 Task: Search one way flight ticket for 2 adults, 2 infants in seat and 1 infant on lap in first from Jackson: Jackson-medgar Wiley Evers International Airport to New Bern: Coastal Carolina Regional Airport (was Craven County Regional) on 5-4-2023. Number of bags: 3 checked bags. Price is upto 100000. Outbound departure time preference is 8:30.
Action: Mouse moved to (298, 117)
Screenshot: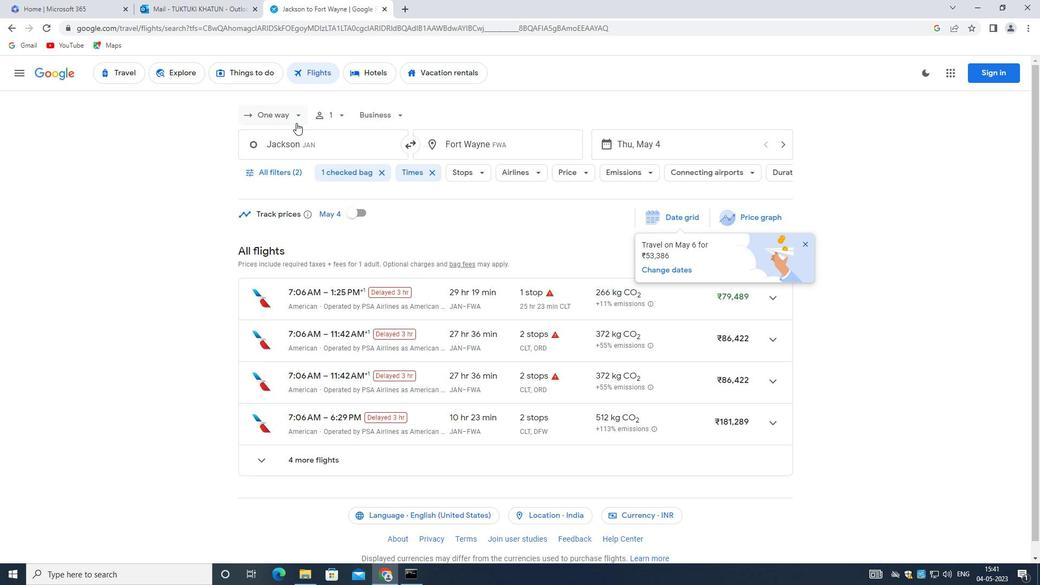 
Action: Mouse pressed left at (298, 117)
Screenshot: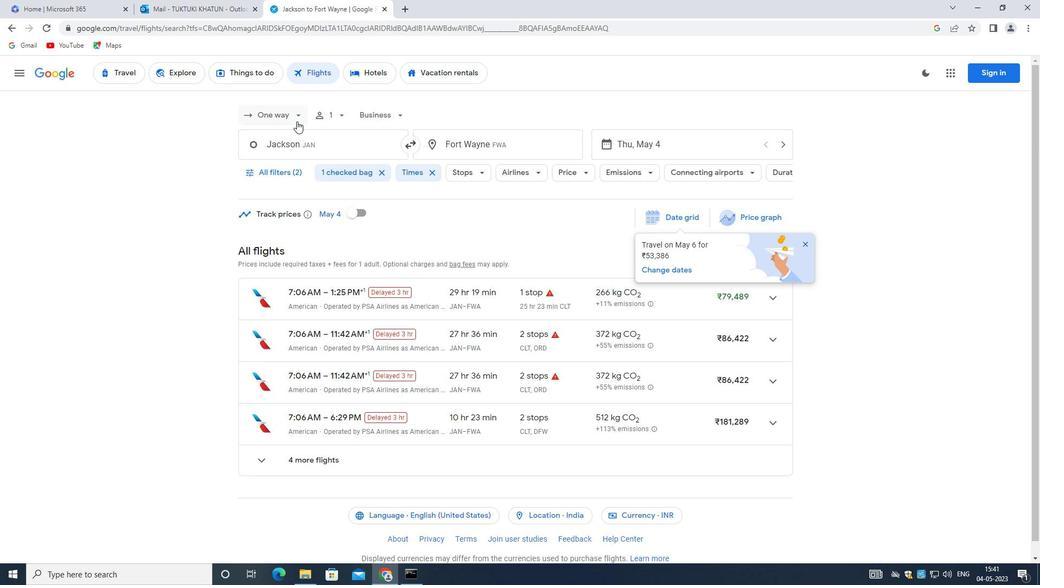 
Action: Mouse moved to (283, 161)
Screenshot: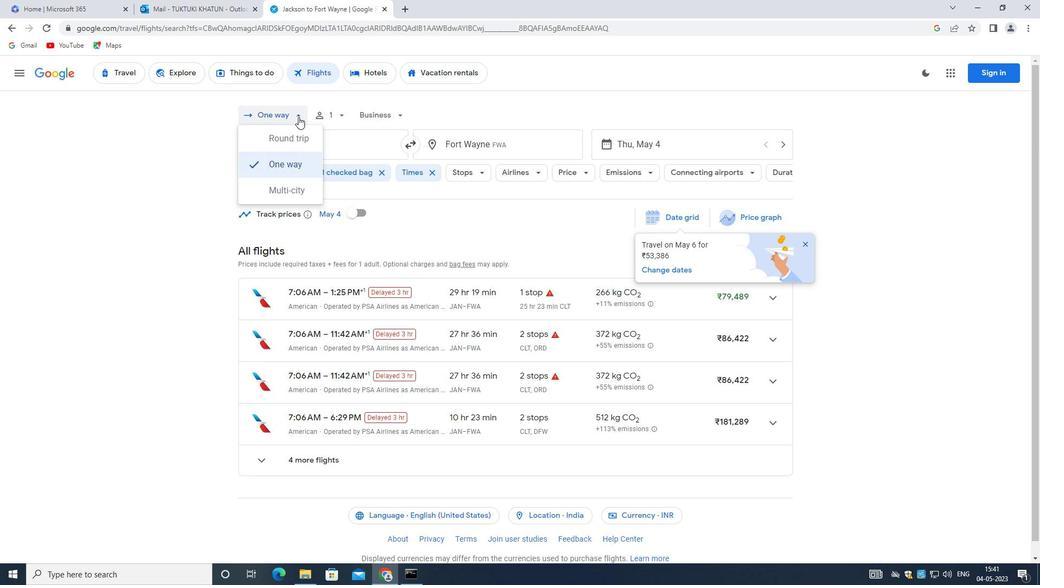 
Action: Mouse pressed left at (283, 161)
Screenshot: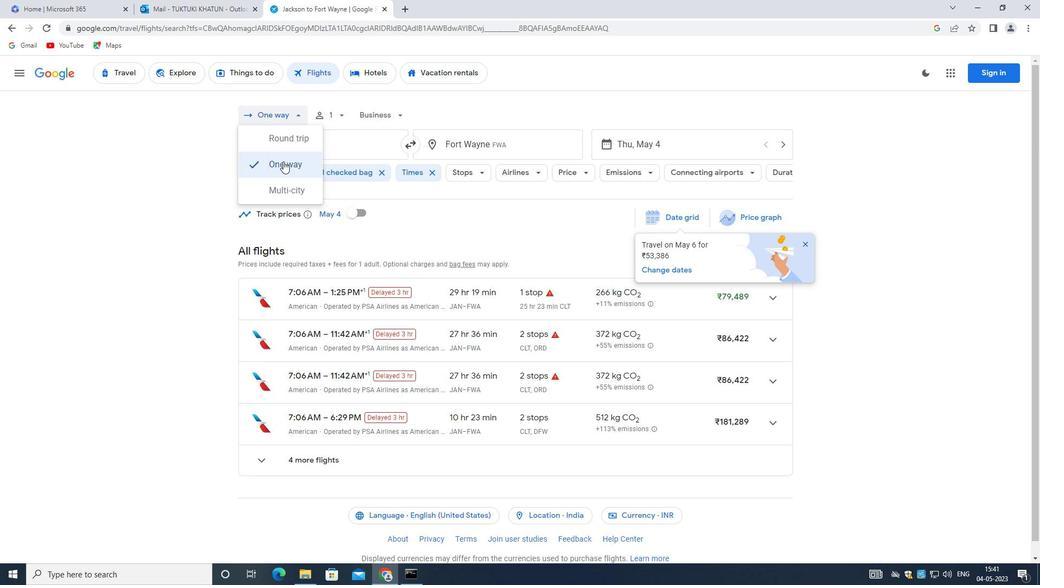 
Action: Mouse moved to (332, 117)
Screenshot: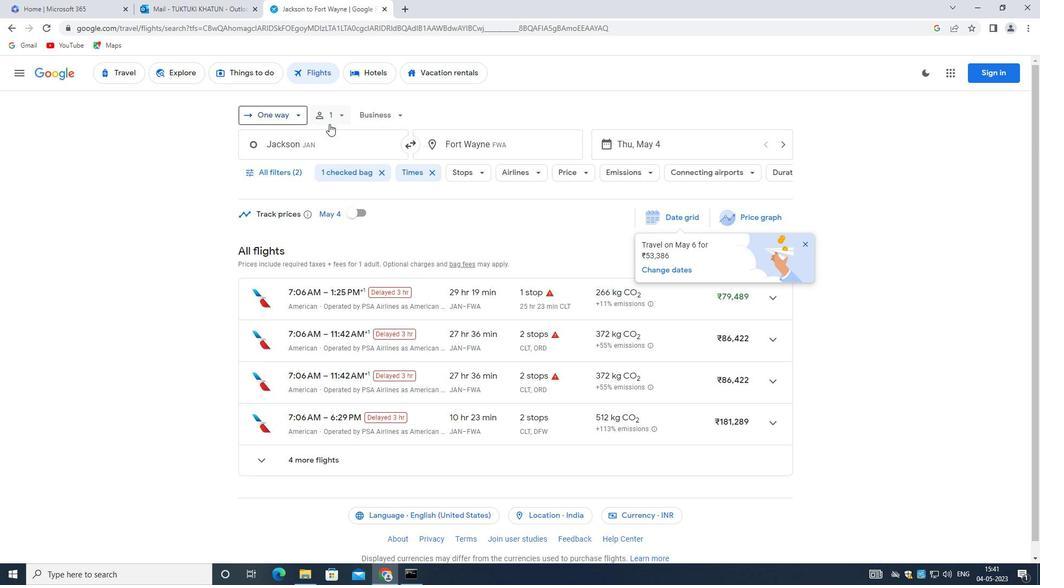 
Action: Mouse pressed left at (332, 117)
Screenshot: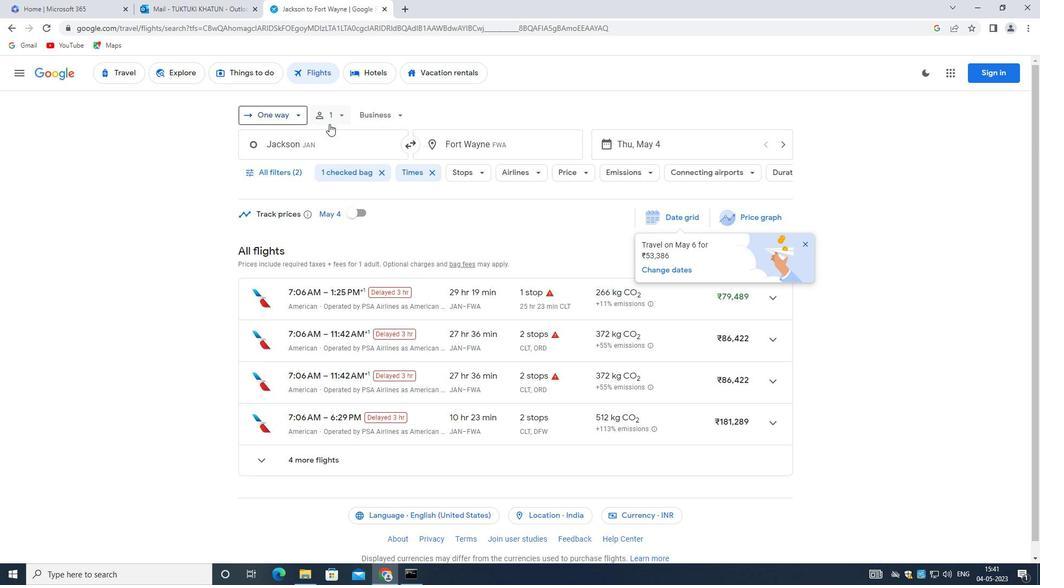 
Action: Mouse moved to (426, 141)
Screenshot: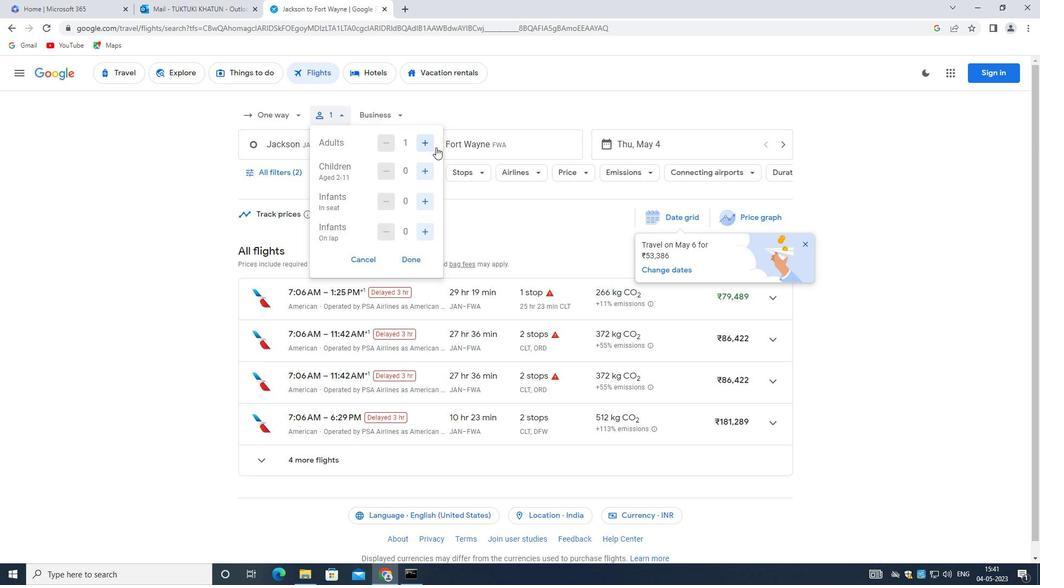 
Action: Mouse pressed left at (426, 141)
Screenshot: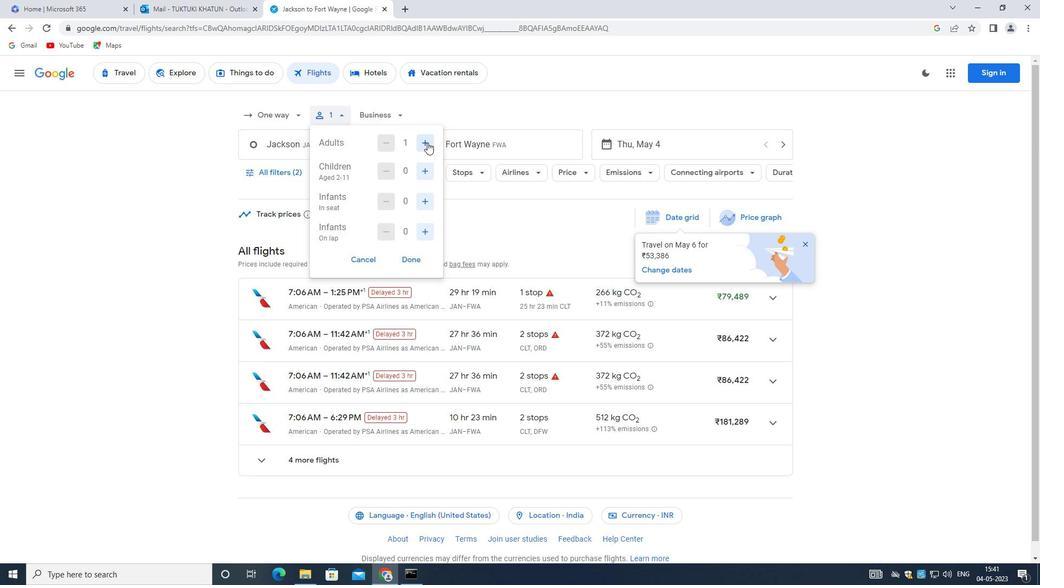 
Action: Mouse moved to (423, 201)
Screenshot: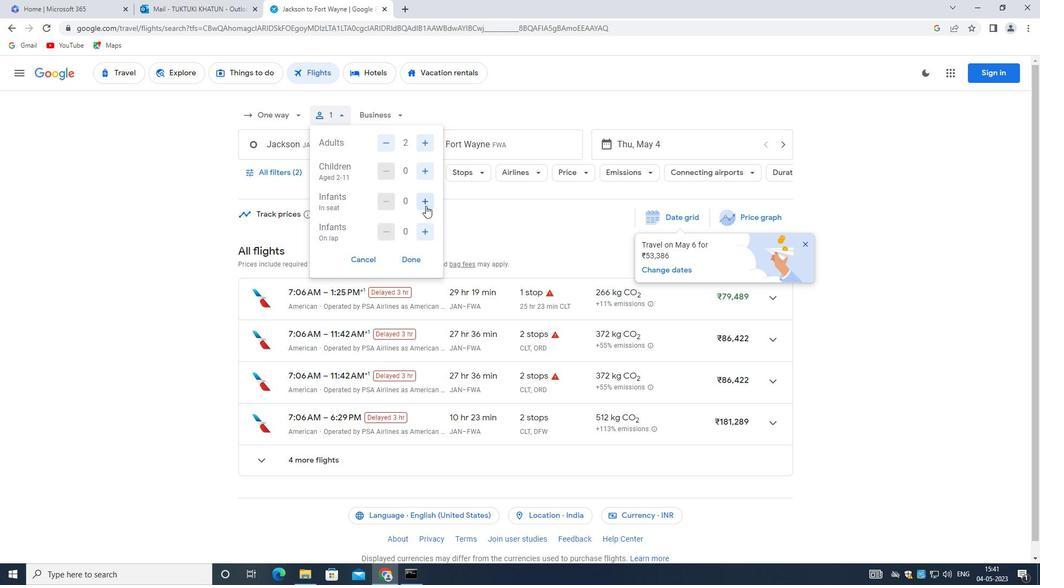 
Action: Mouse pressed left at (423, 201)
Screenshot: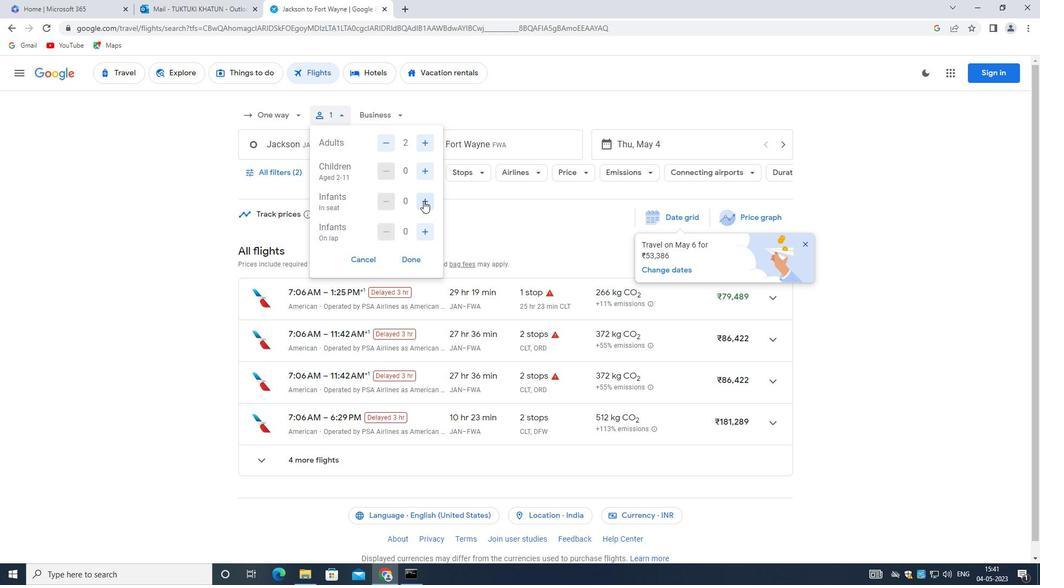 
Action: Mouse pressed left at (423, 201)
Screenshot: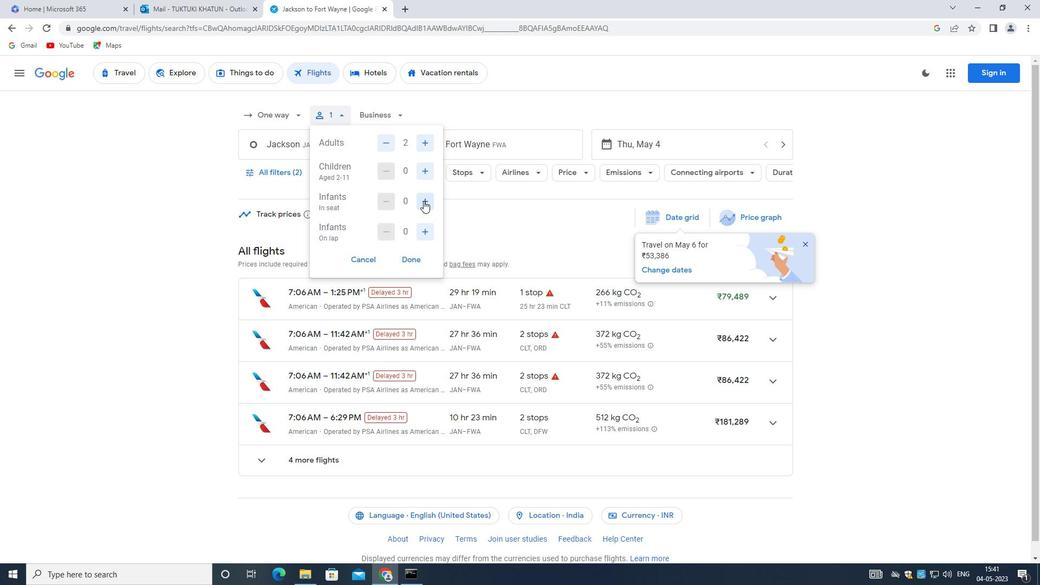 
Action: Mouse moved to (423, 227)
Screenshot: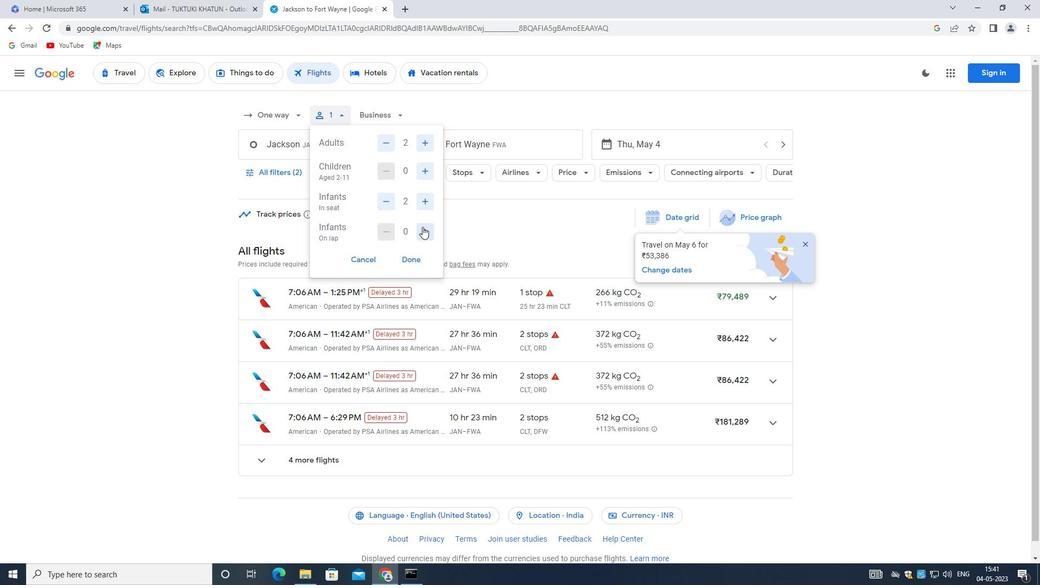 
Action: Mouse pressed left at (423, 227)
Screenshot: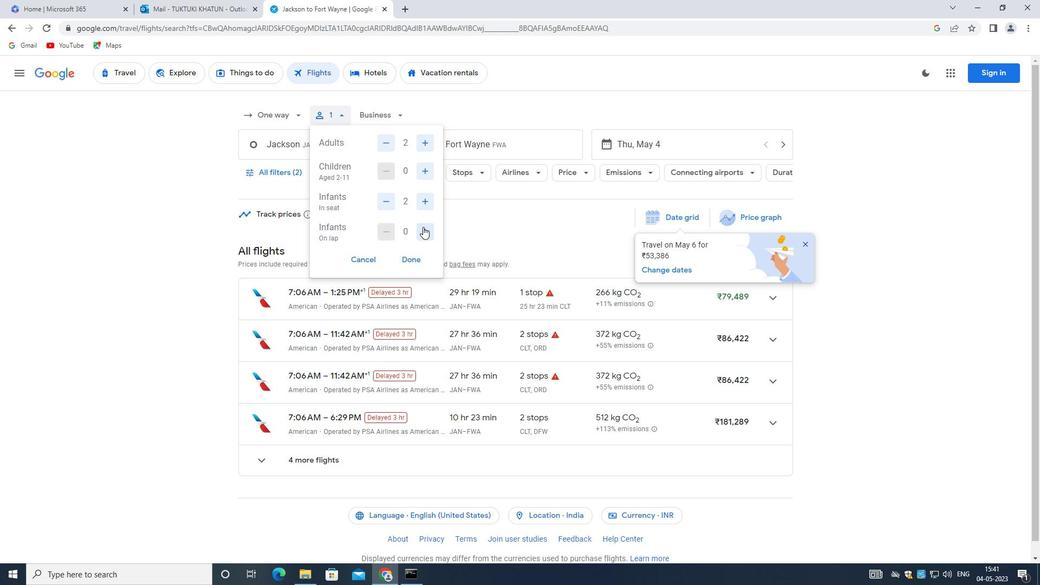 
Action: Mouse moved to (412, 258)
Screenshot: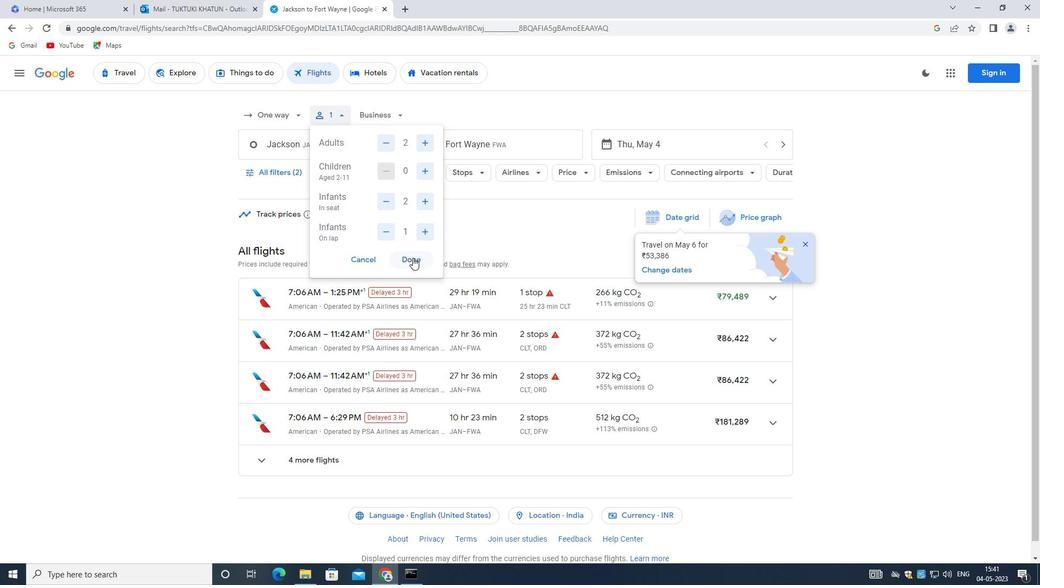
Action: Mouse pressed left at (412, 258)
Screenshot: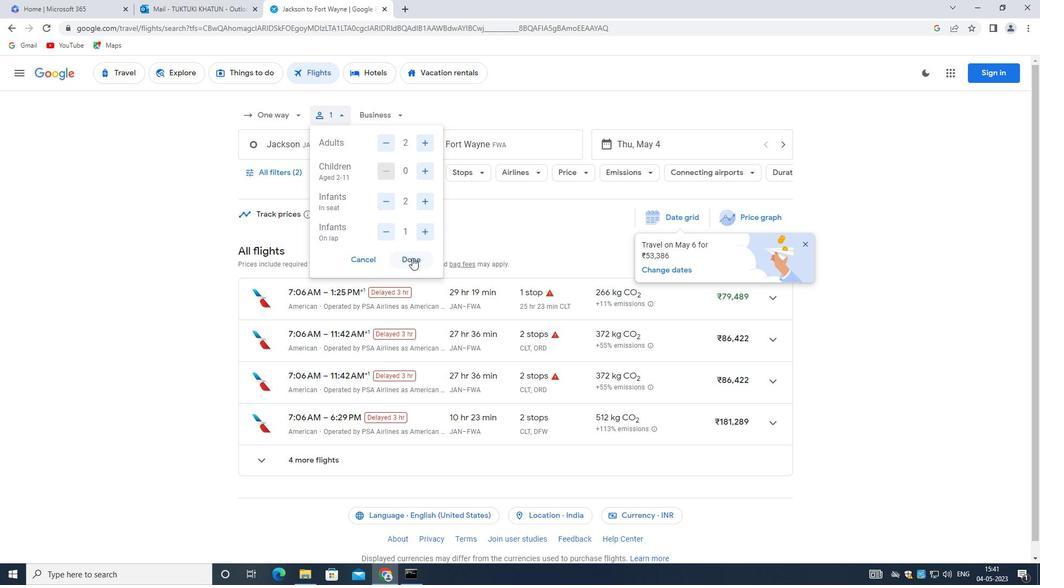 
Action: Mouse moved to (316, 147)
Screenshot: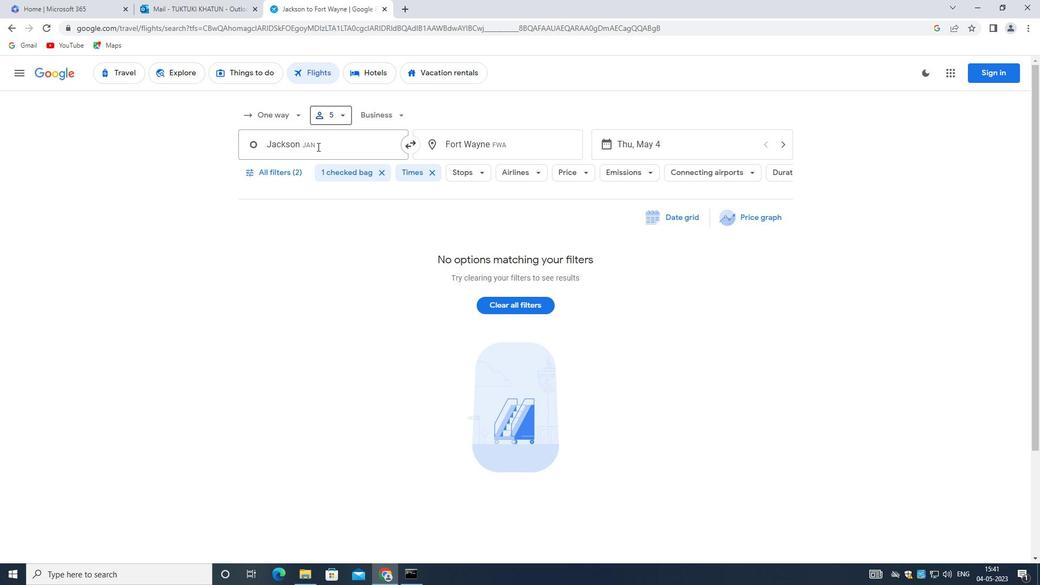 
Action: Mouse pressed left at (316, 147)
Screenshot: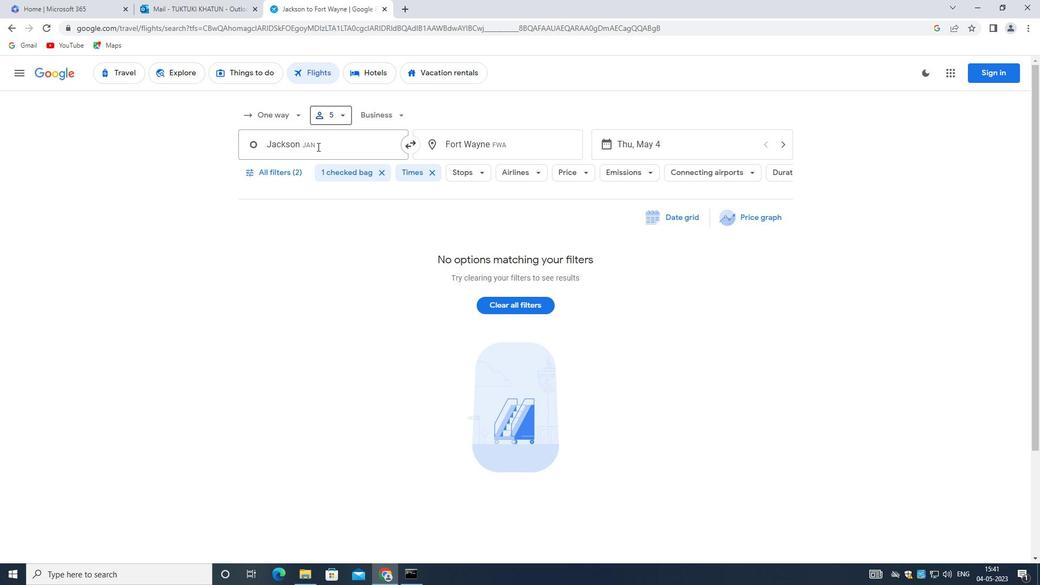 
Action: Mouse moved to (313, 140)
Screenshot: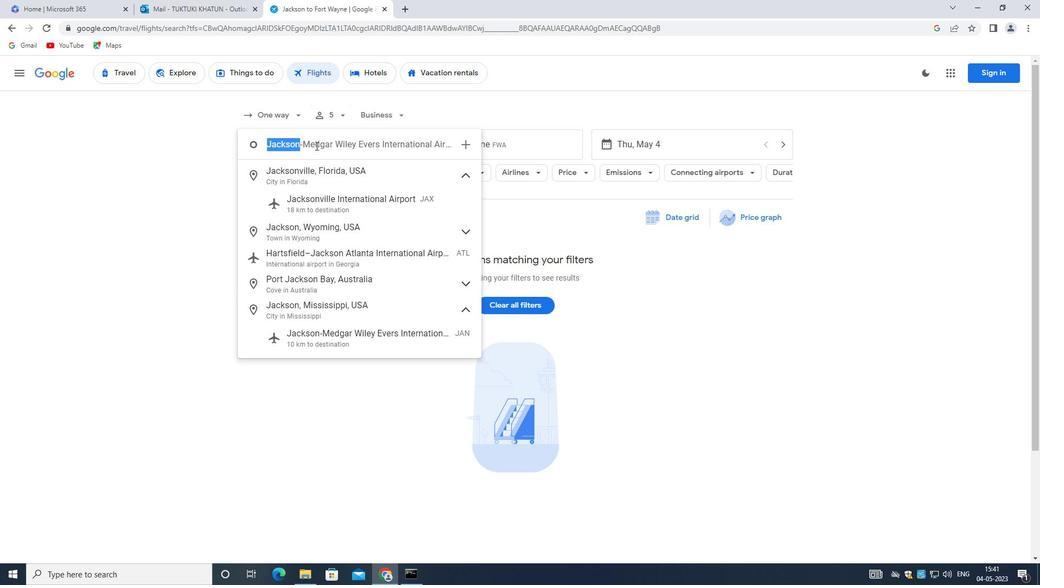 
Action: Mouse pressed left at (313, 140)
Screenshot: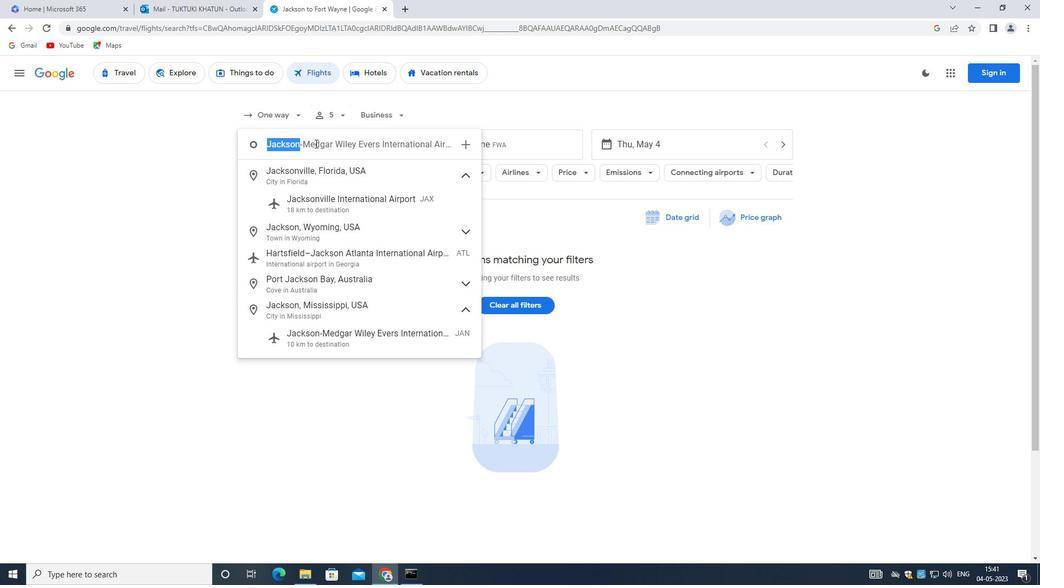
Action: Mouse moved to (371, 334)
Screenshot: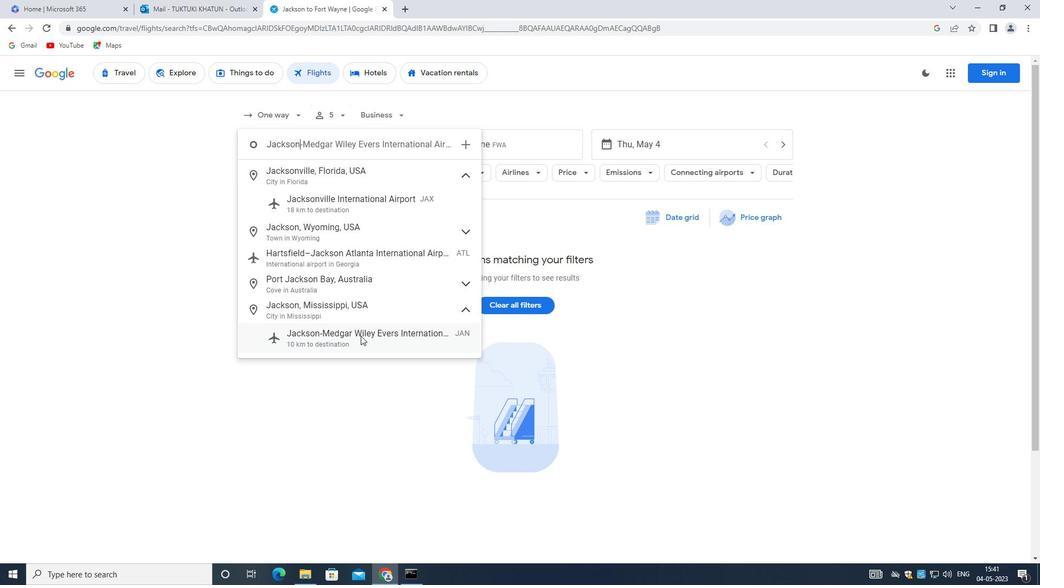 
Action: Mouse pressed left at (371, 334)
Screenshot: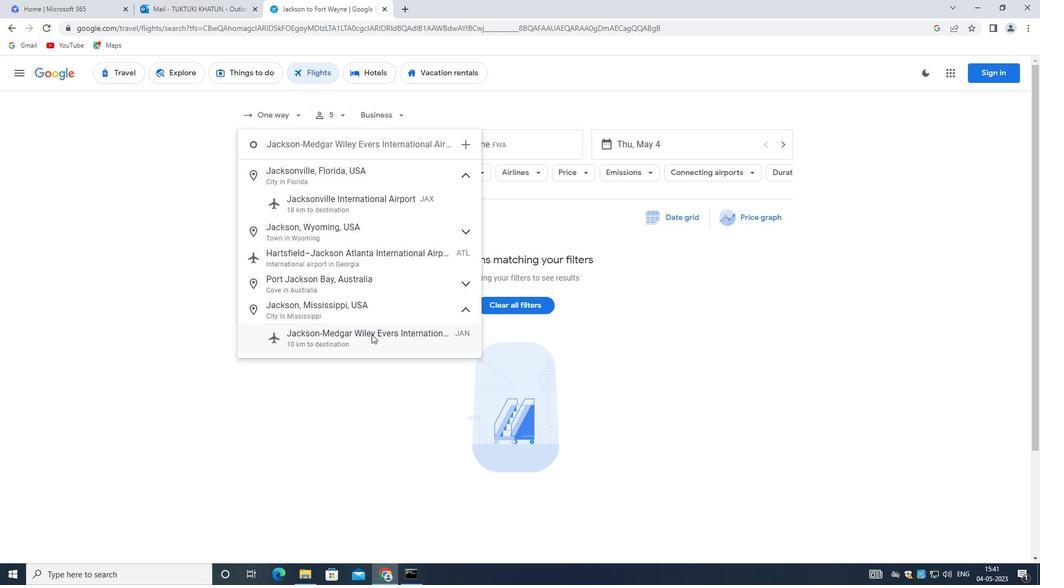 
Action: Mouse moved to (480, 143)
Screenshot: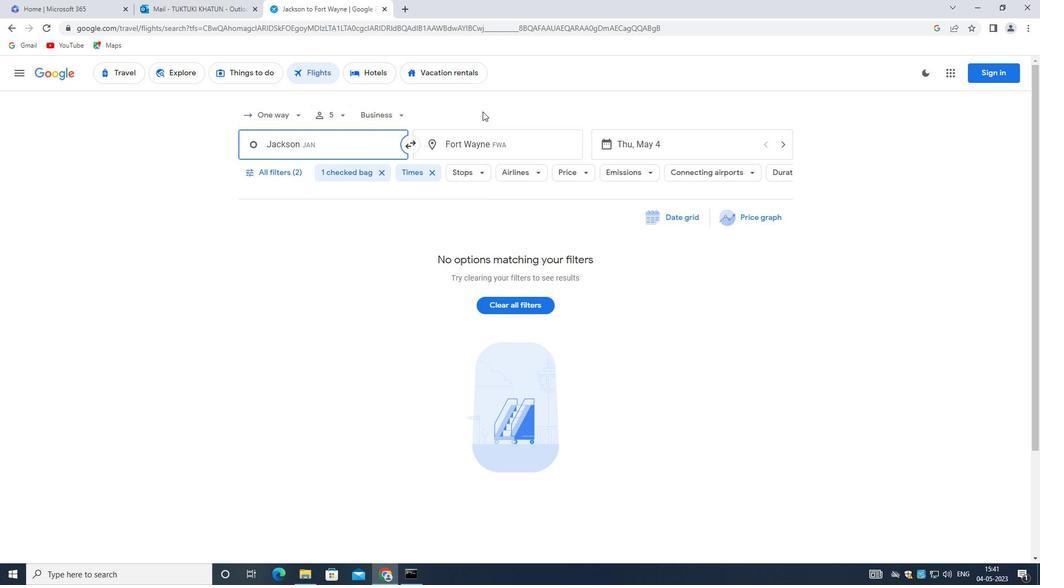 
Action: Mouse pressed left at (480, 143)
Screenshot: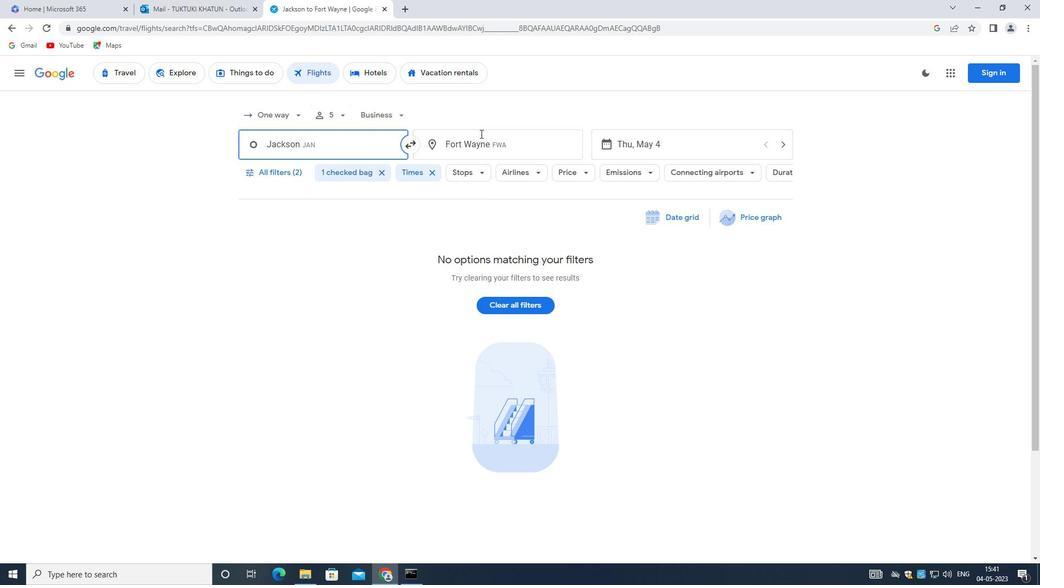 
Action: Mouse moved to (479, 143)
Screenshot: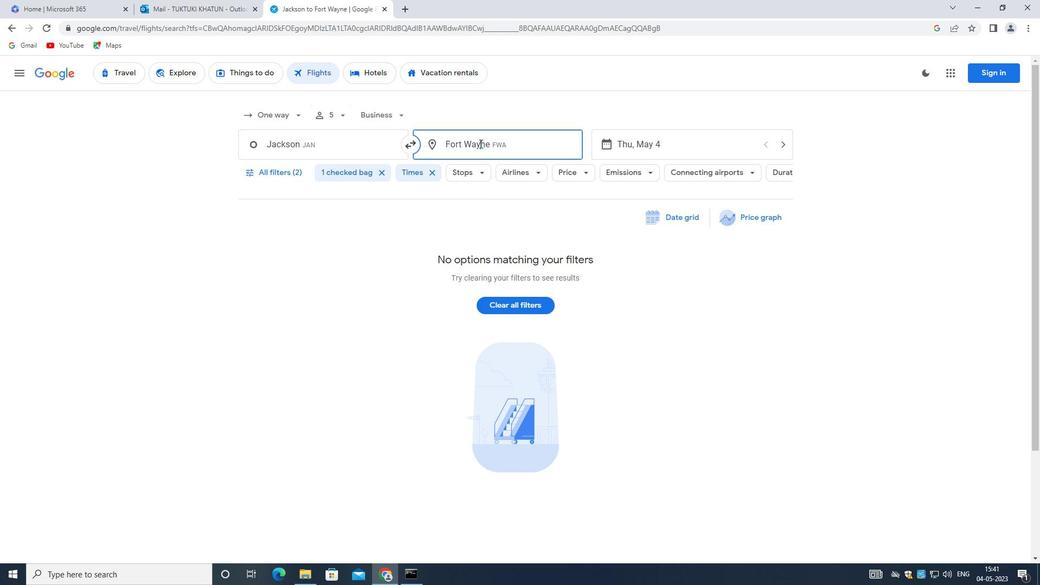 
Action: Key pressed <Key.backspace><Key.shift>COASTAL
Screenshot: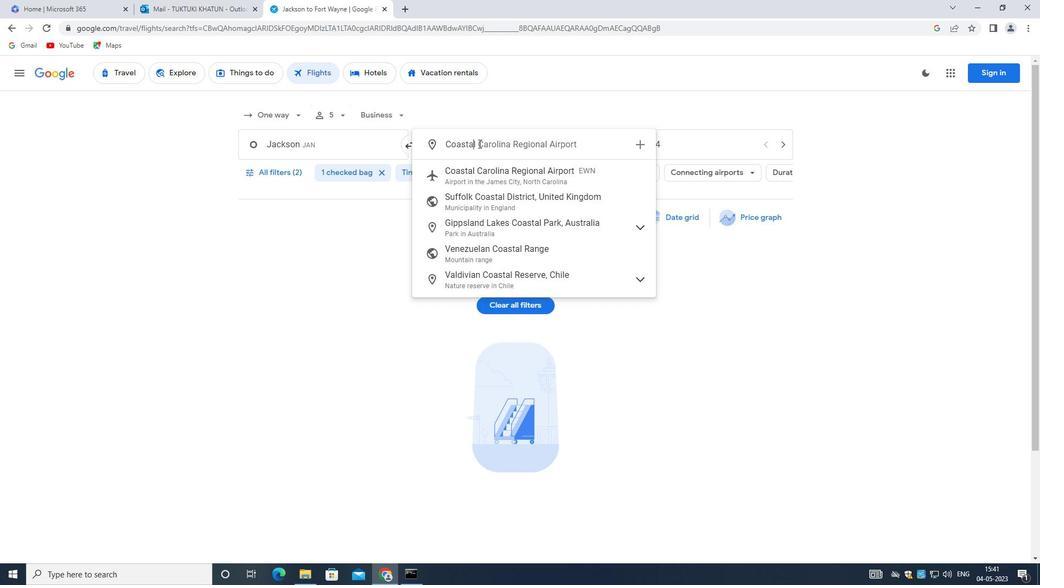 
Action: Mouse moved to (493, 169)
Screenshot: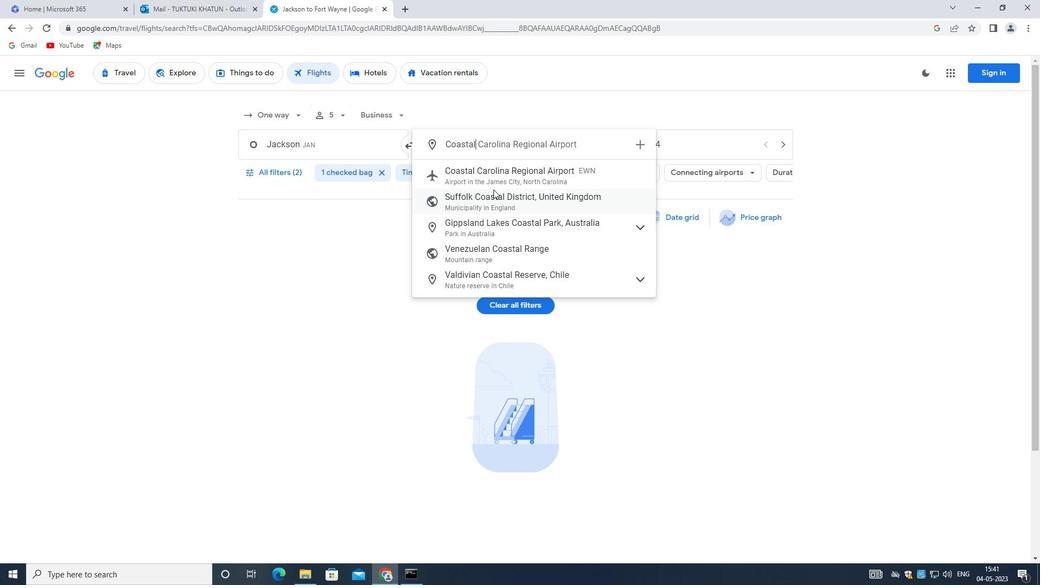 
Action: Mouse pressed left at (493, 169)
Screenshot: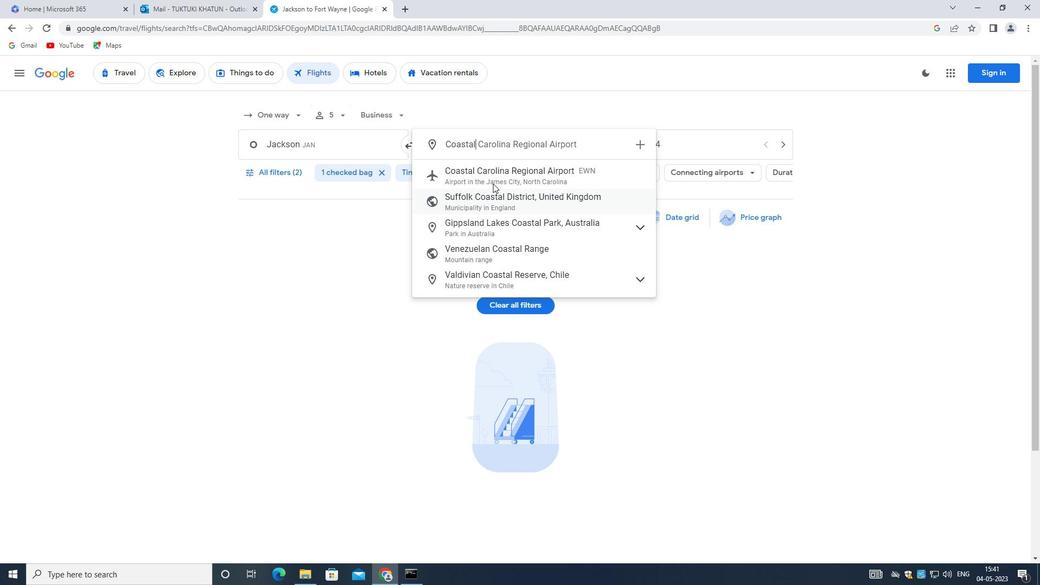 
Action: Mouse moved to (636, 148)
Screenshot: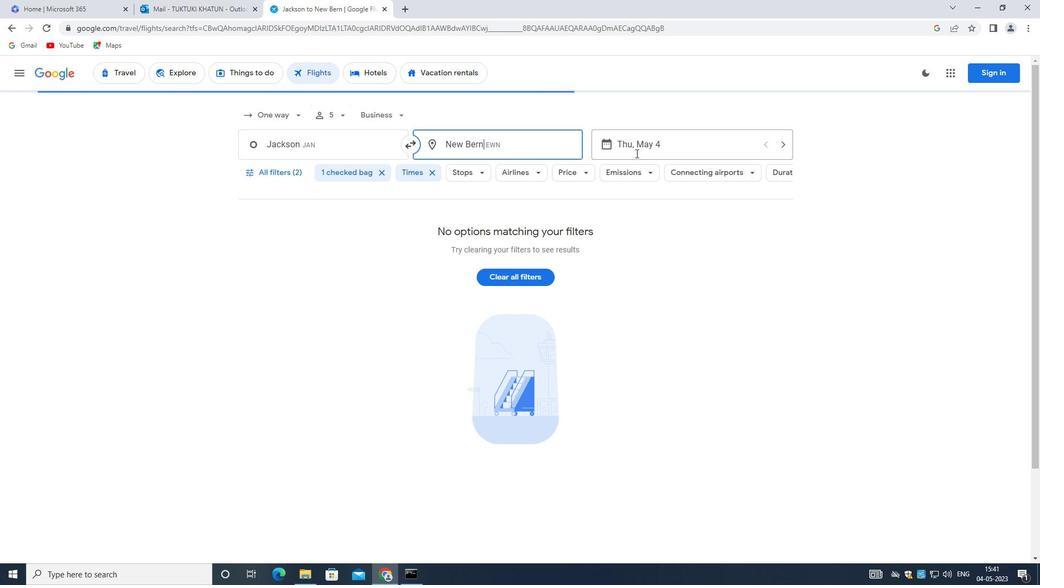 
Action: Mouse pressed left at (636, 148)
Screenshot: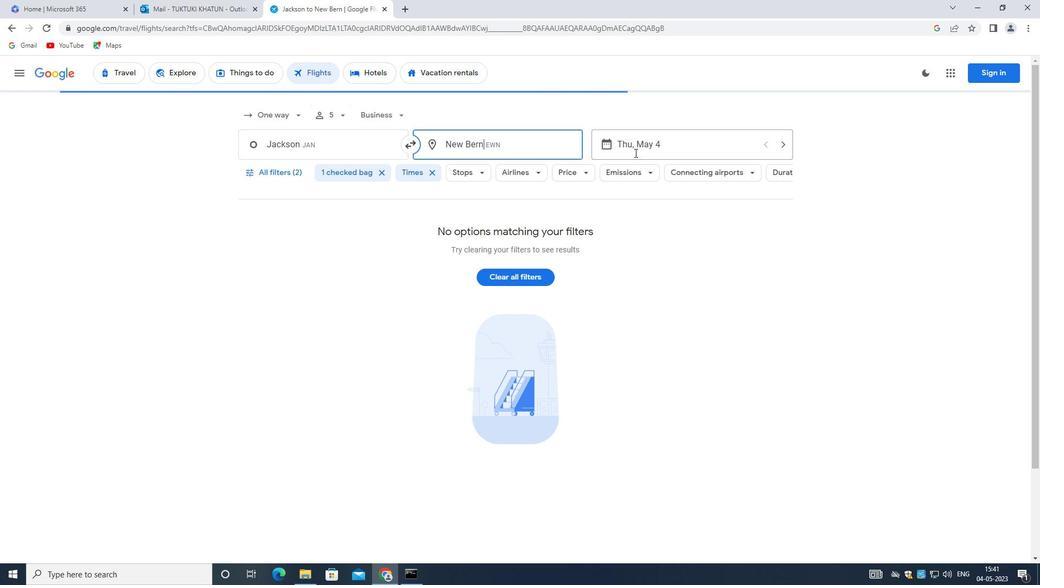 
Action: Mouse moved to (770, 407)
Screenshot: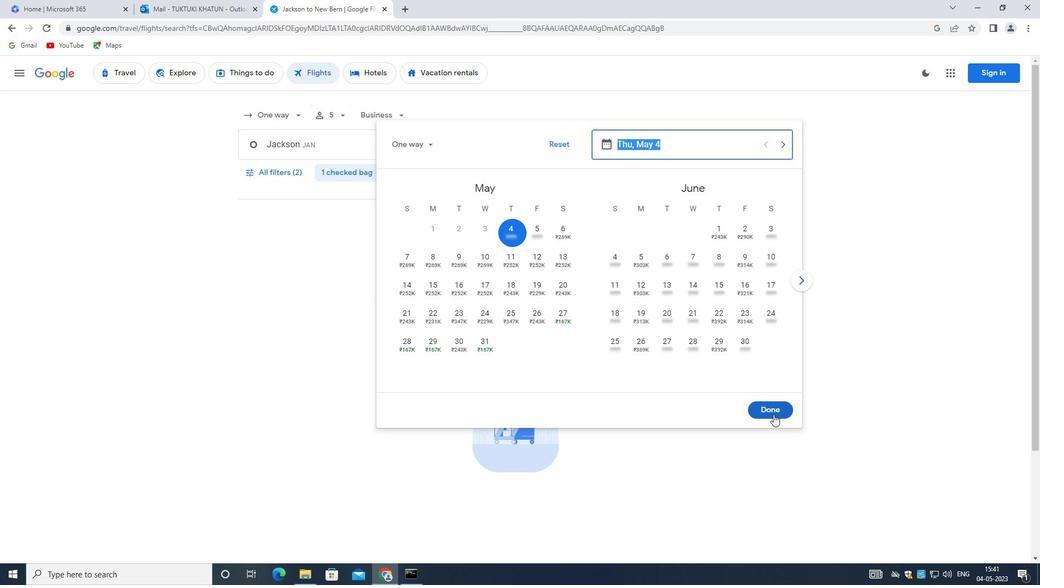 
Action: Mouse pressed left at (770, 407)
Screenshot: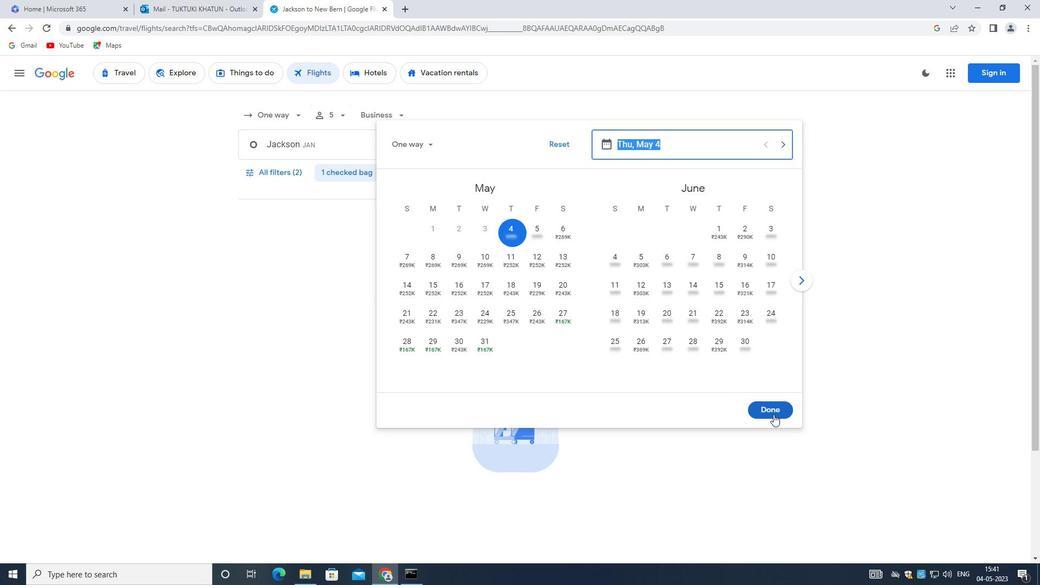 
Action: Mouse moved to (265, 169)
Screenshot: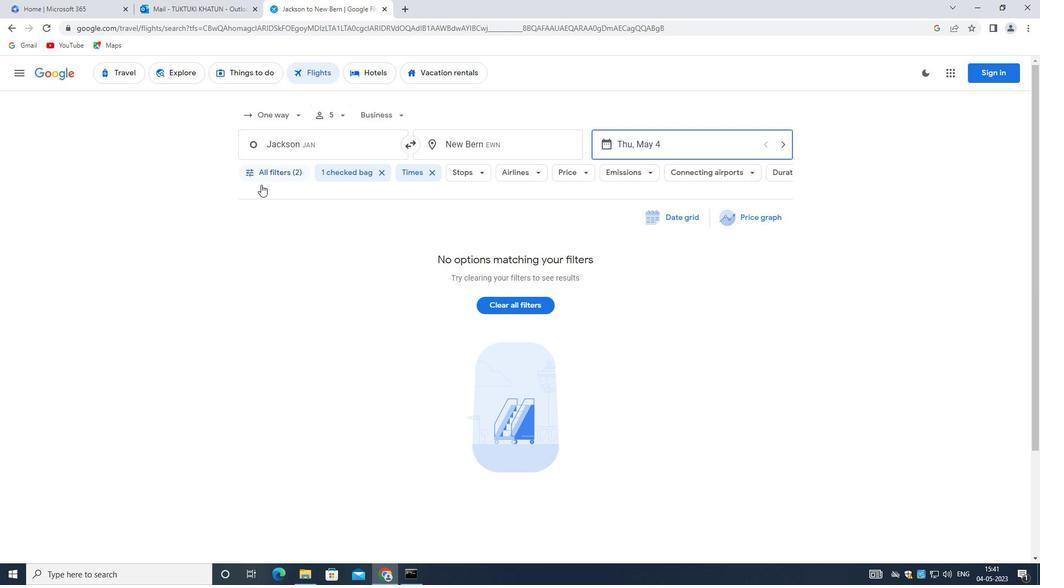 
Action: Mouse pressed left at (265, 169)
Screenshot: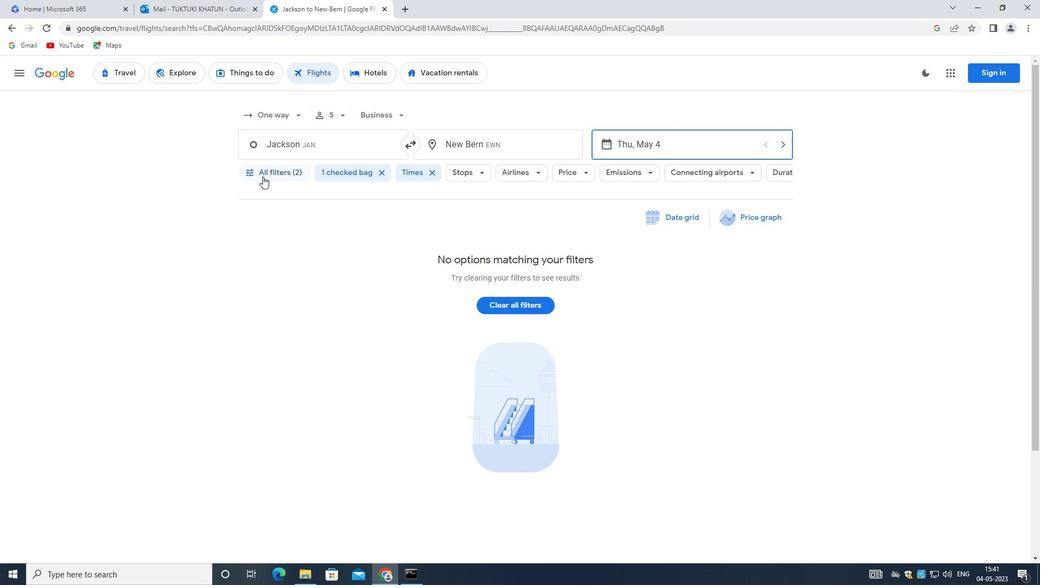 
Action: Mouse moved to (394, 402)
Screenshot: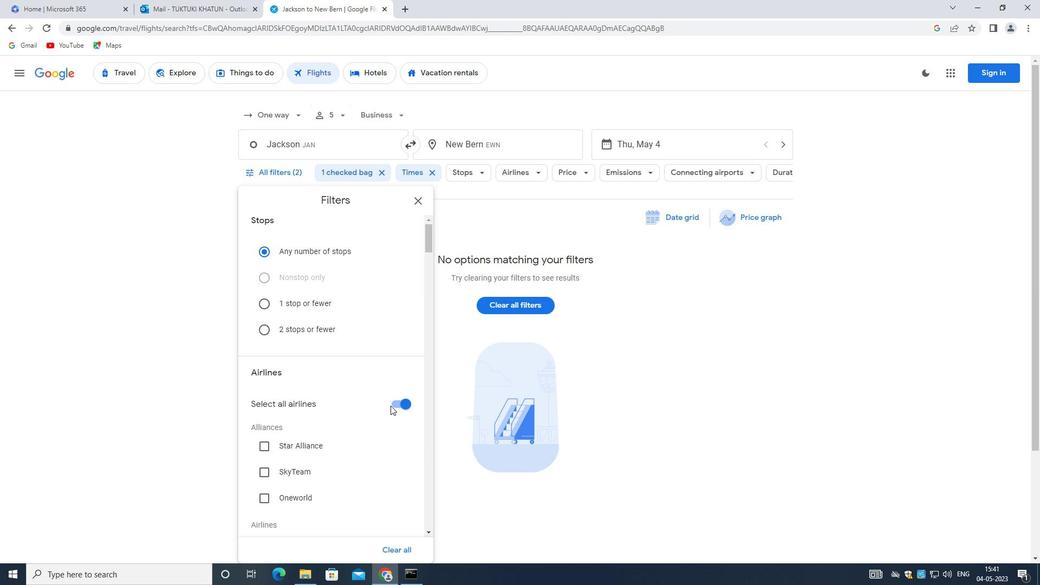 
Action: Mouse pressed left at (394, 402)
Screenshot: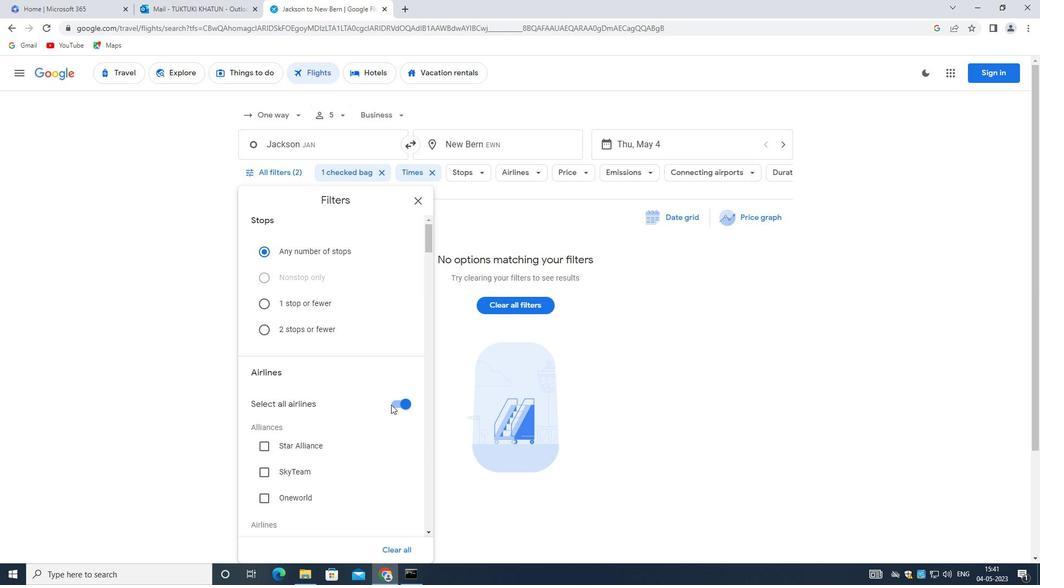 
Action: Mouse moved to (375, 388)
Screenshot: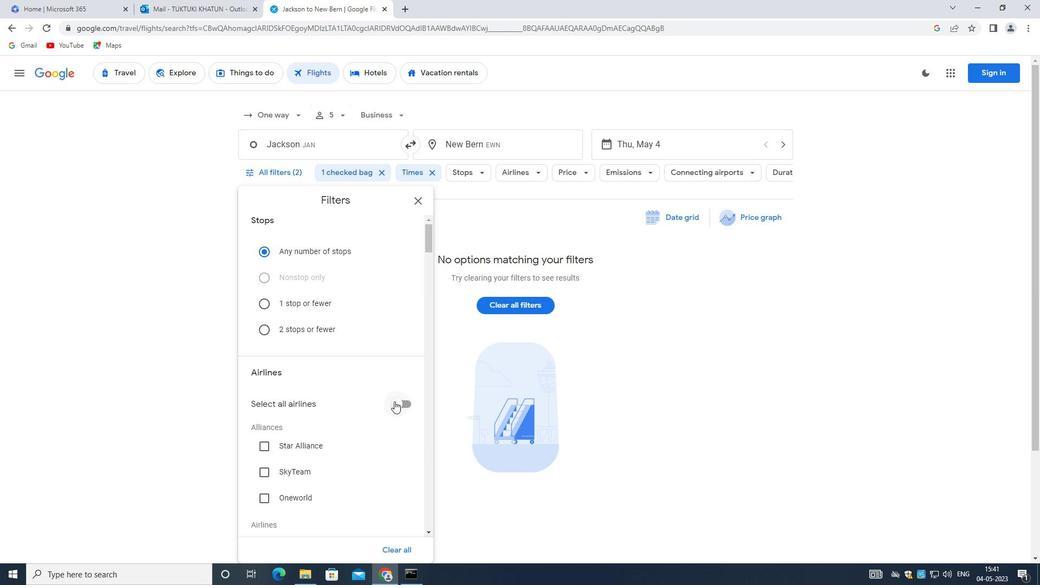 
Action: Mouse scrolled (375, 388) with delta (0, 0)
Screenshot: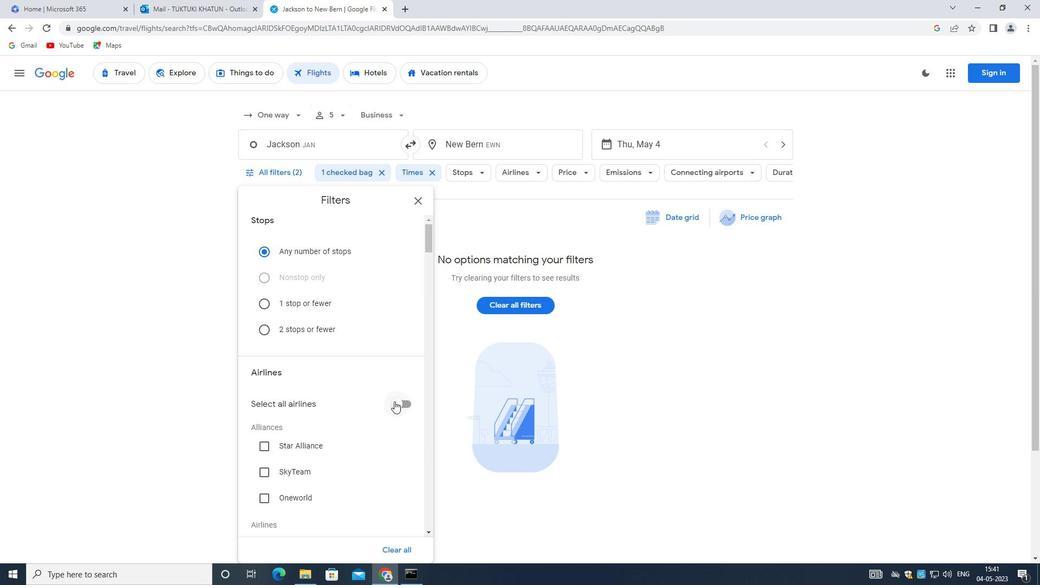 
Action: Mouse scrolled (375, 388) with delta (0, 0)
Screenshot: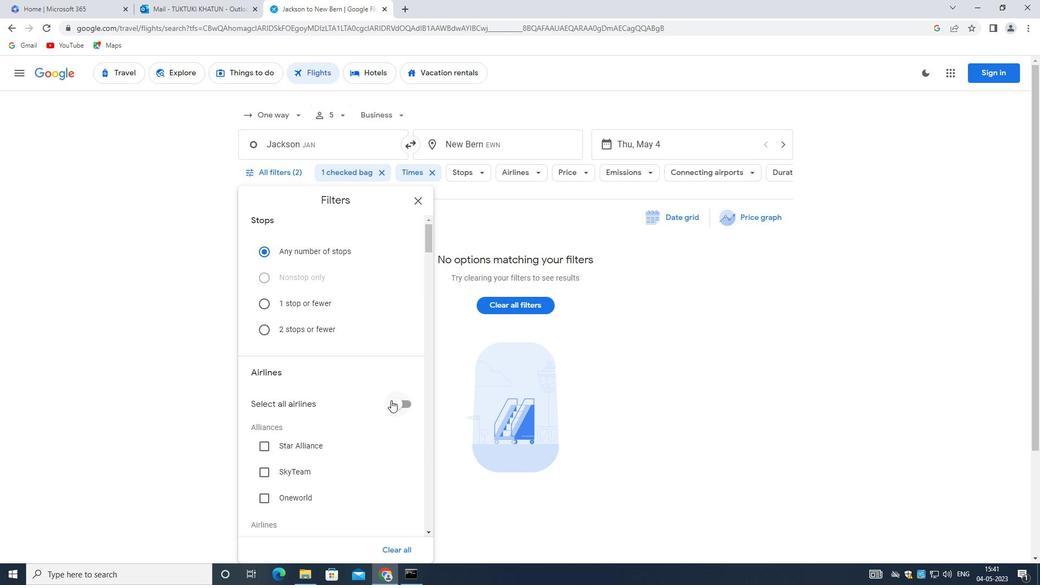 
Action: Mouse scrolled (375, 388) with delta (0, 0)
Screenshot: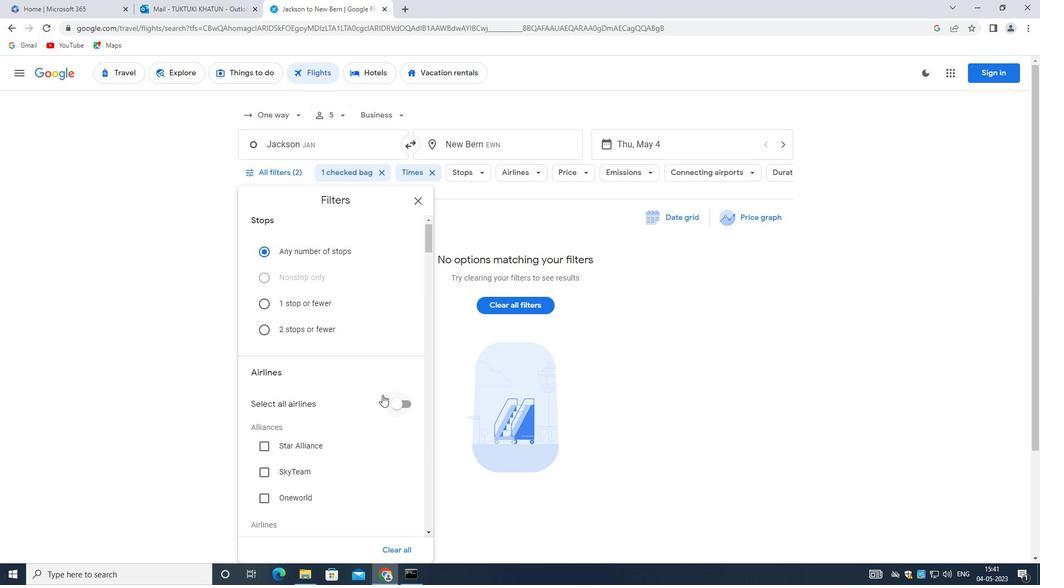 
Action: Mouse scrolled (375, 388) with delta (0, 0)
Screenshot: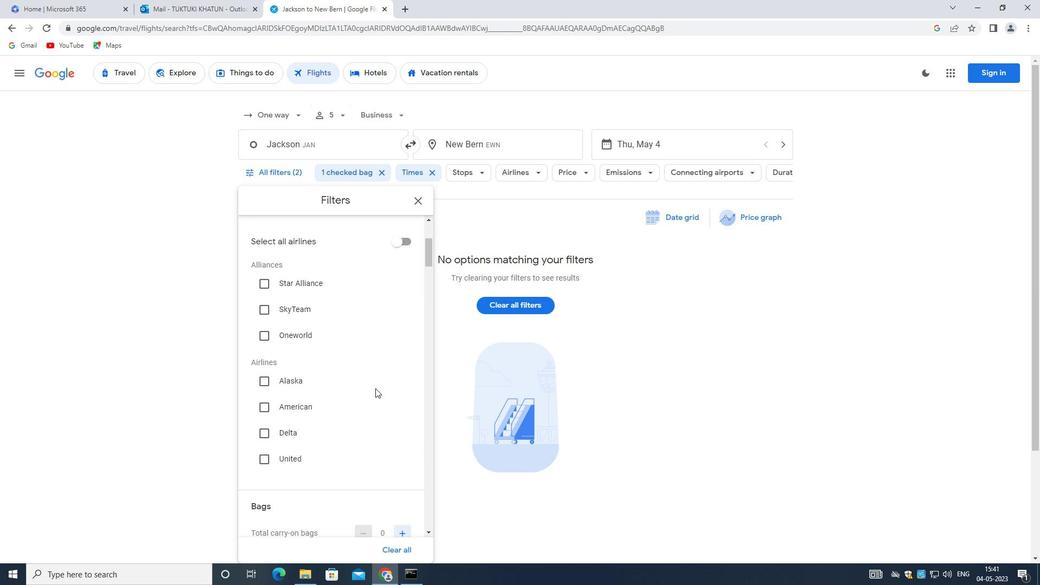 
Action: Mouse moved to (375, 388)
Screenshot: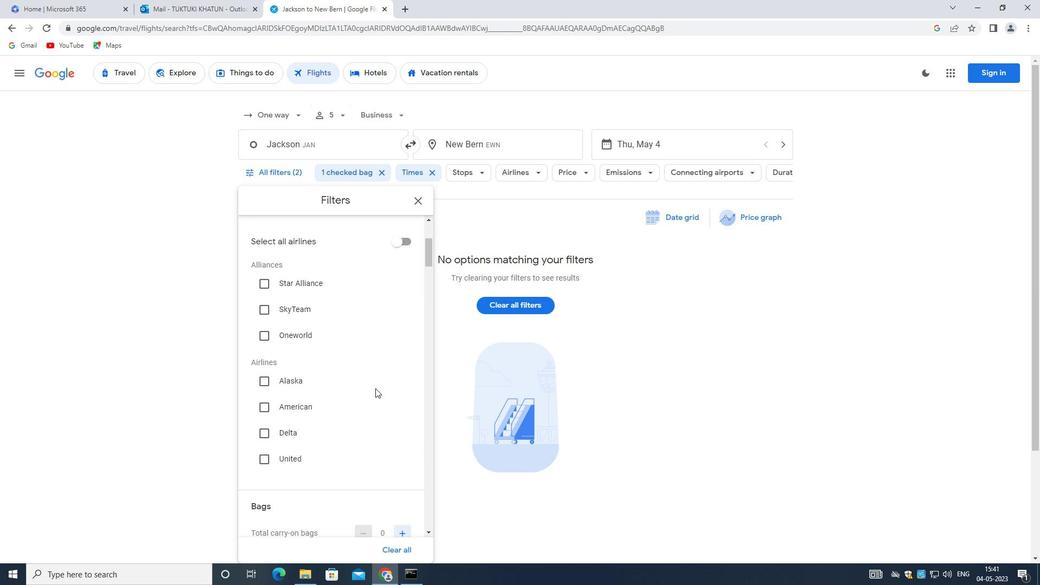 
Action: Mouse scrolled (375, 388) with delta (0, 0)
Screenshot: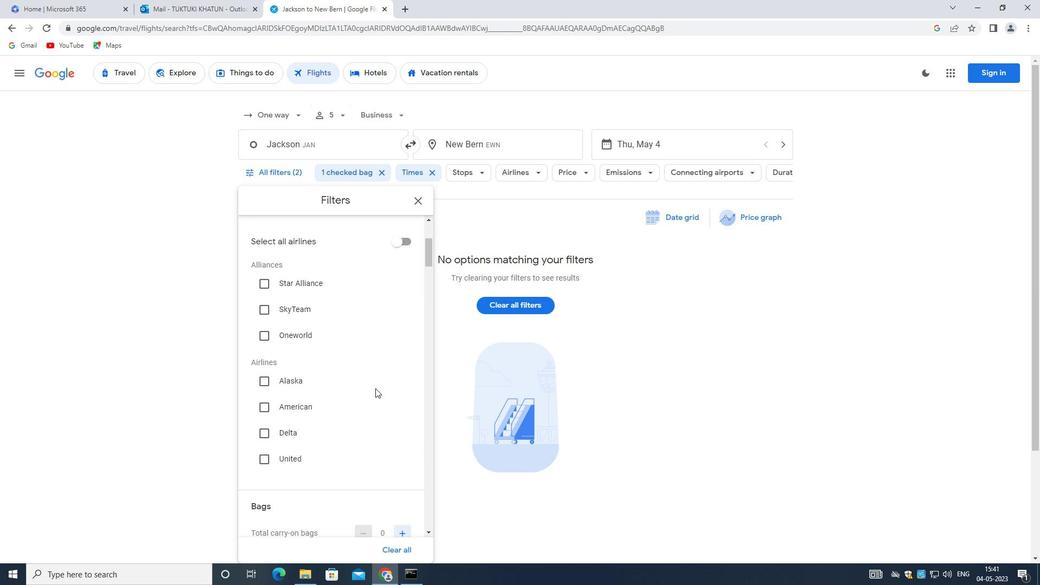 
Action: Mouse moved to (375, 388)
Screenshot: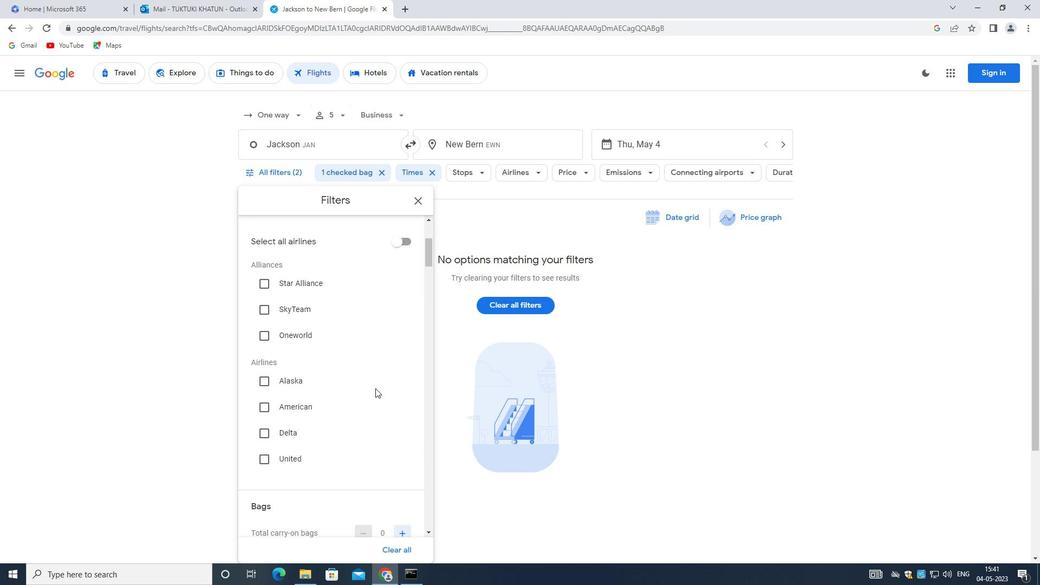 
Action: Mouse scrolled (375, 388) with delta (0, 0)
Screenshot: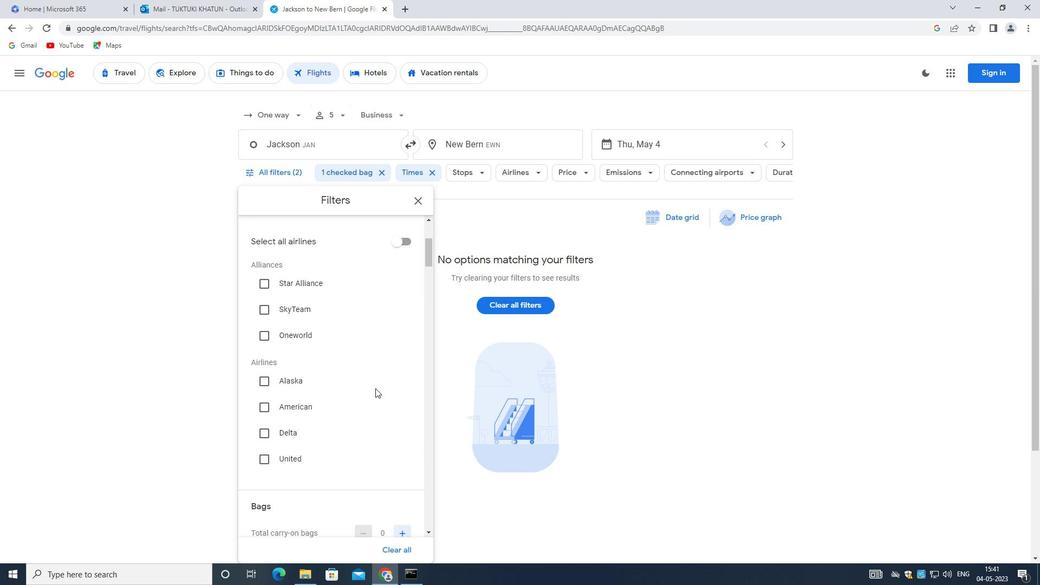
Action: Mouse moved to (398, 397)
Screenshot: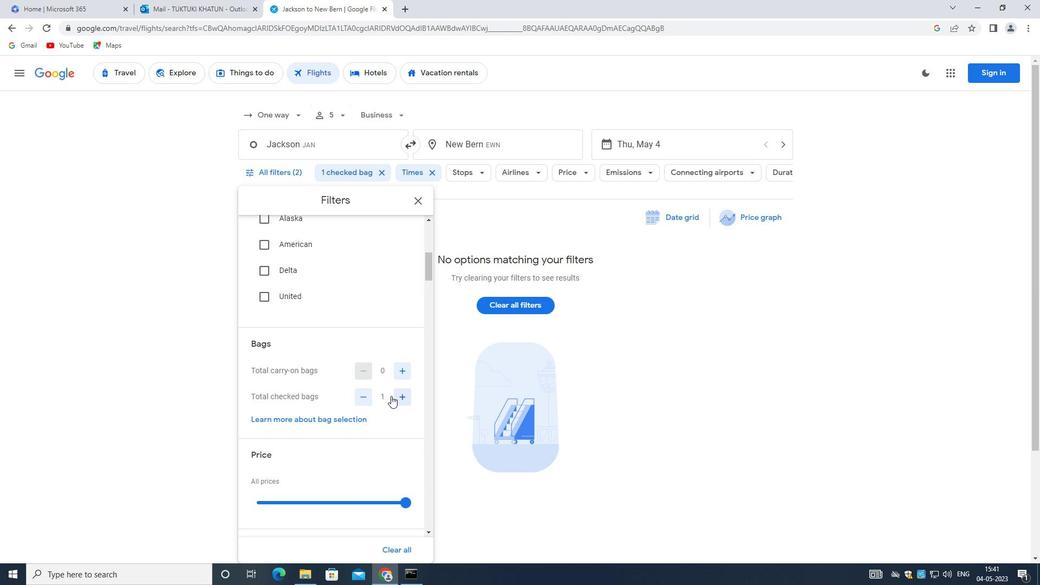 
Action: Mouse pressed left at (398, 397)
Screenshot: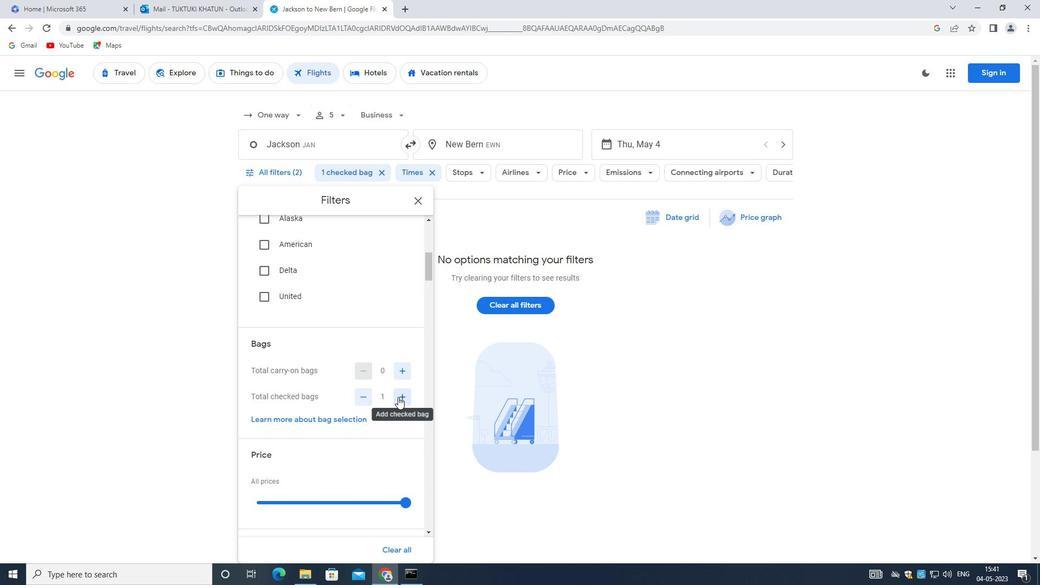 
Action: Mouse pressed left at (398, 397)
Screenshot: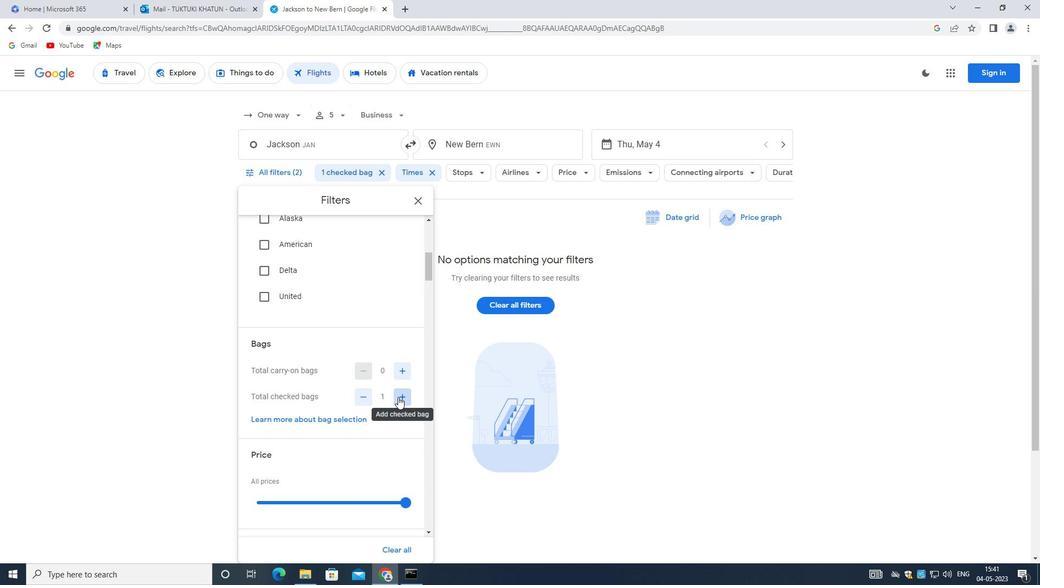 
Action: Mouse moved to (353, 408)
Screenshot: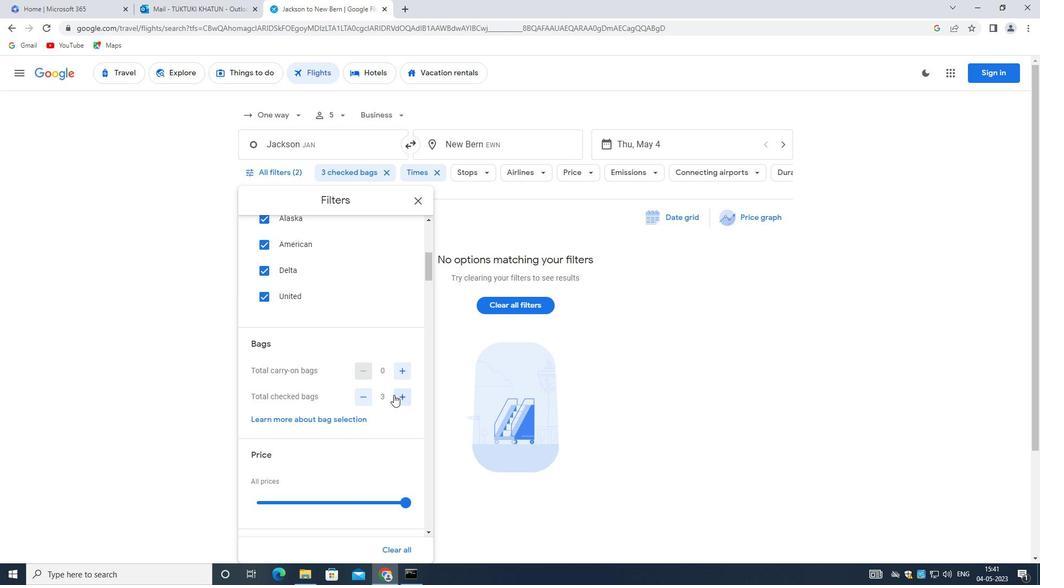 
Action: Mouse scrolled (353, 407) with delta (0, 0)
Screenshot: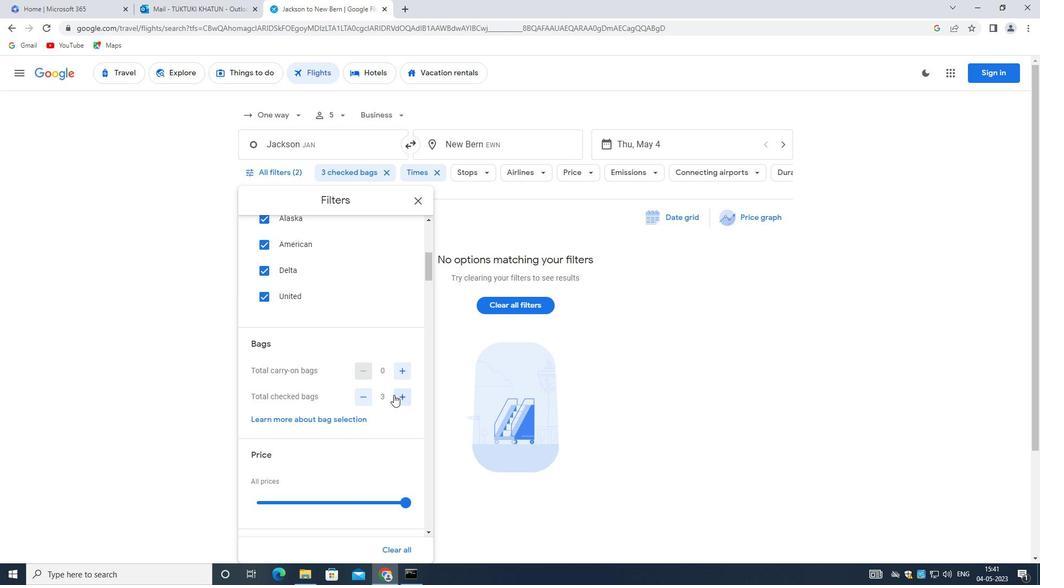 
Action: Mouse moved to (351, 413)
Screenshot: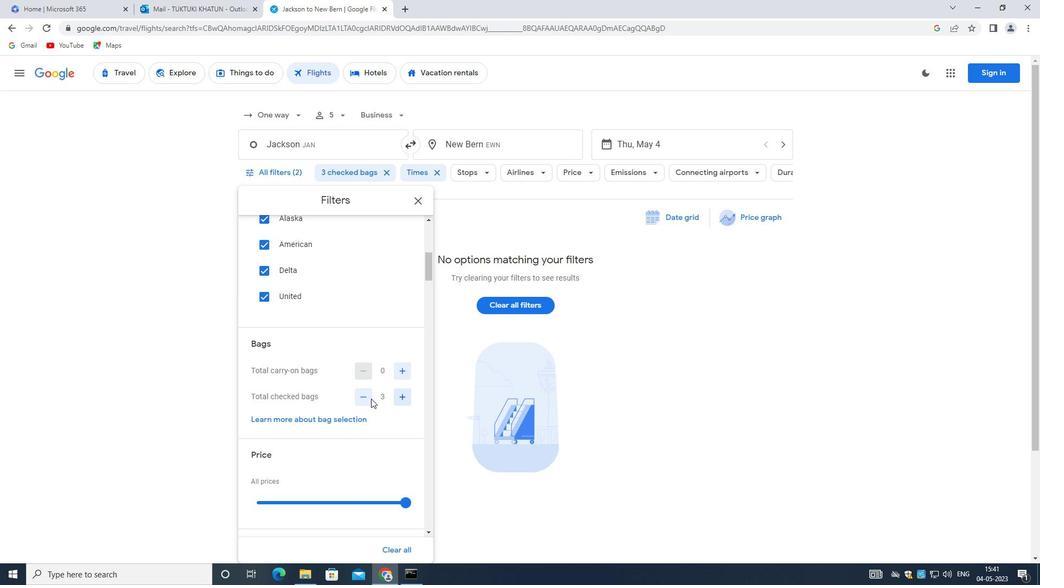 
Action: Mouse scrolled (351, 412) with delta (0, 0)
Screenshot: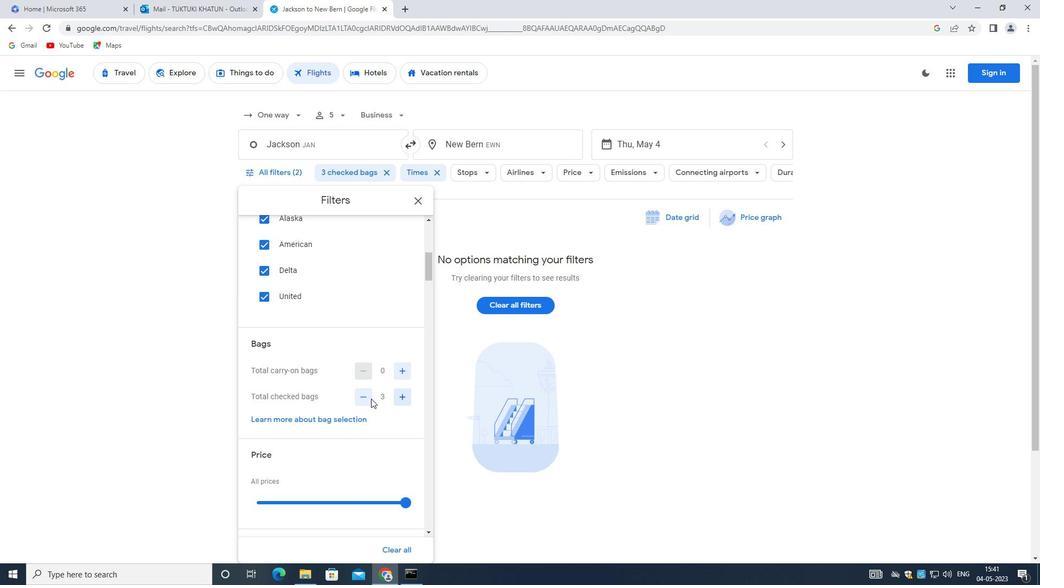
Action: Mouse moved to (407, 390)
Screenshot: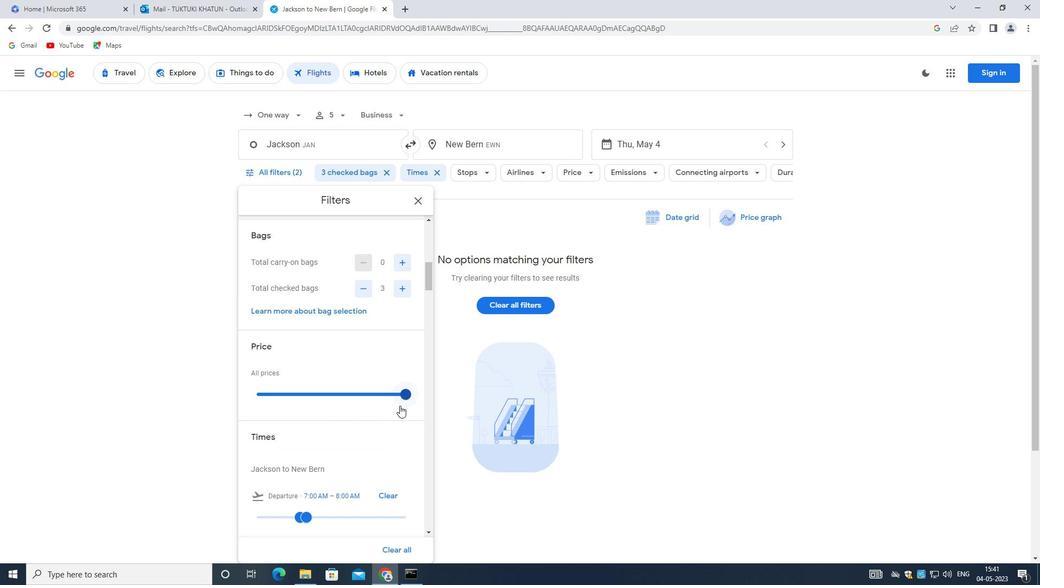 
Action: Mouse pressed left at (407, 390)
Screenshot: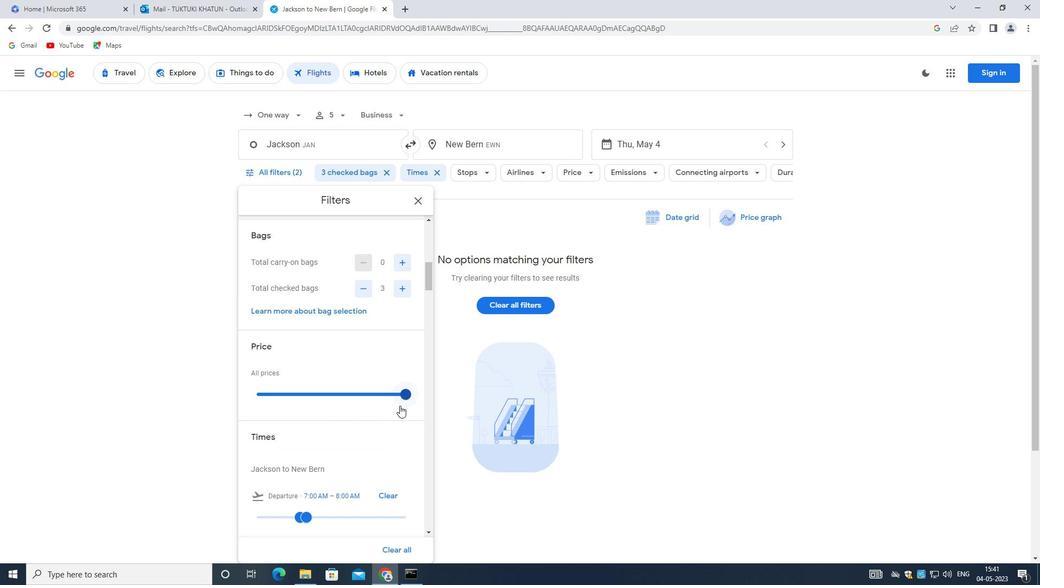
Action: Mouse pressed left at (407, 390)
Screenshot: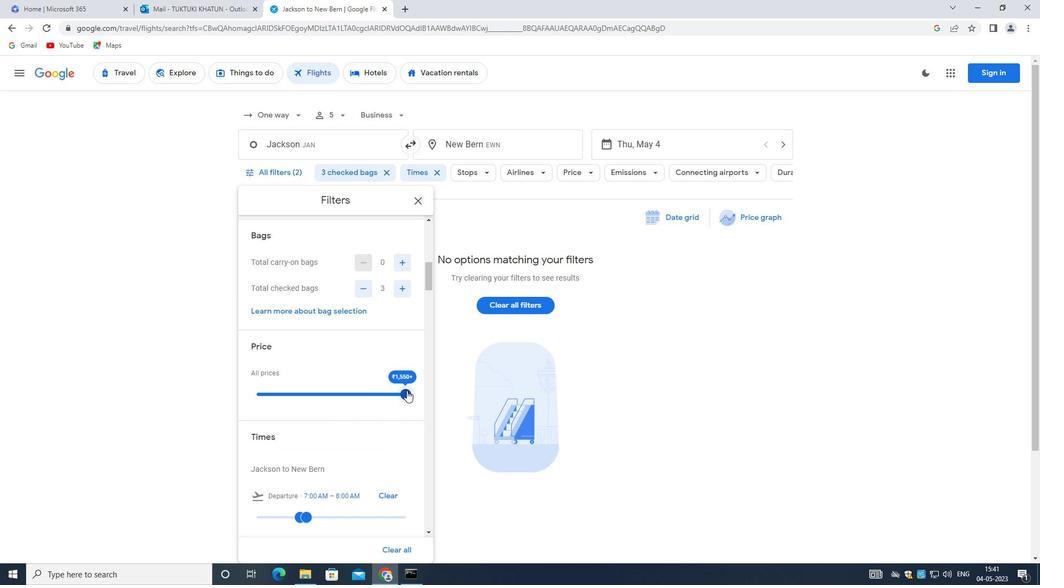 
Action: Mouse moved to (394, 406)
Screenshot: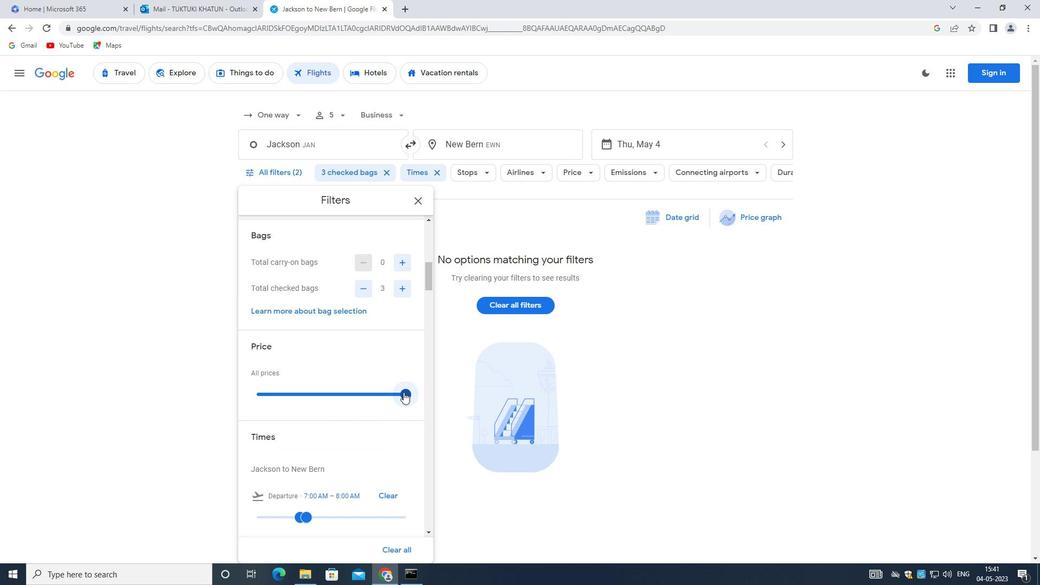 
Action: Mouse scrolled (394, 405) with delta (0, 0)
Screenshot: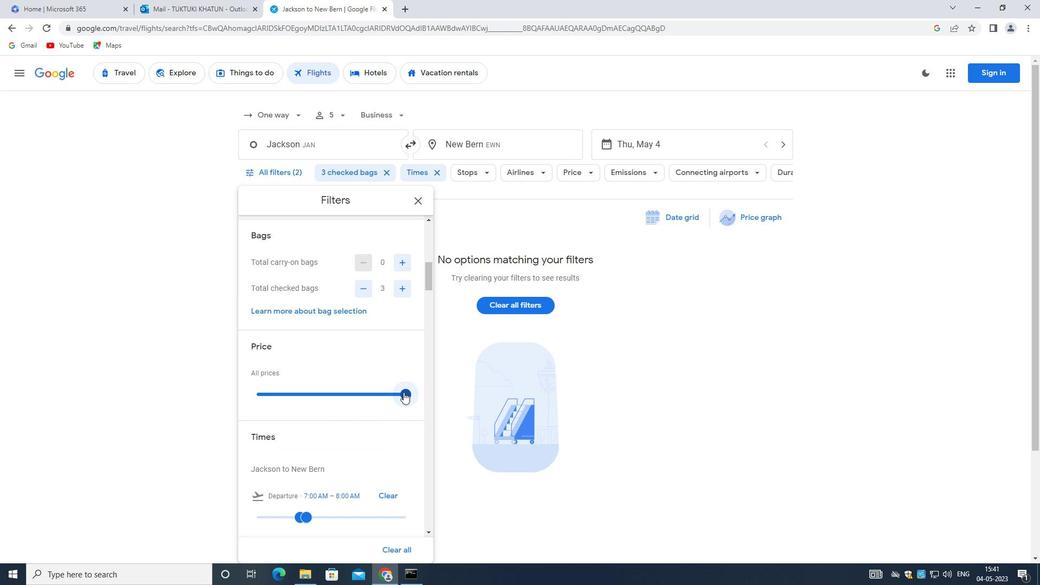 
Action: Mouse moved to (394, 407)
Screenshot: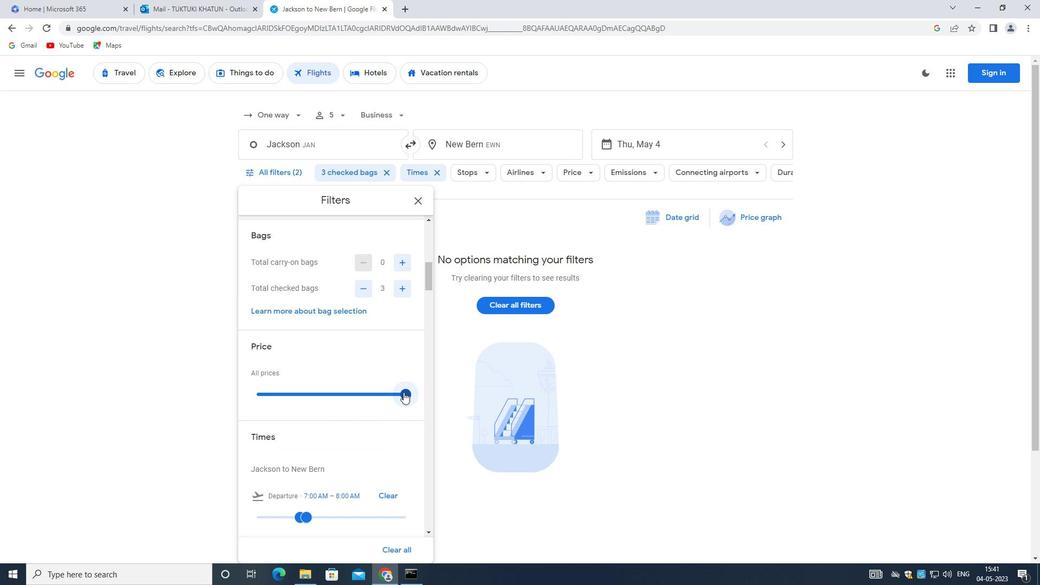 
Action: Mouse scrolled (394, 407) with delta (0, 0)
Screenshot: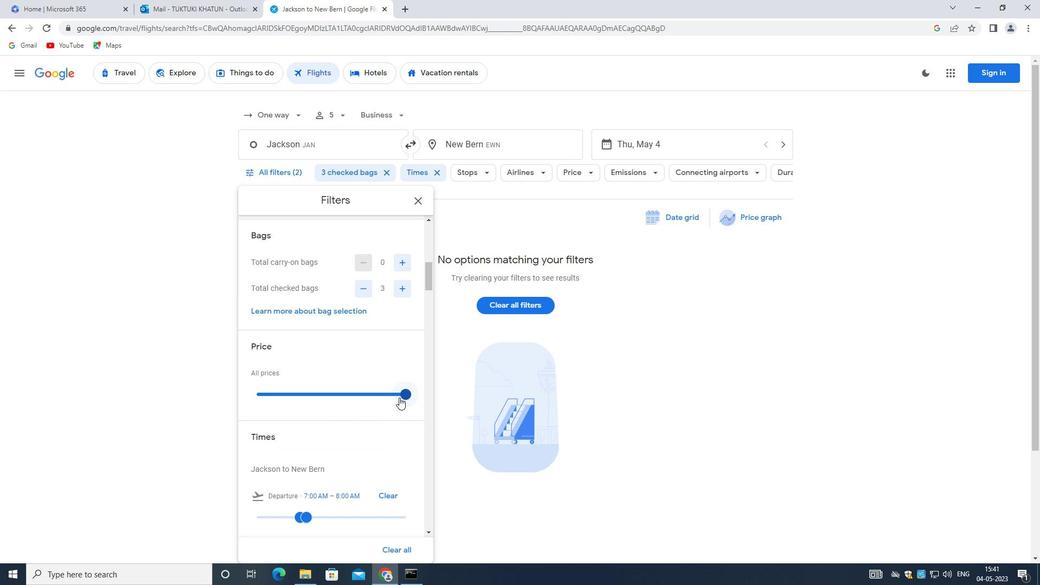 
Action: Mouse scrolled (394, 407) with delta (0, 0)
Screenshot: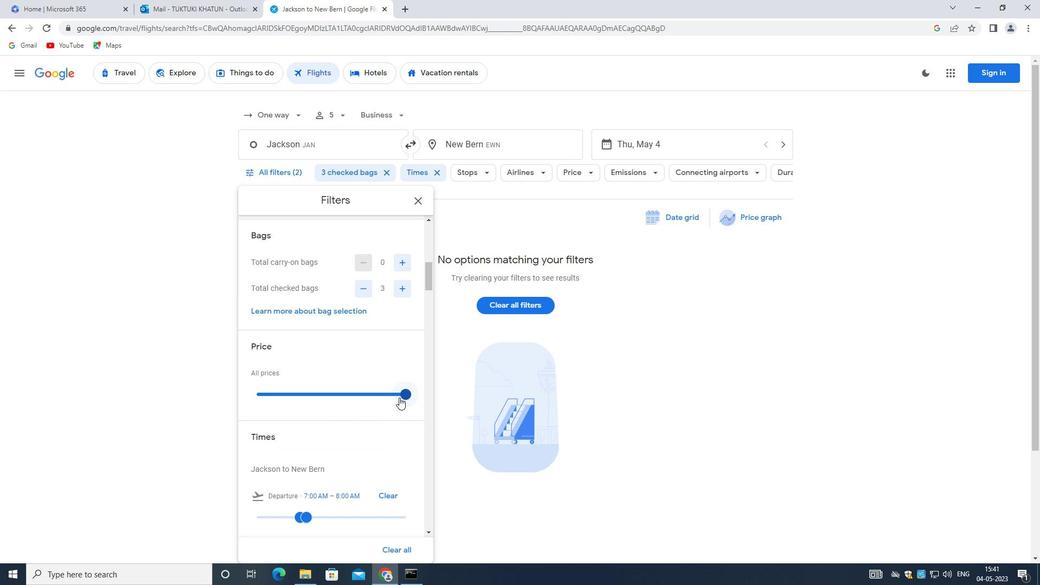 
Action: Mouse moved to (264, 406)
Screenshot: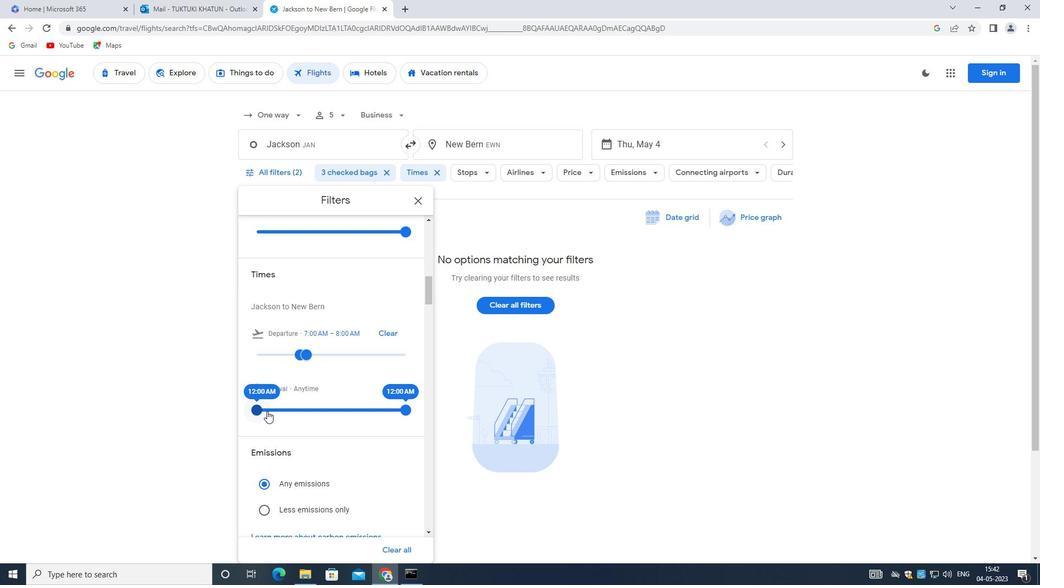 
Action: Mouse pressed left at (264, 406)
Screenshot: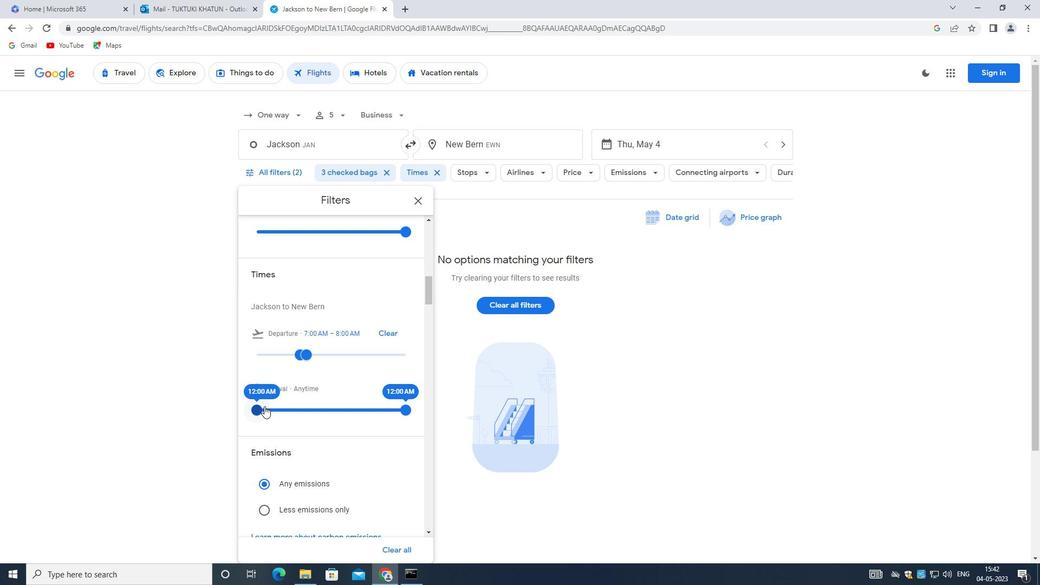 
Action: Mouse moved to (275, 408)
Screenshot: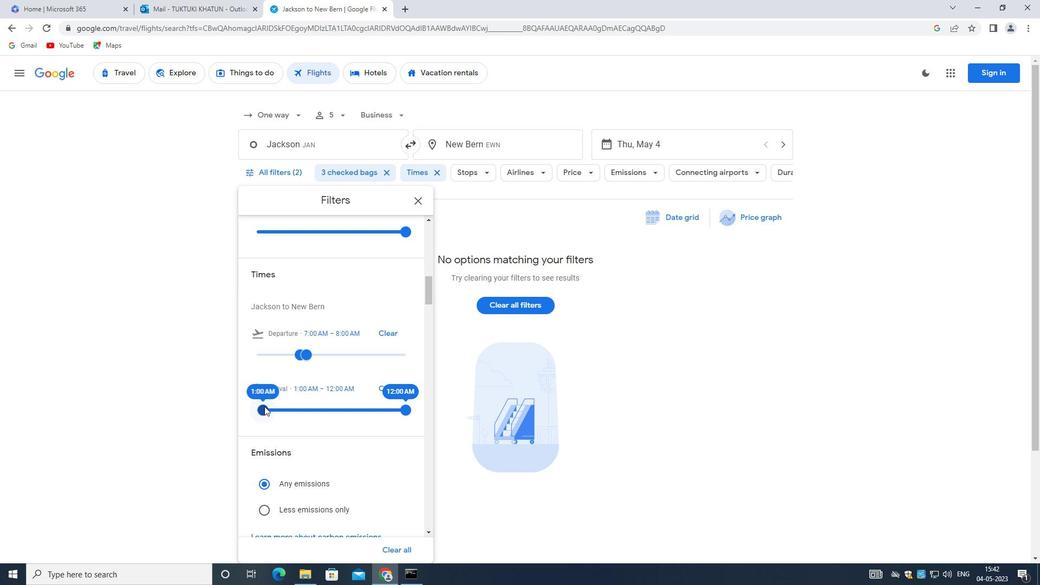 
Action: Mouse pressed left at (275, 408)
Screenshot: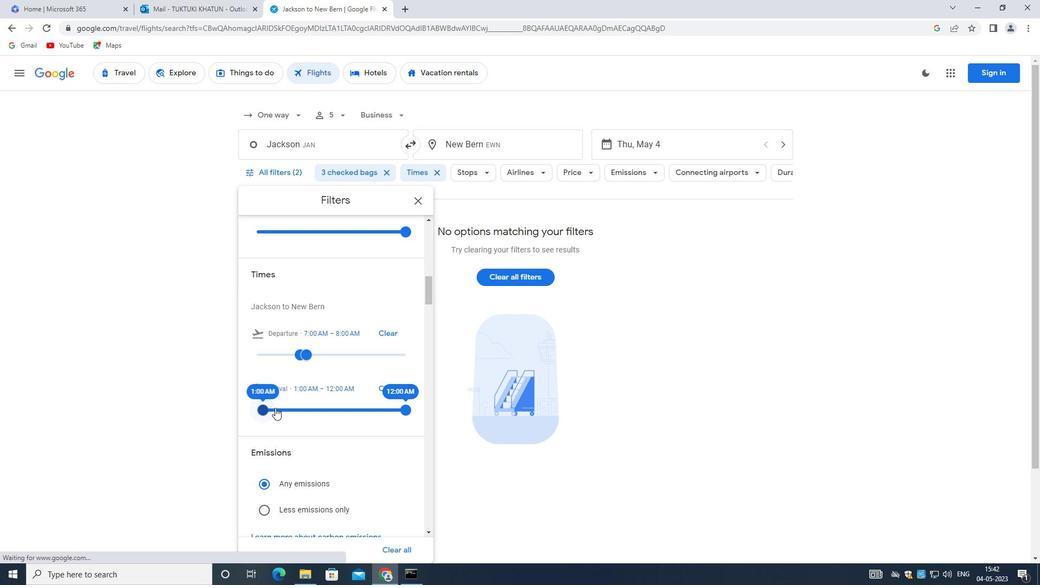 
Action: Mouse moved to (284, 408)
Screenshot: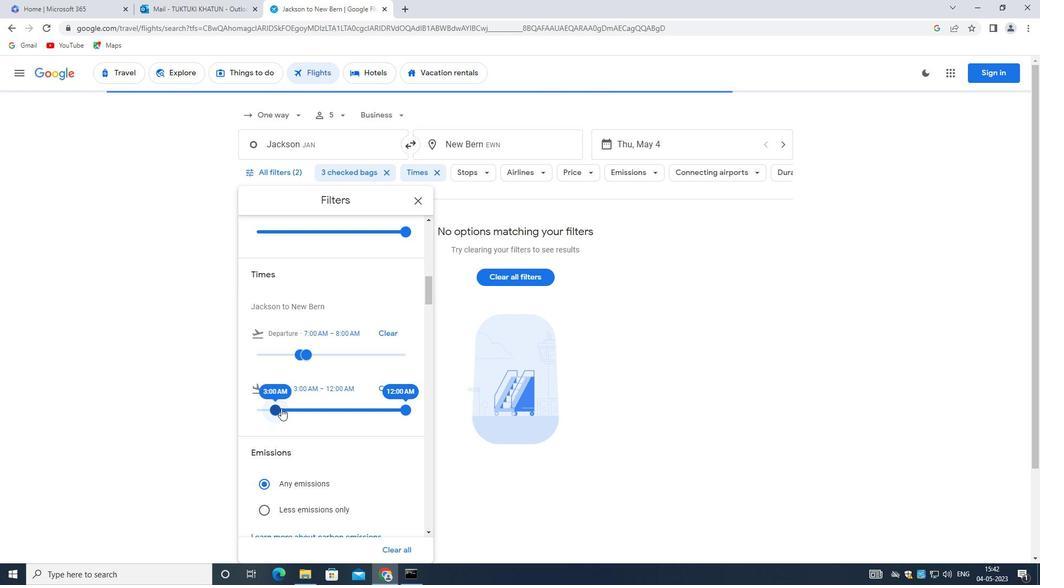 
Action: Mouse pressed left at (284, 408)
Screenshot: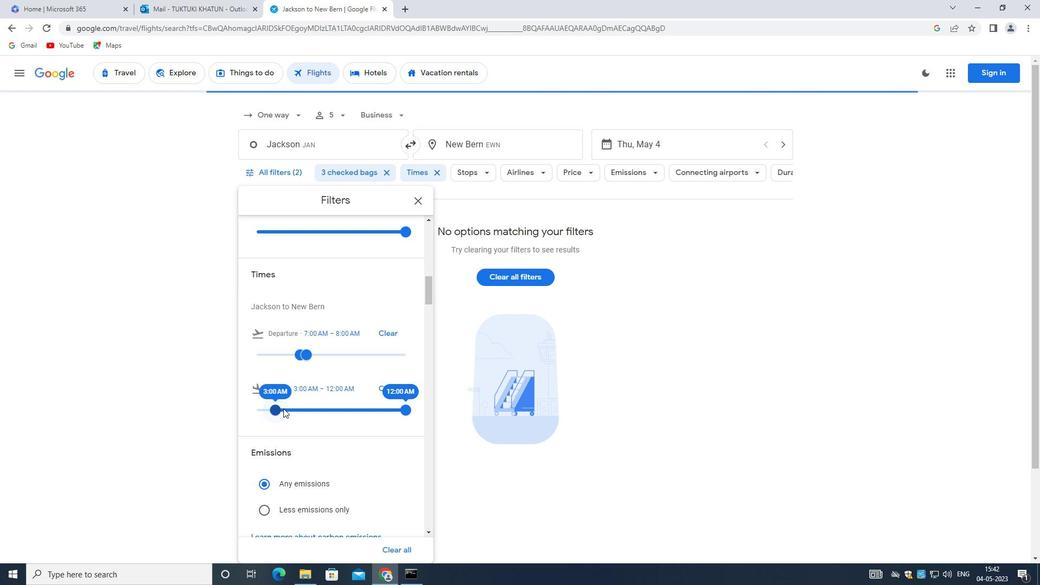 
Action: Mouse moved to (296, 409)
Screenshot: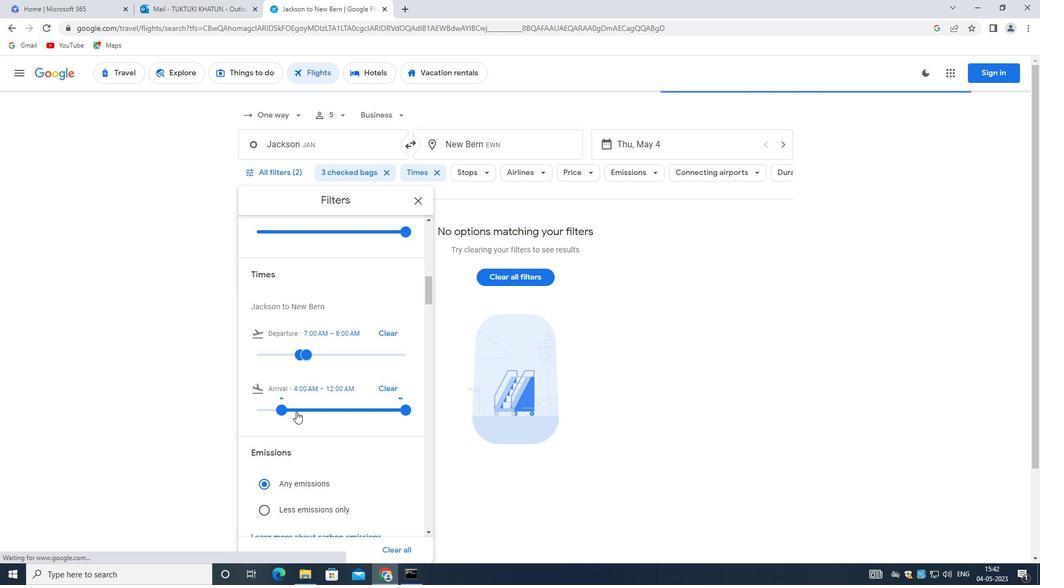 
Action: Mouse pressed left at (296, 409)
Screenshot: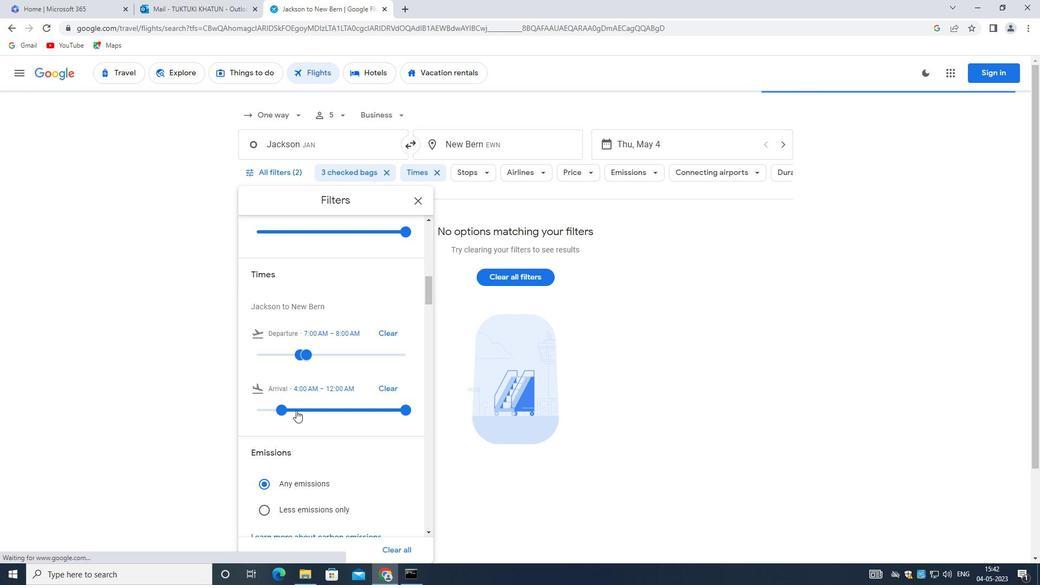
Action: Mouse moved to (311, 411)
Screenshot: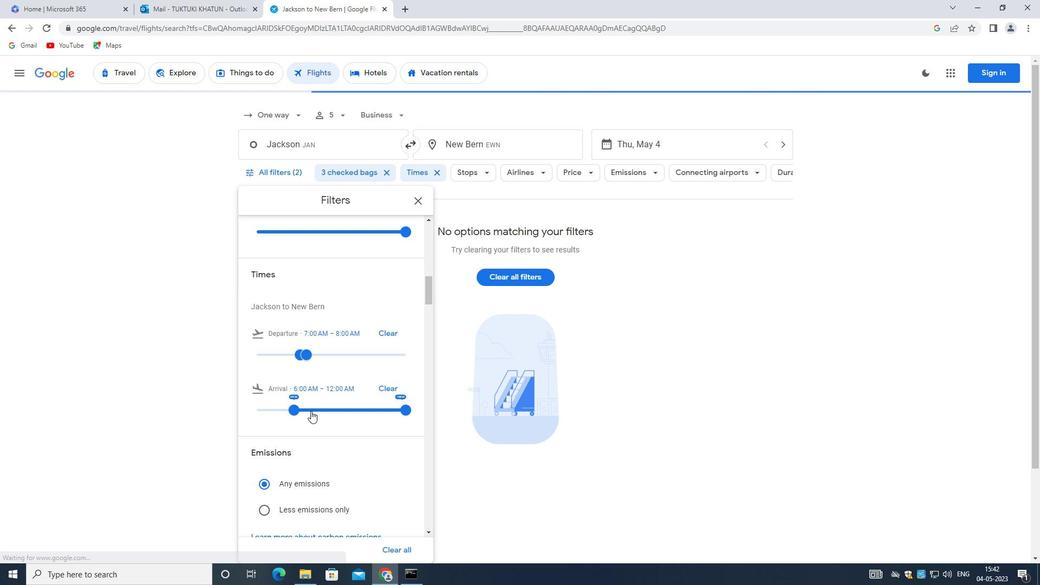 
Action: Mouse pressed left at (311, 411)
Screenshot: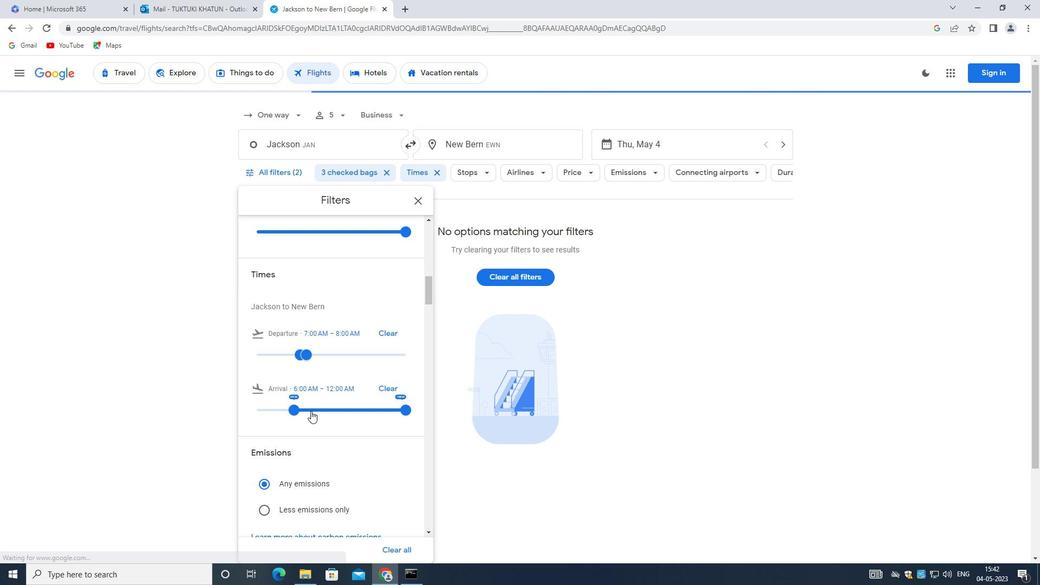 
Action: Mouse moved to (304, 411)
Screenshot: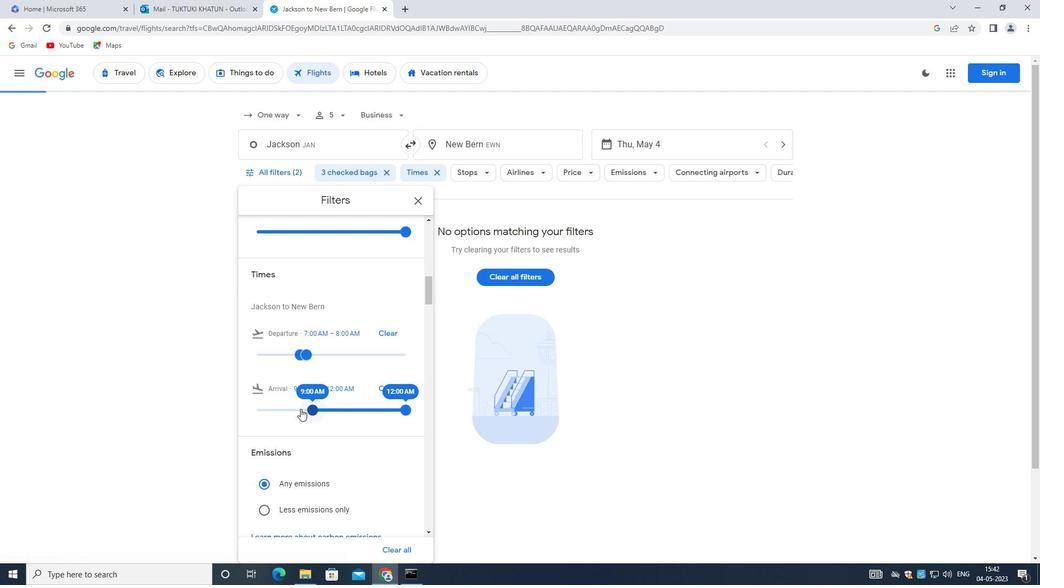 
Action: Mouse pressed left at (304, 411)
Screenshot: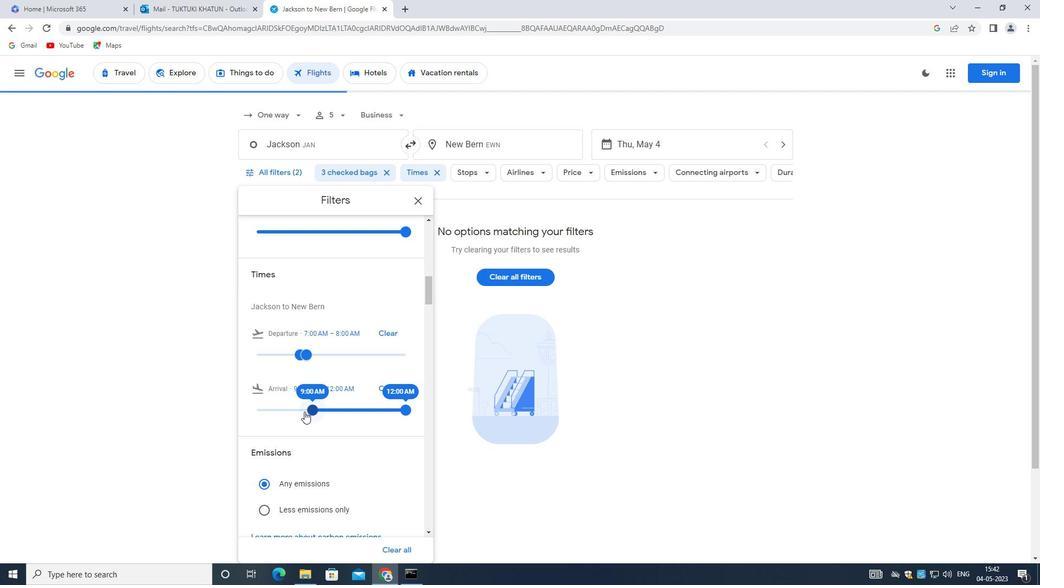 
Action: Mouse moved to (403, 408)
Screenshot: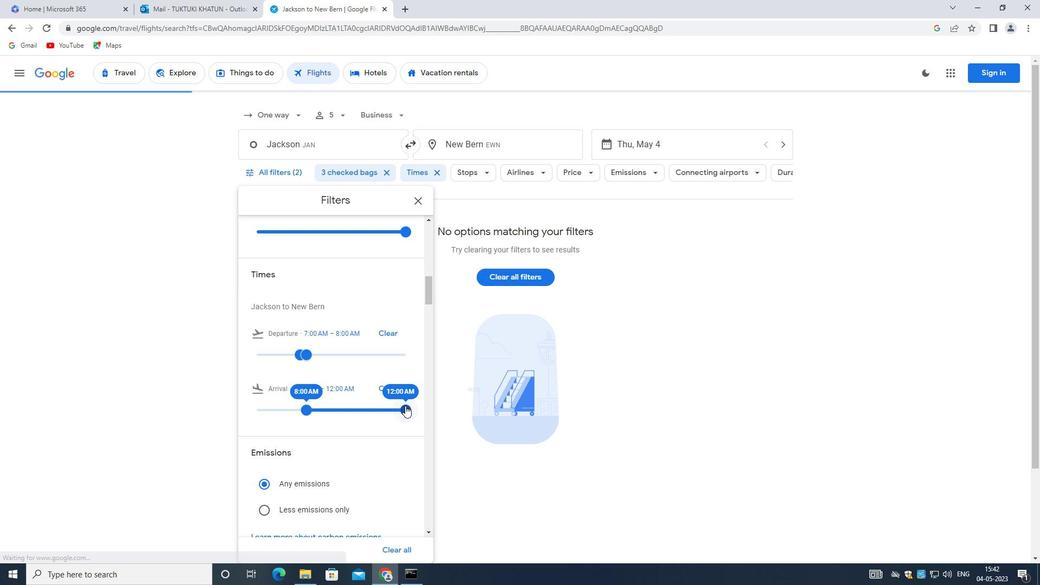 
Action: Mouse pressed left at (403, 408)
Screenshot: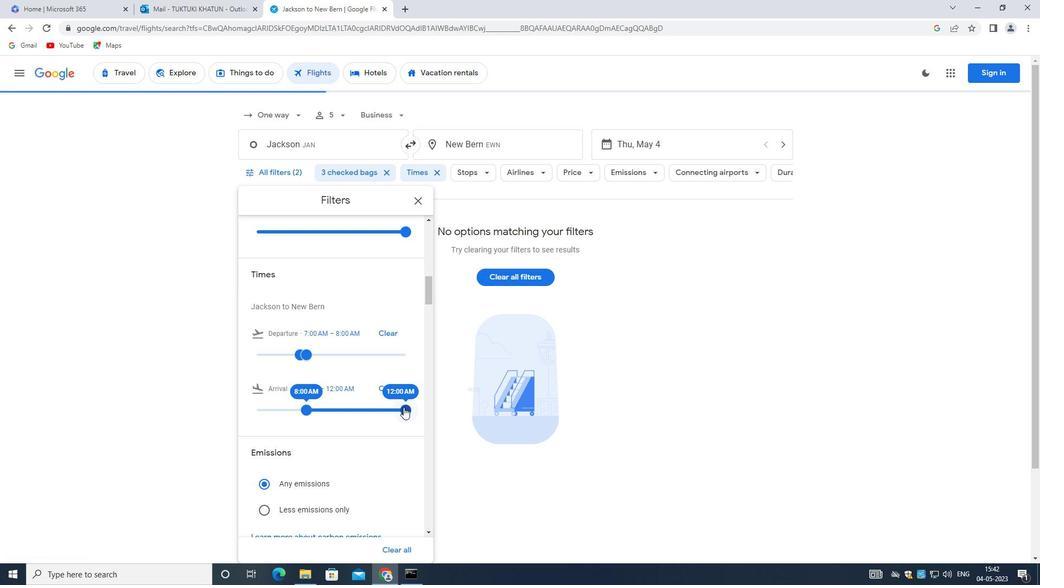 
Action: Mouse moved to (392, 364)
Screenshot: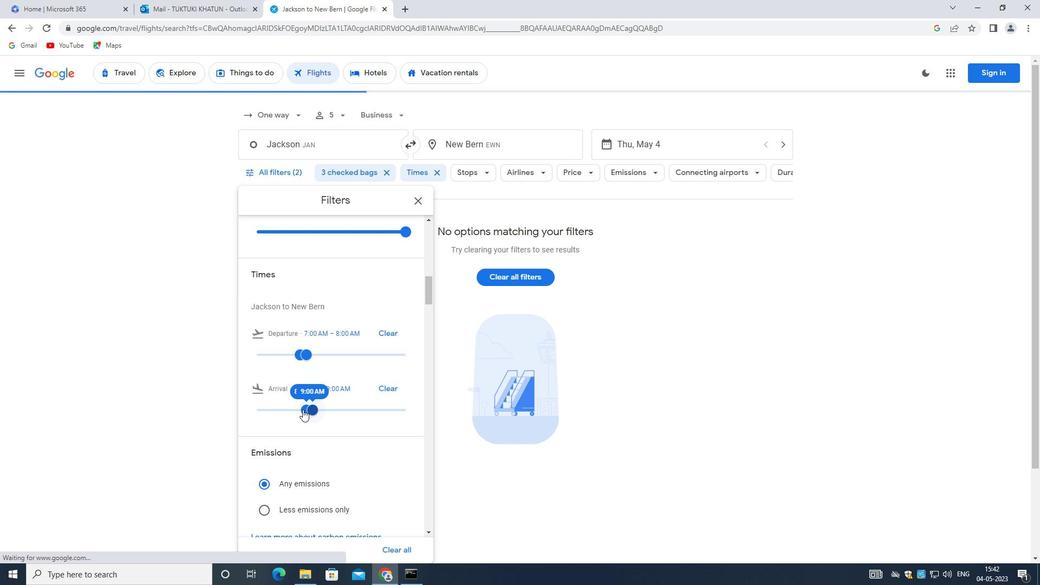 
Action: Mouse scrolled (392, 364) with delta (0, 0)
Screenshot: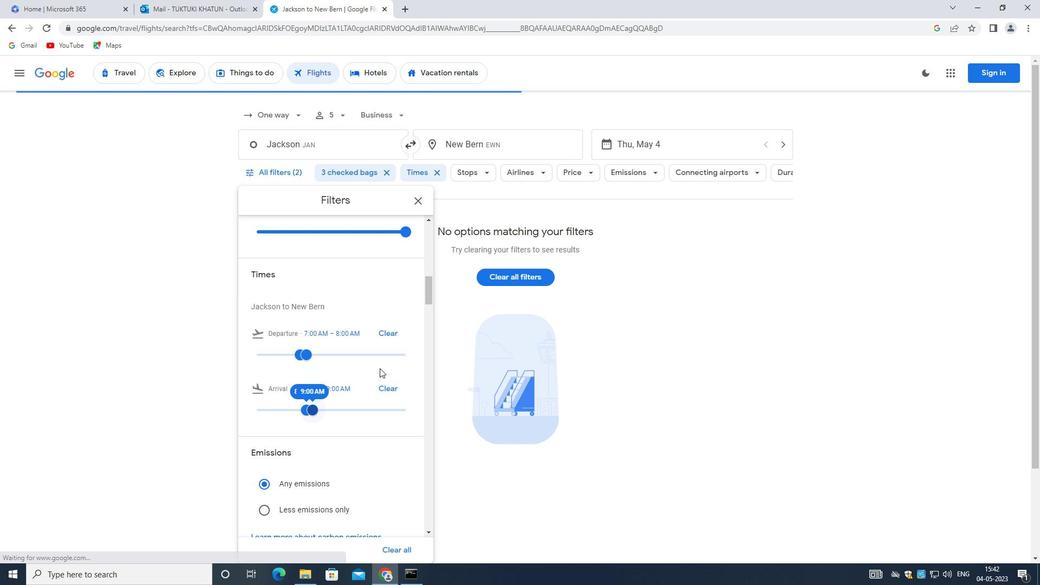 
Action: Mouse moved to (393, 364)
Screenshot: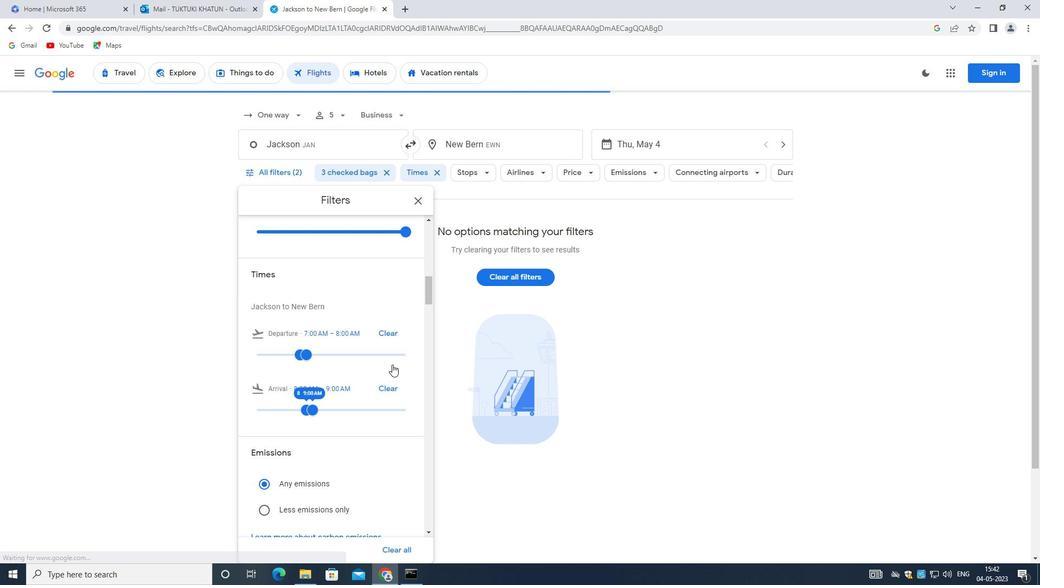 
Action: Mouse scrolled (393, 364) with delta (0, 0)
Screenshot: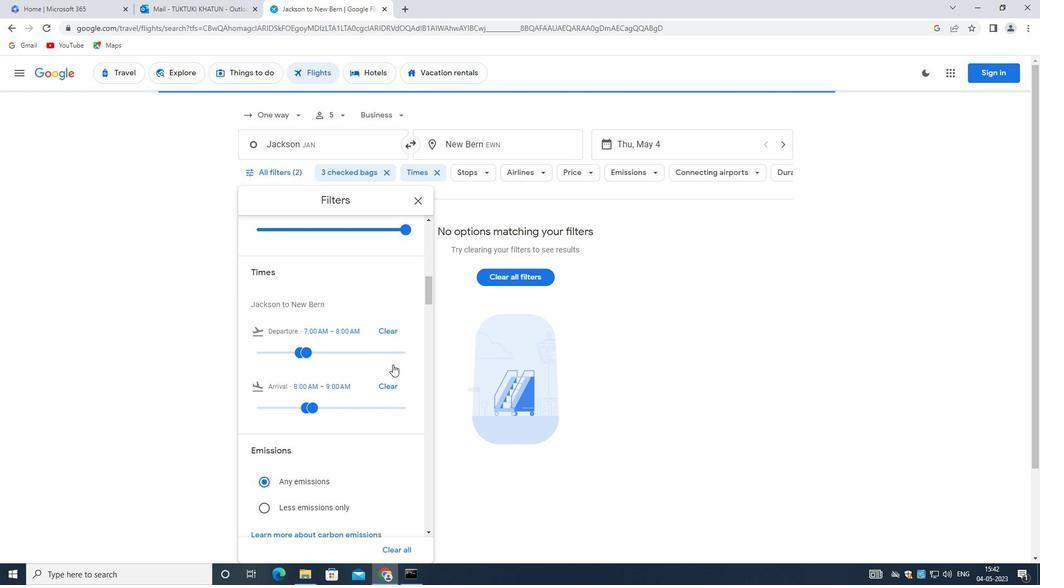 
Action: Mouse scrolled (393, 364) with delta (0, 0)
Screenshot: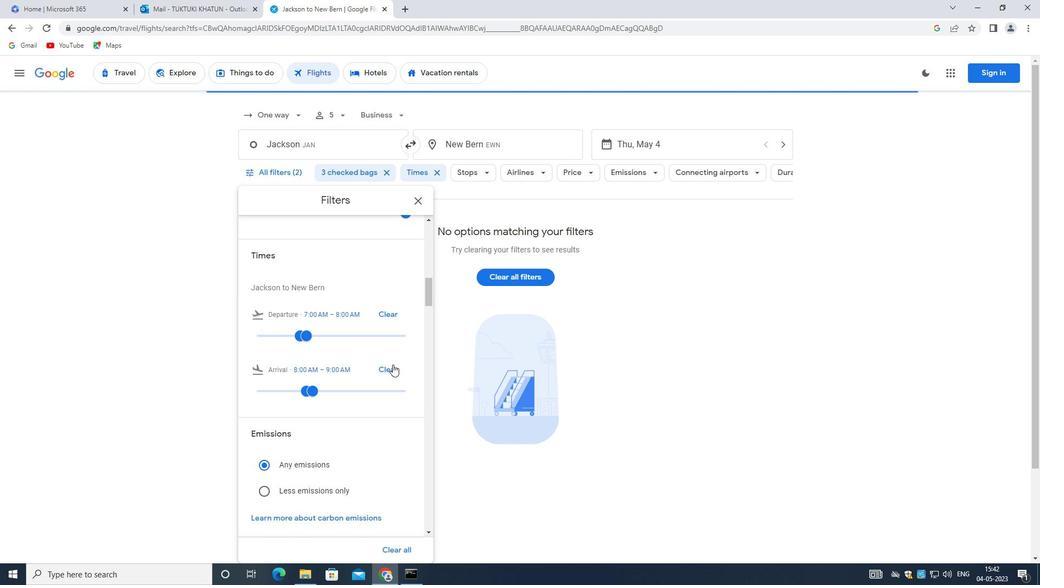 
Action: Mouse scrolled (393, 364) with delta (0, 0)
Screenshot: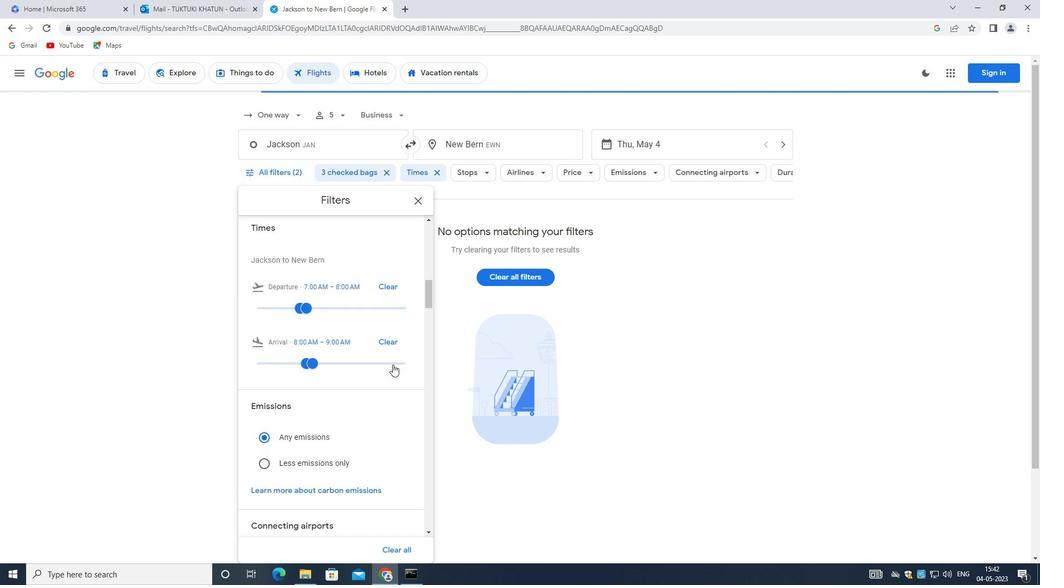 
Action: Mouse scrolled (393, 364) with delta (0, 0)
Screenshot: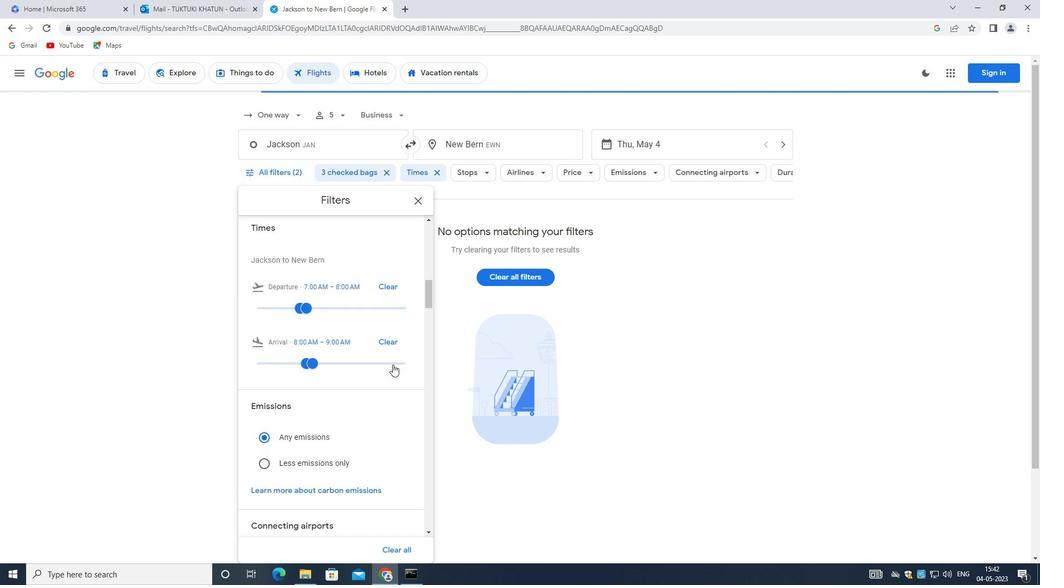 
Action: Mouse scrolled (393, 364) with delta (0, 0)
Screenshot: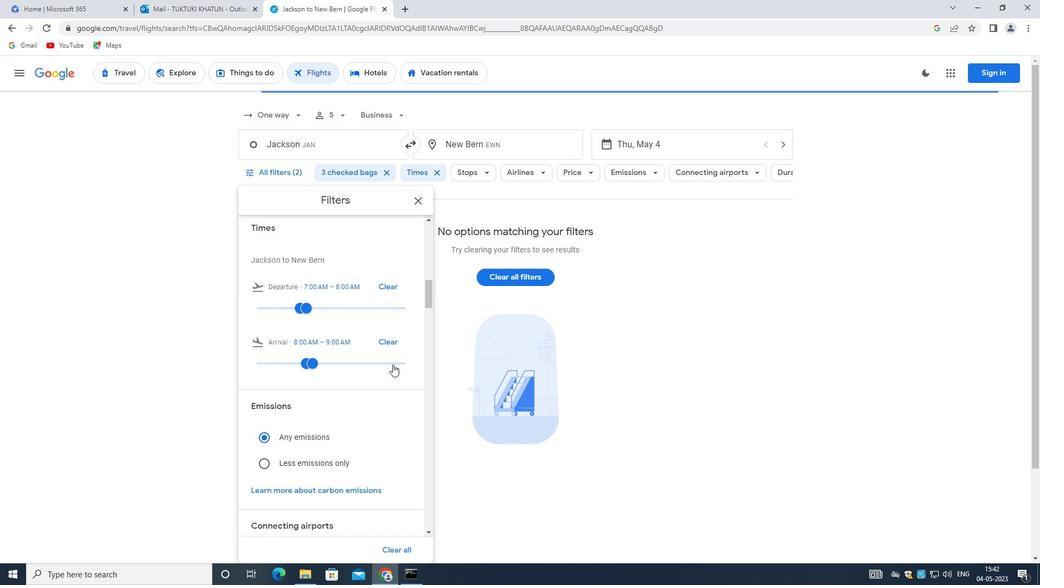 
Action: Mouse moved to (383, 375)
Screenshot: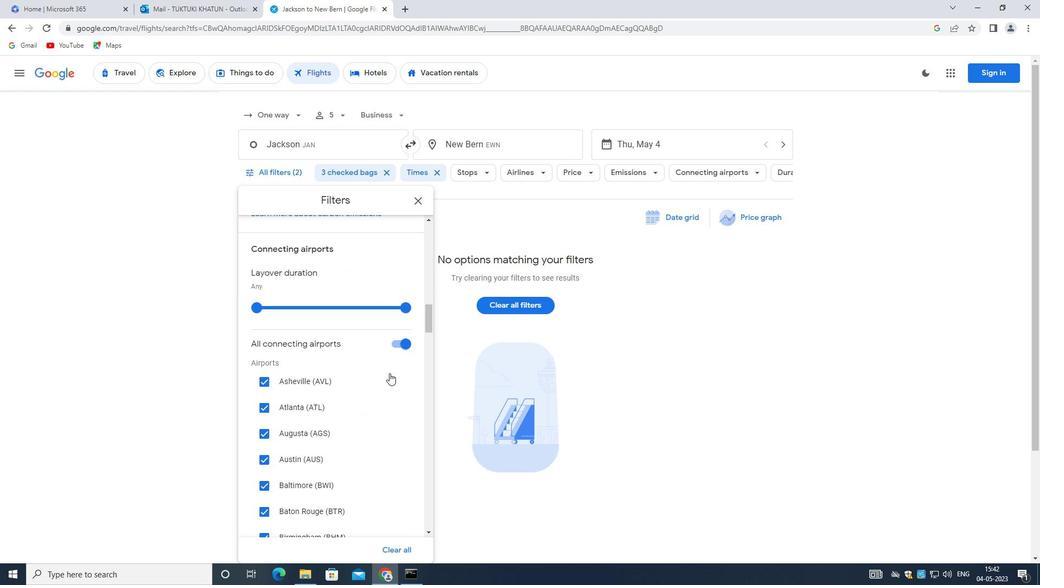 
Action: Mouse scrolled (383, 375) with delta (0, 0)
Screenshot: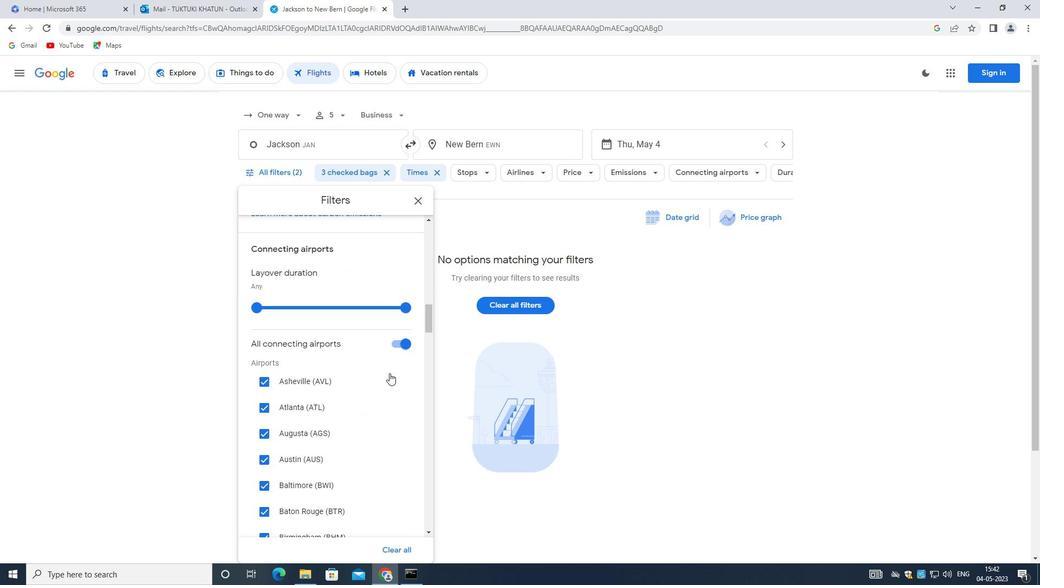 
Action: Mouse moved to (381, 378)
Screenshot: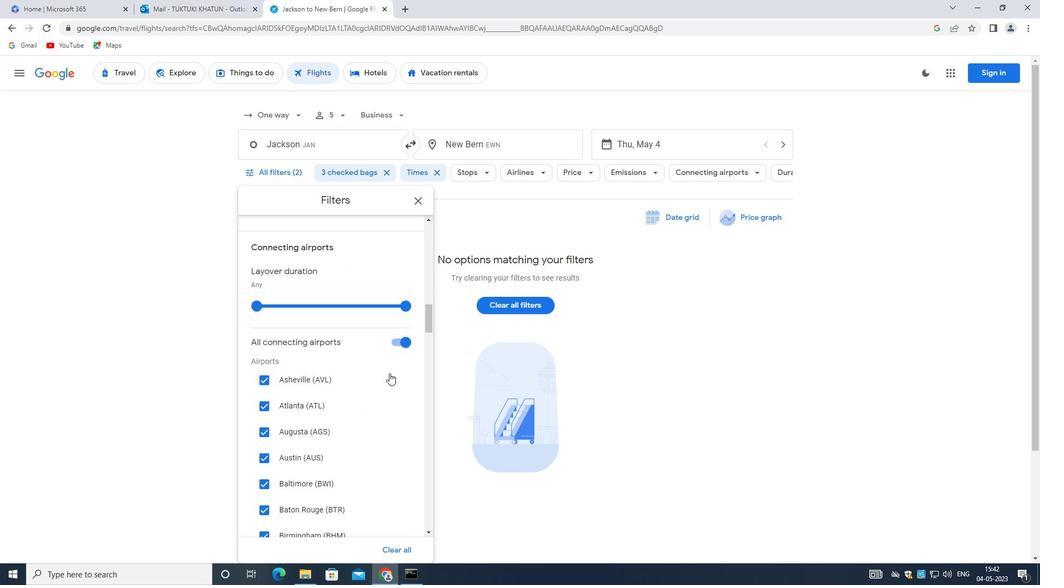 
Action: Mouse scrolled (381, 377) with delta (0, 0)
Screenshot: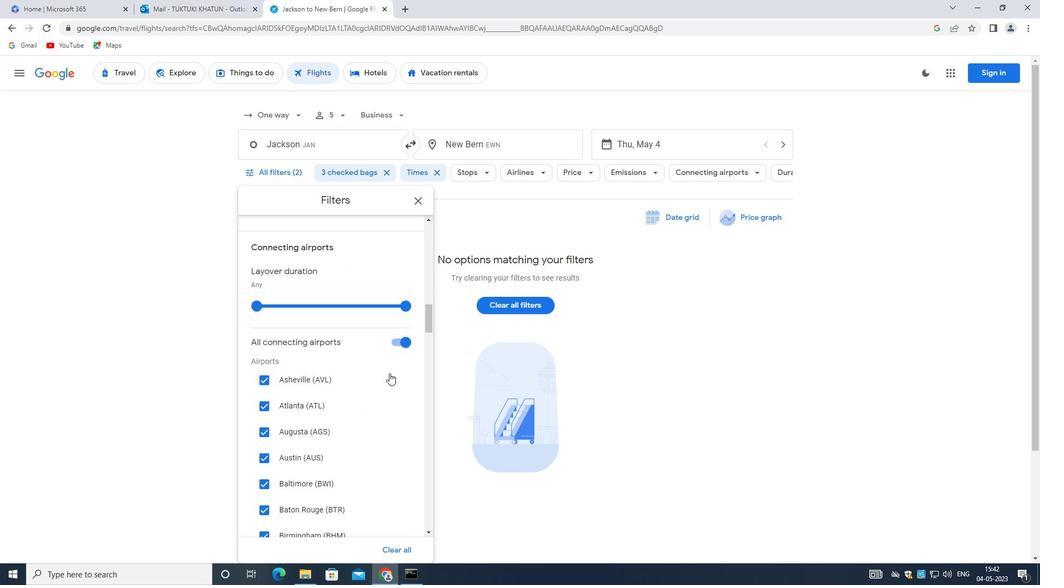 
Action: Mouse moved to (378, 382)
Screenshot: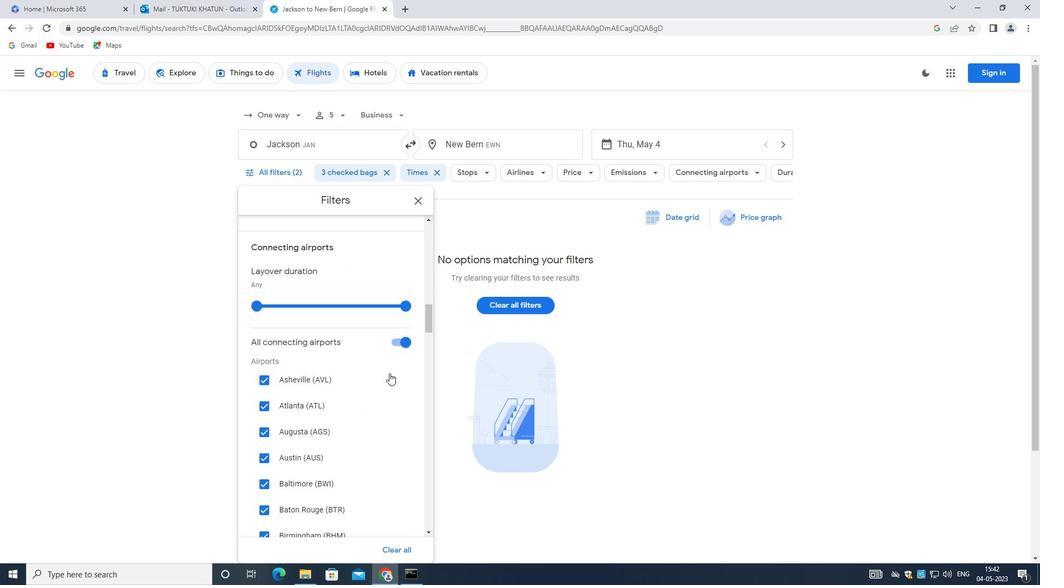 
Action: Mouse scrolled (378, 381) with delta (0, 0)
Screenshot: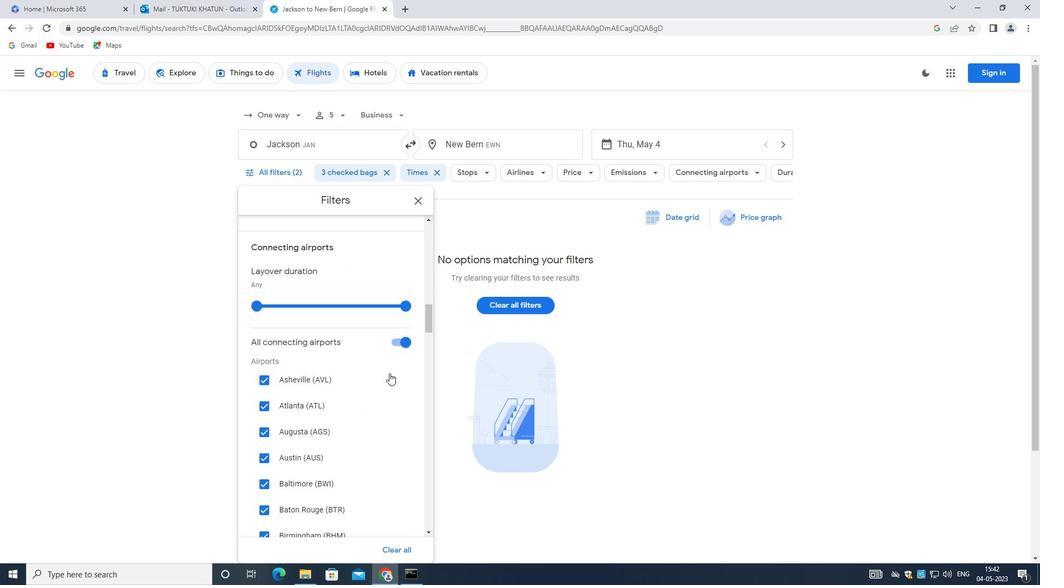 
Action: Mouse moved to (376, 384)
Screenshot: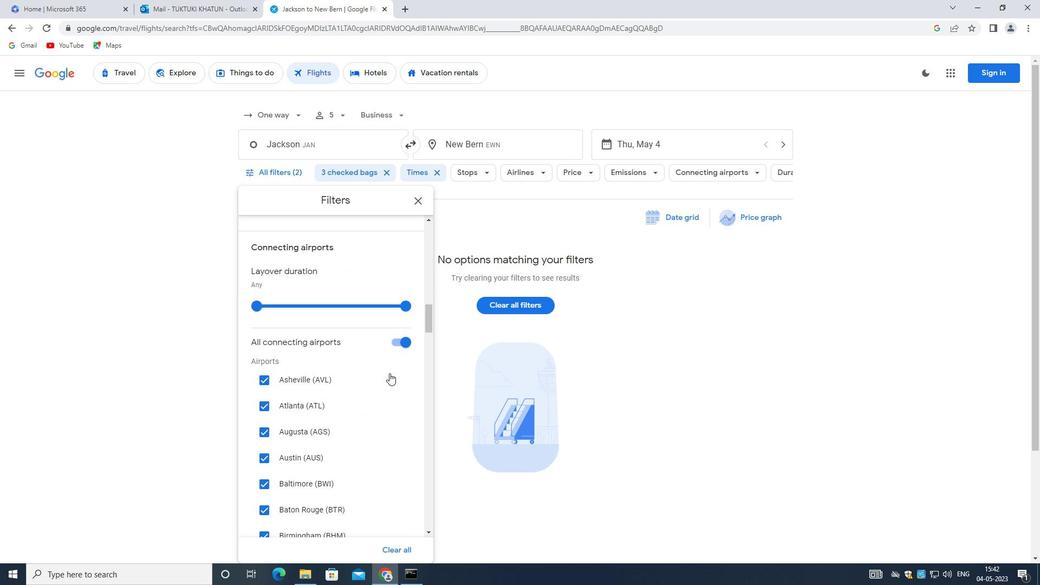 
Action: Mouse scrolled (376, 383) with delta (0, 0)
Screenshot: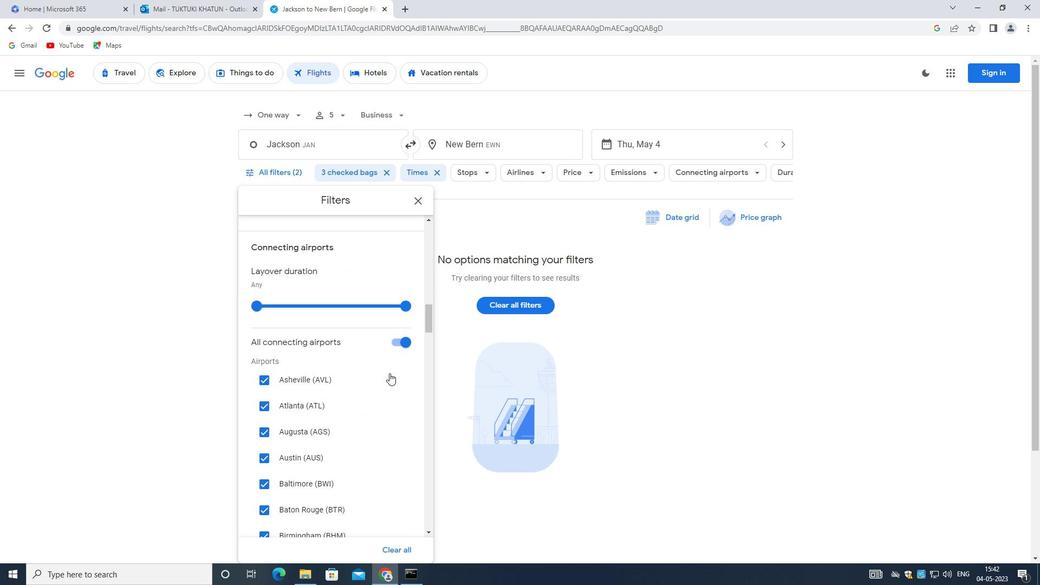
Action: Mouse moved to (374, 385)
Screenshot: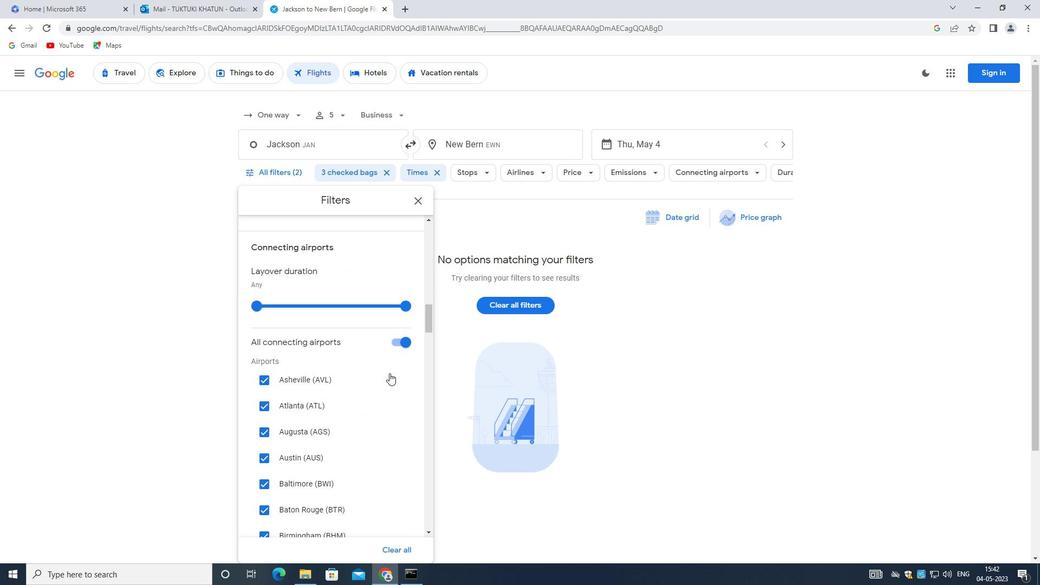 
Action: Mouse scrolled (374, 384) with delta (0, 0)
Screenshot: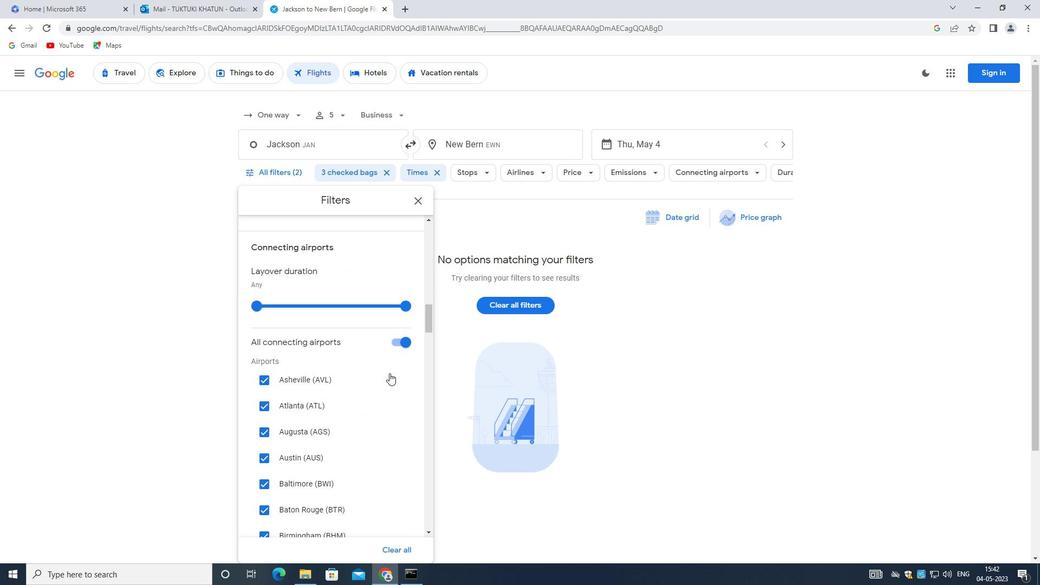 
Action: Mouse moved to (374, 386)
Screenshot: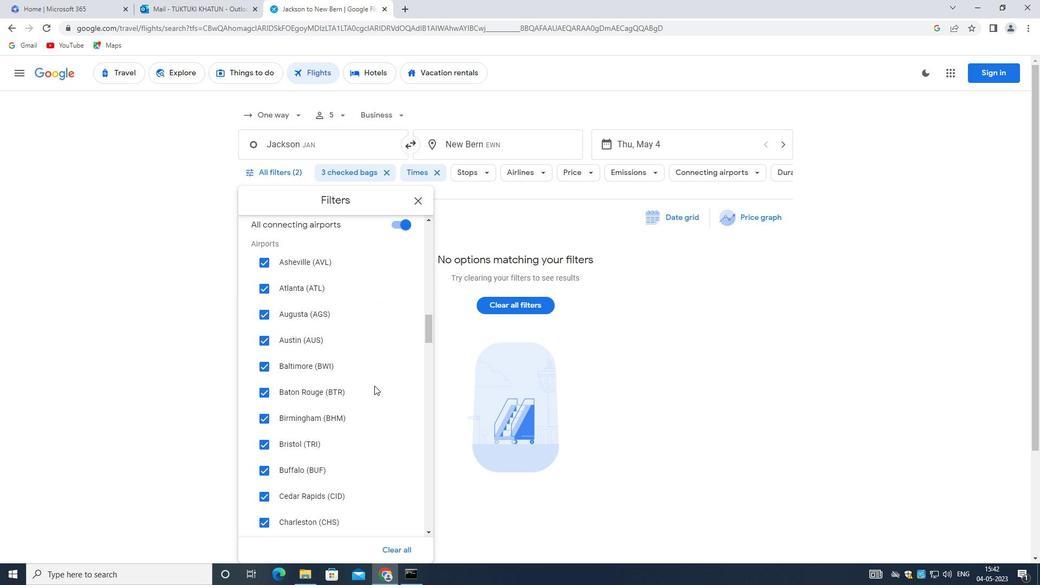 
Action: Mouse scrolled (374, 385) with delta (0, 0)
Screenshot: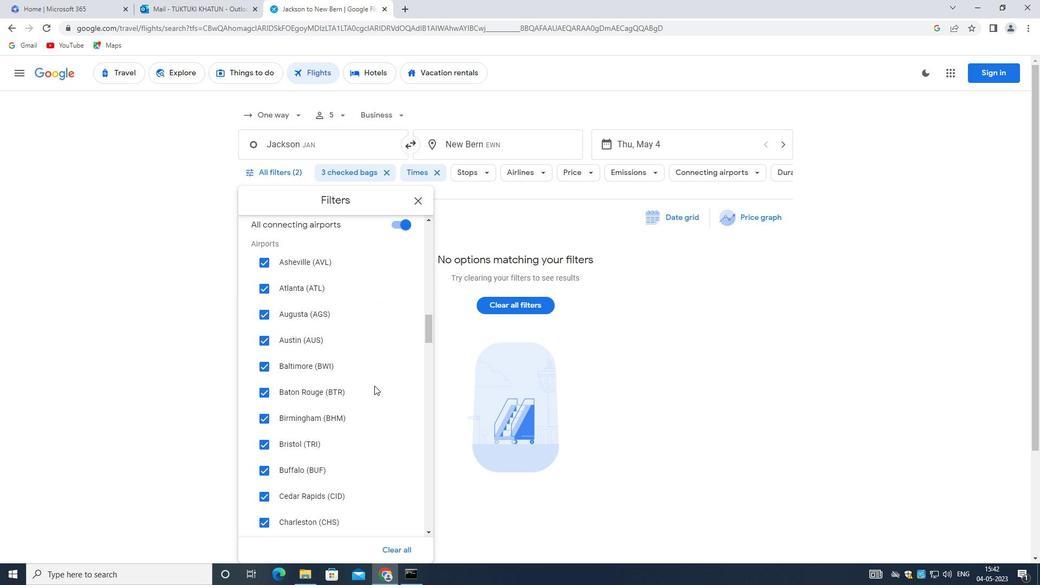 
Action: Mouse moved to (374, 386)
Screenshot: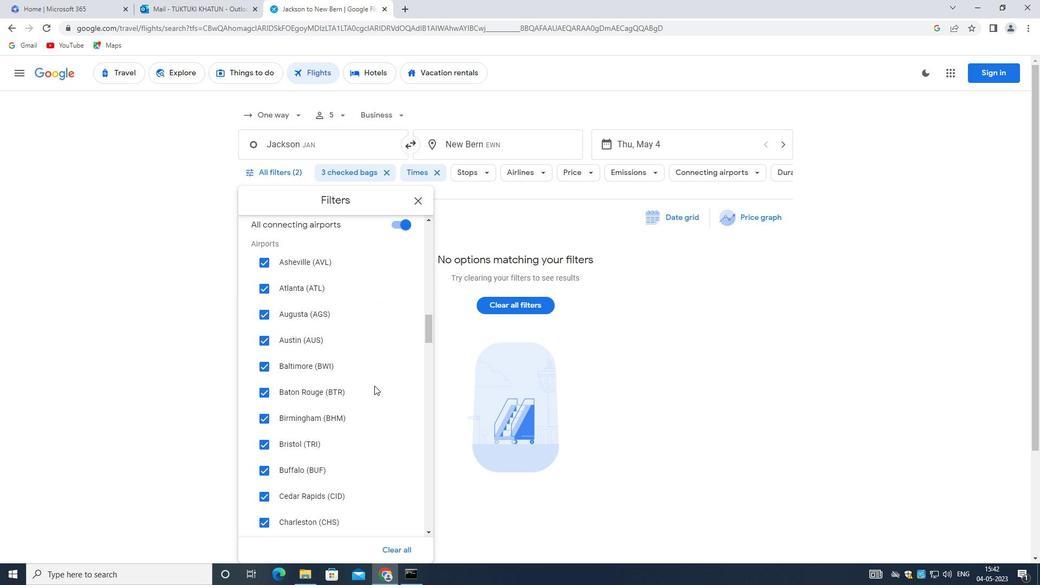 
Action: Mouse scrolled (374, 385) with delta (0, 0)
Screenshot: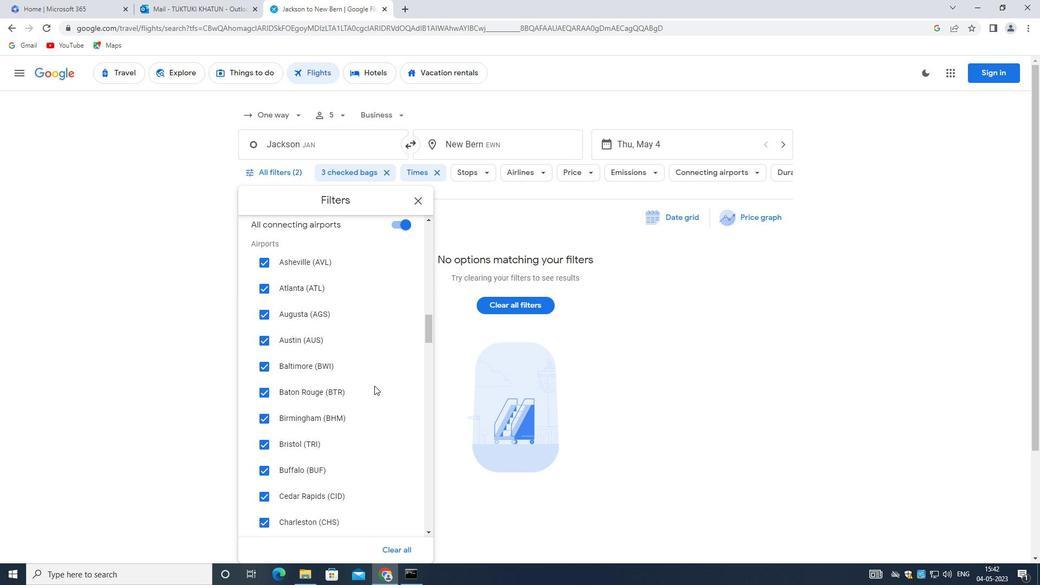 
Action: Mouse moved to (373, 387)
Screenshot: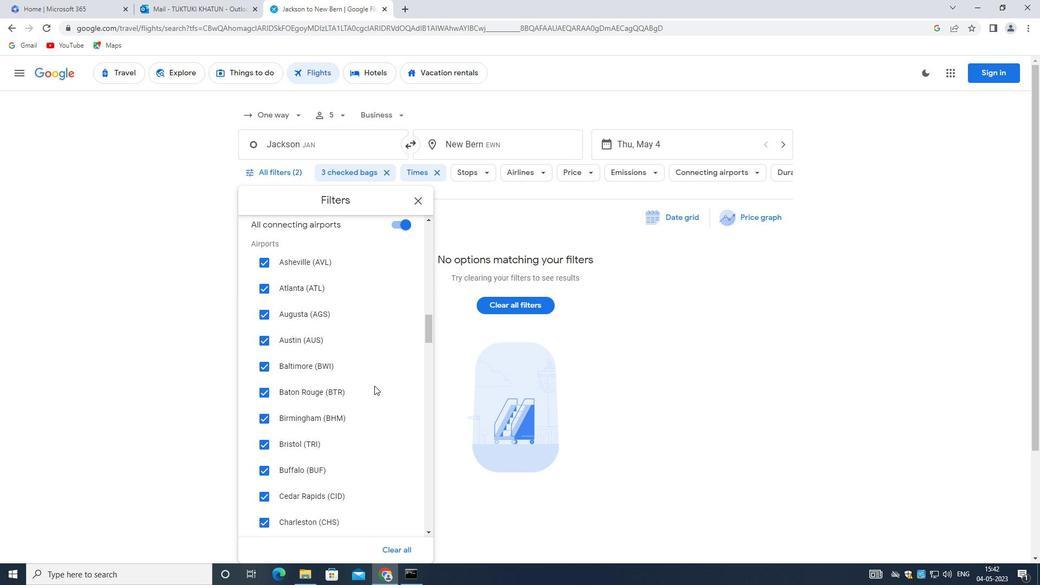 
Action: Mouse scrolled (373, 386) with delta (0, 0)
Screenshot: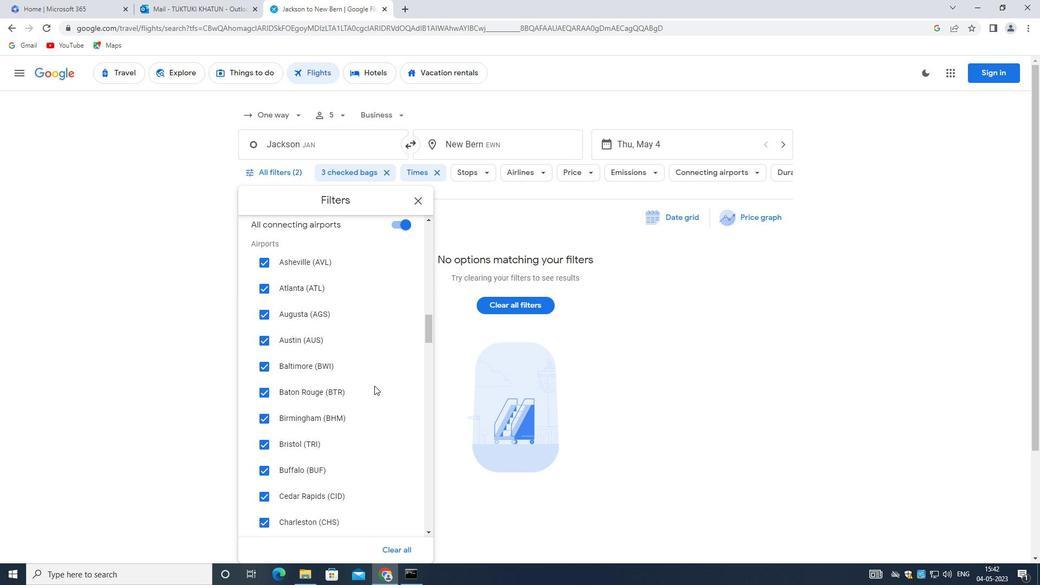 
Action: Mouse scrolled (373, 386) with delta (0, 0)
Screenshot: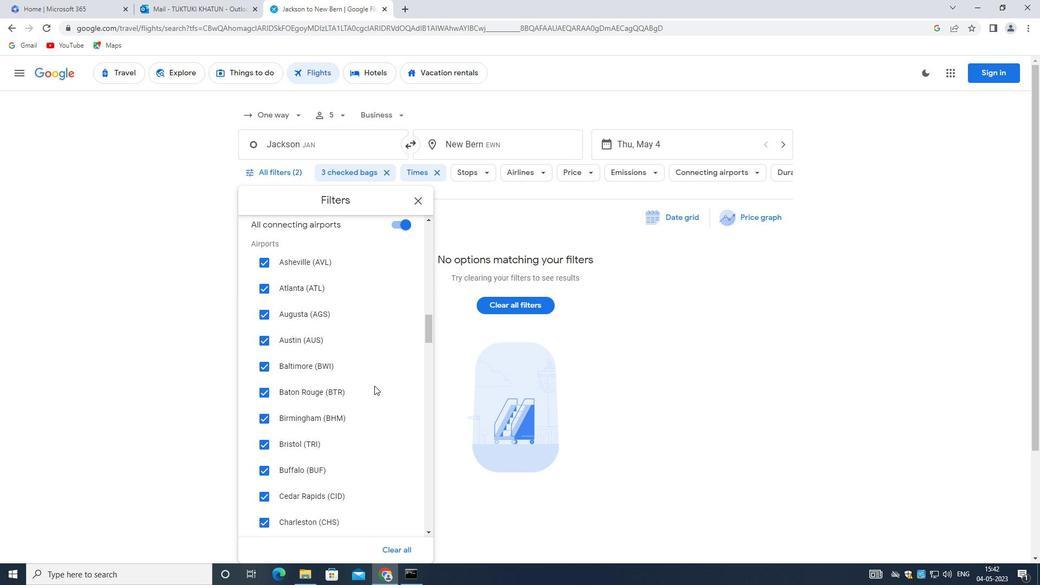 
Action: Mouse scrolled (373, 386) with delta (0, 0)
Screenshot: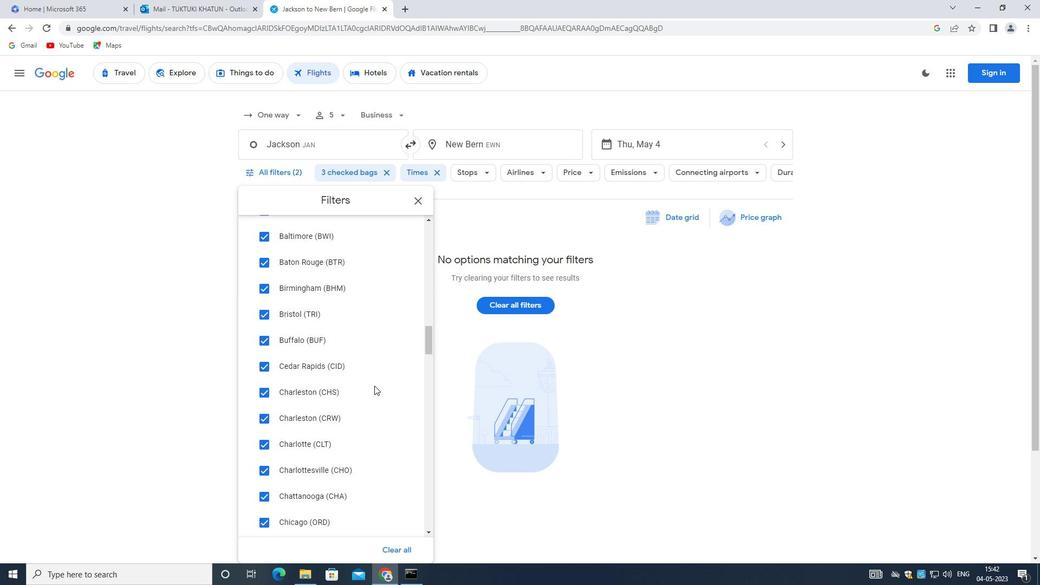 
Action: Mouse moved to (372, 388)
Screenshot: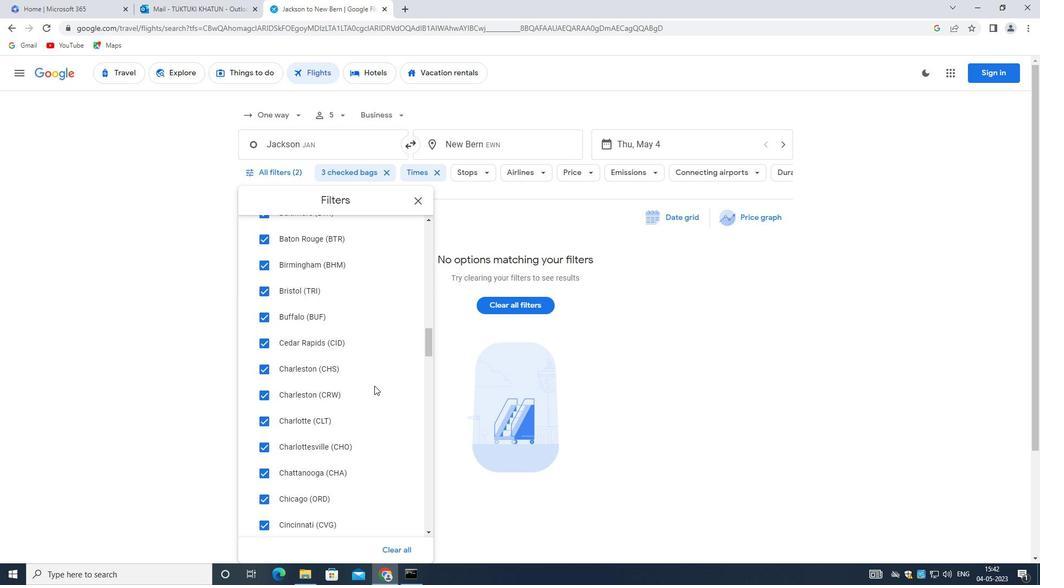 
Action: Mouse scrolled (372, 388) with delta (0, 0)
Screenshot: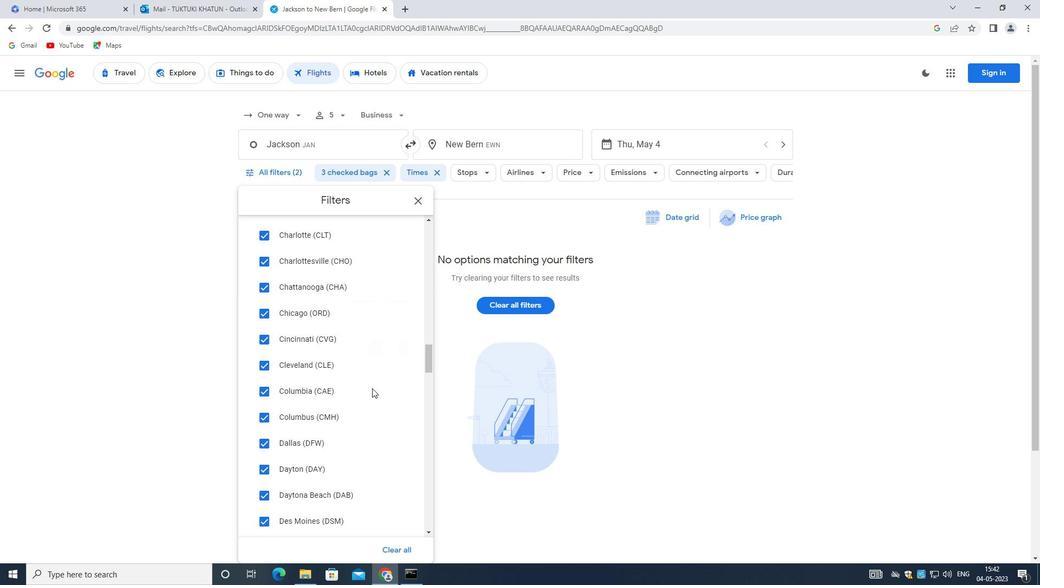 
Action: Mouse moved to (372, 390)
Screenshot: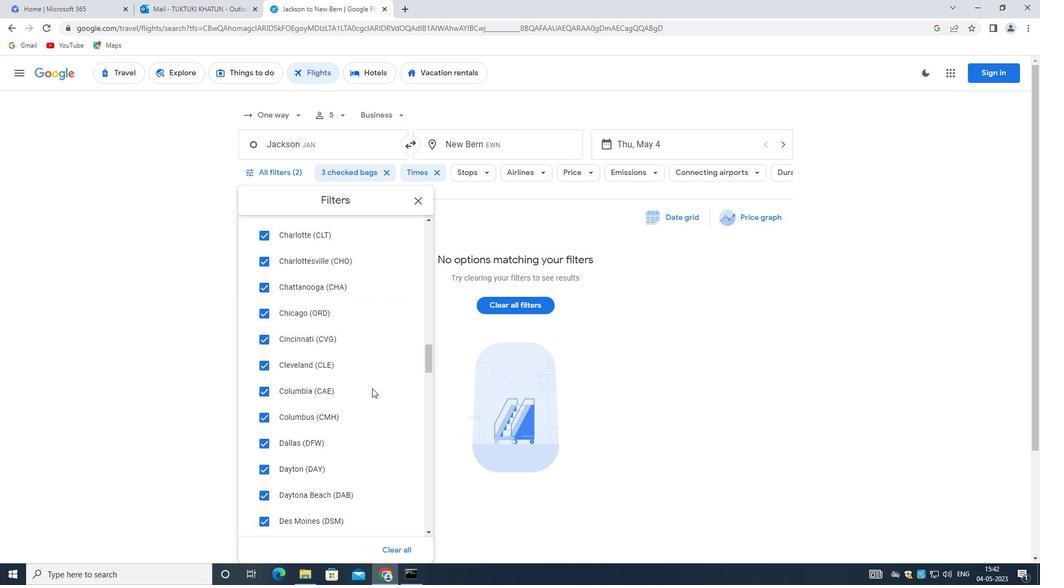 
Action: Mouse scrolled (372, 389) with delta (0, 0)
Screenshot: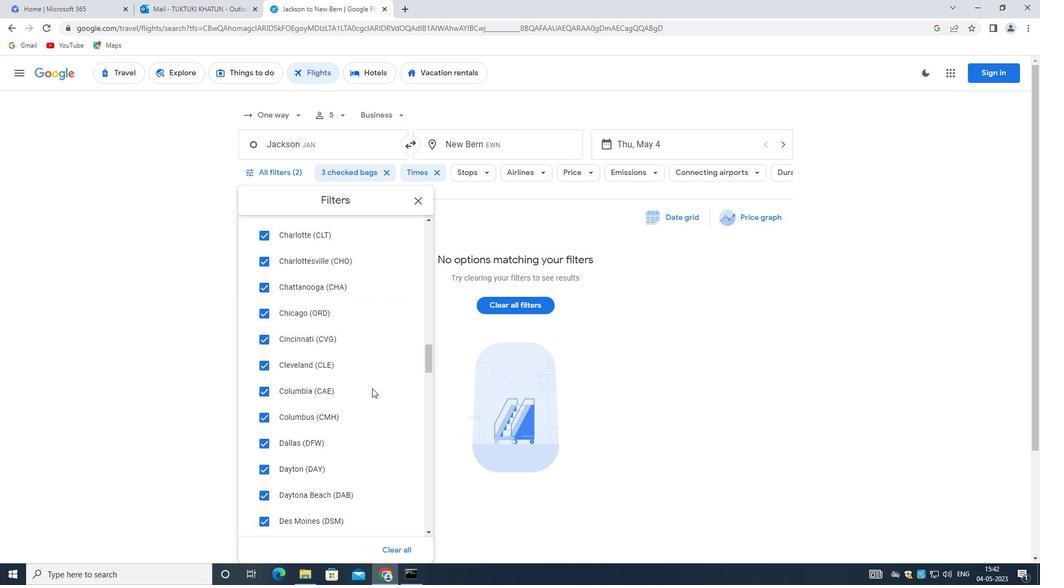 
Action: Mouse moved to (371, 392)
Screenshot: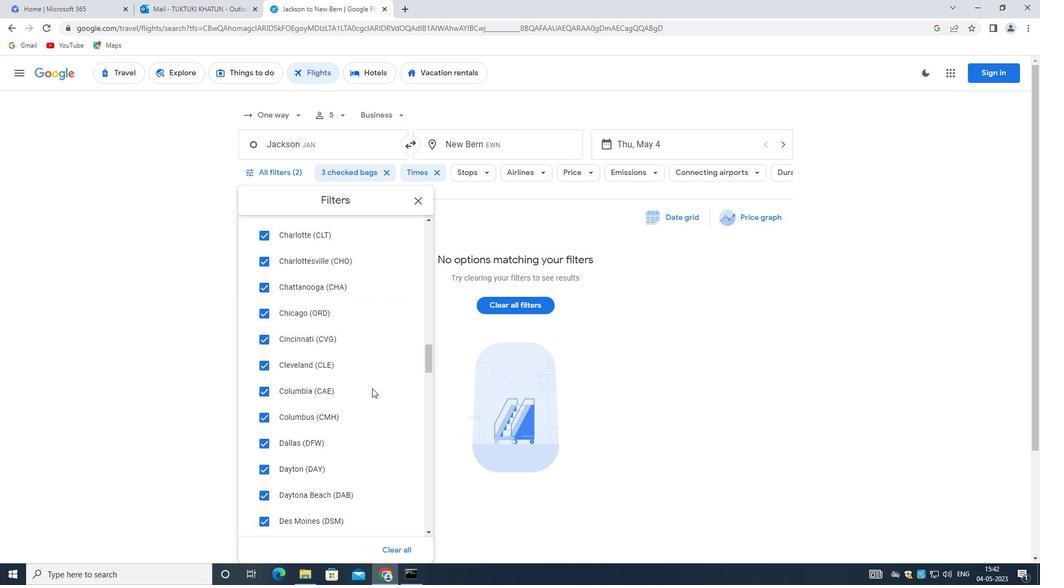 
Action: Mouse scrolled (371, 391) with delta (0, 0)
Screenshot: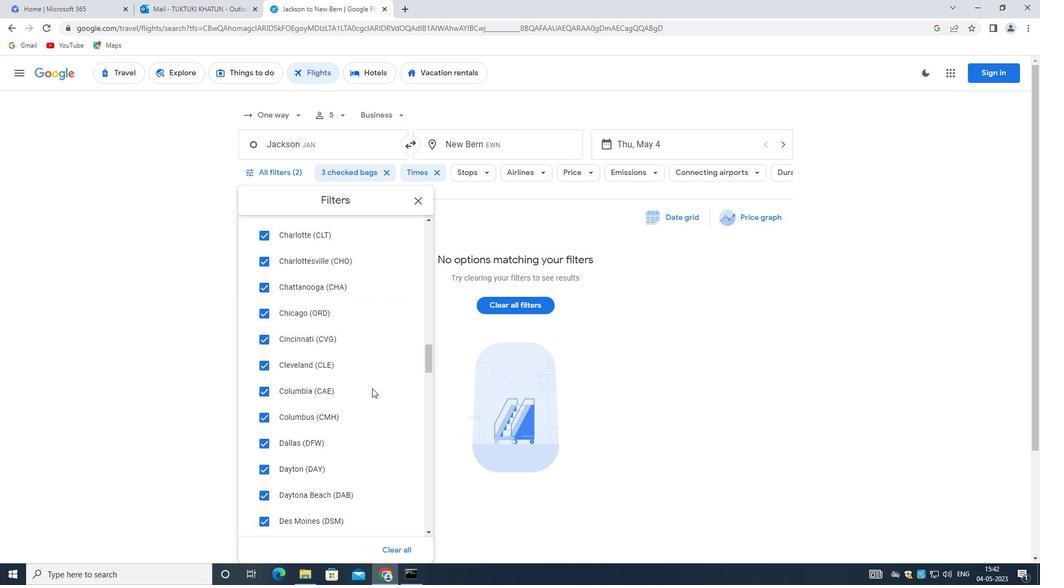 
Action: Mouse moved to (370, 396)
Screenshot: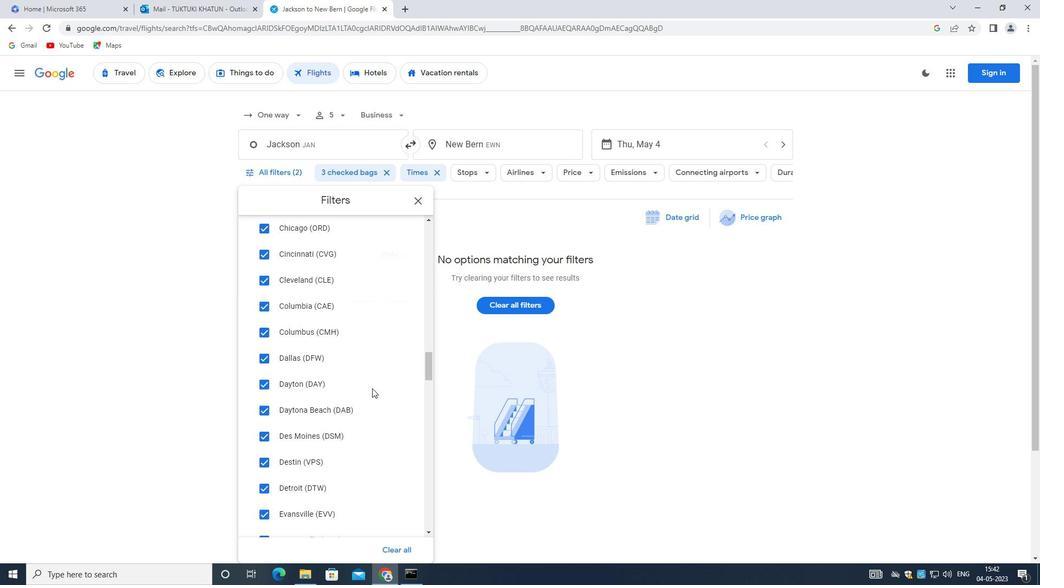 
Action: Mouse scrolled (370, 396) with delta (0, 0)
Screenshot: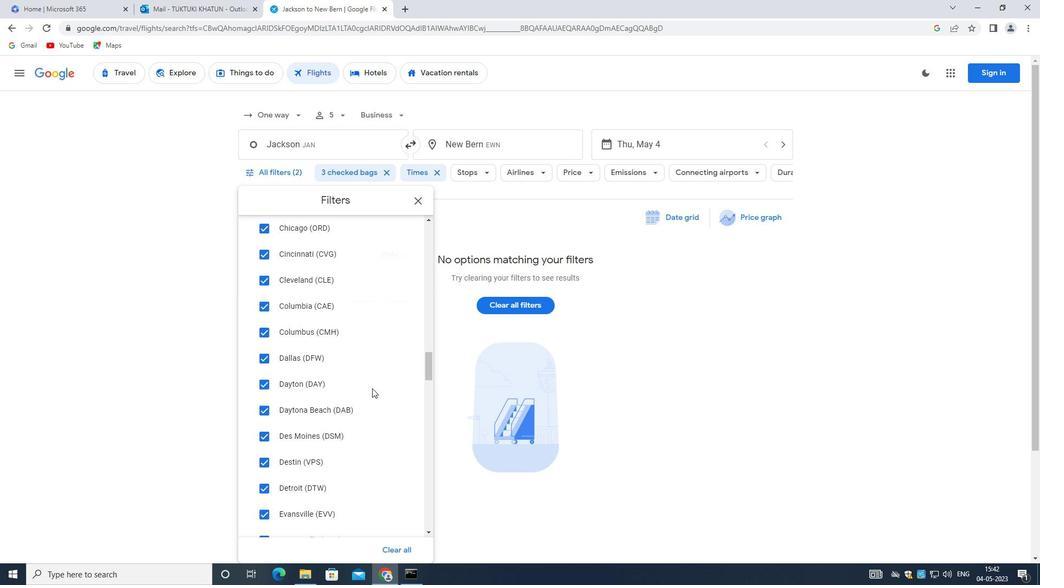 
Action: Mouse moved to (368, 403)
Screenshot: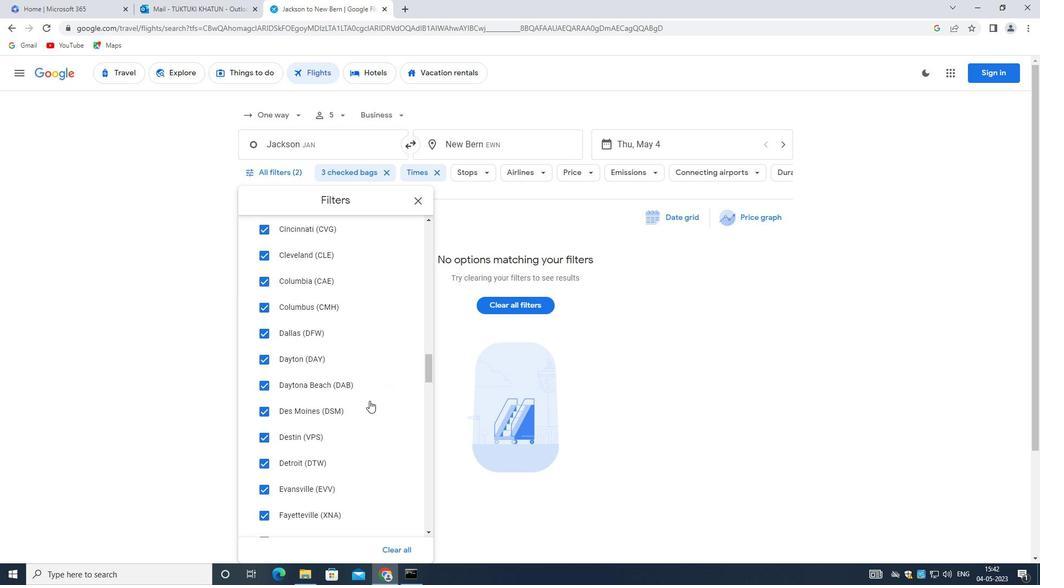
Action: Mouse scrolled (368, 403) with delta (0, 0)
Screenshot: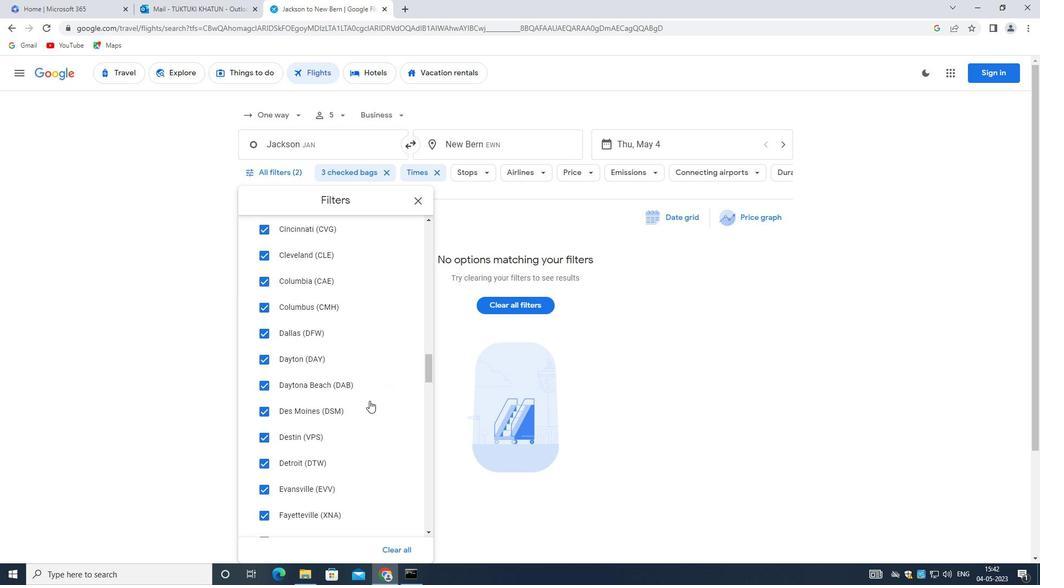 
Action: Mouse moved to (367, 407)
Screenshot: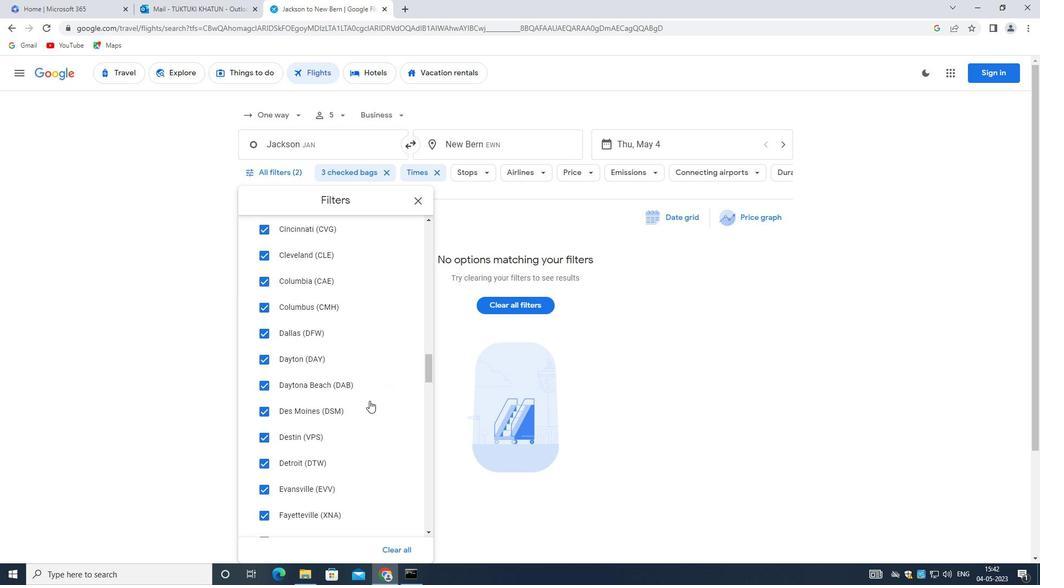 
Action: Mouse scrolled (367, 406) with delta (0, 0)
Screenshot: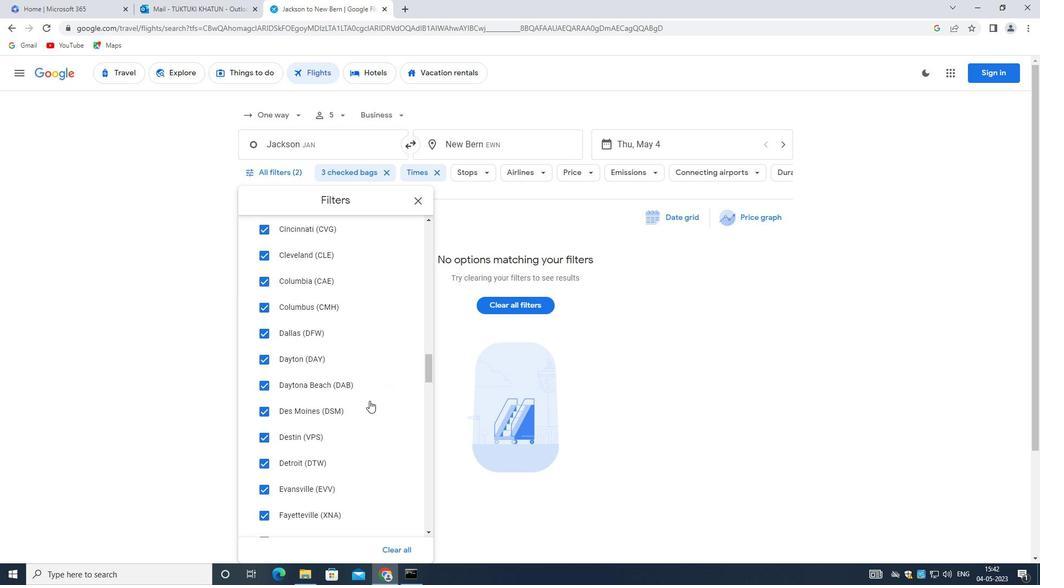 
Action: Mouse moved to (366, 408)
Screenshot: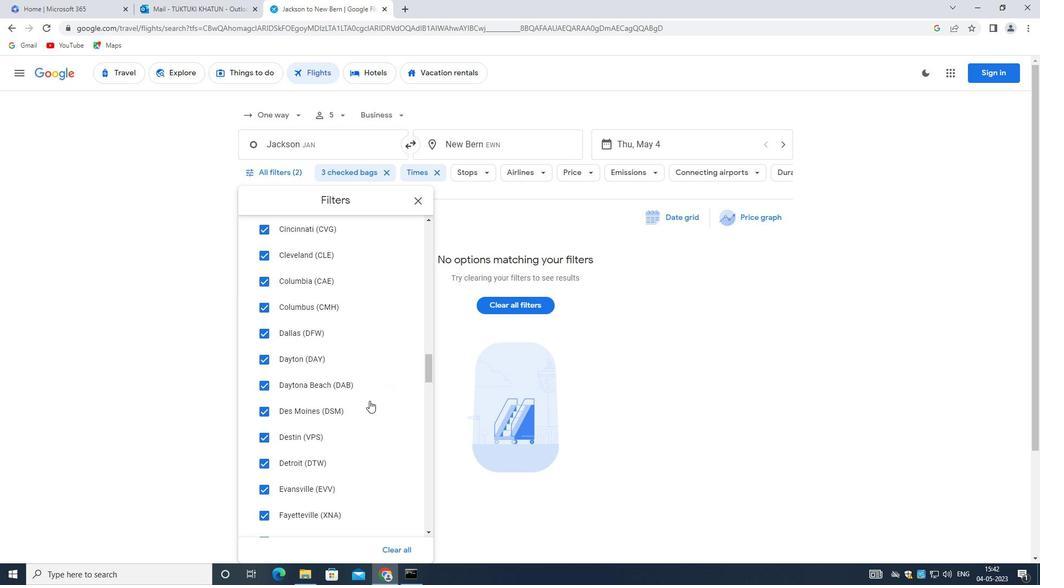 
Action: Mouse scrolled (366, 407) with delta (0, 0)
Screenshot: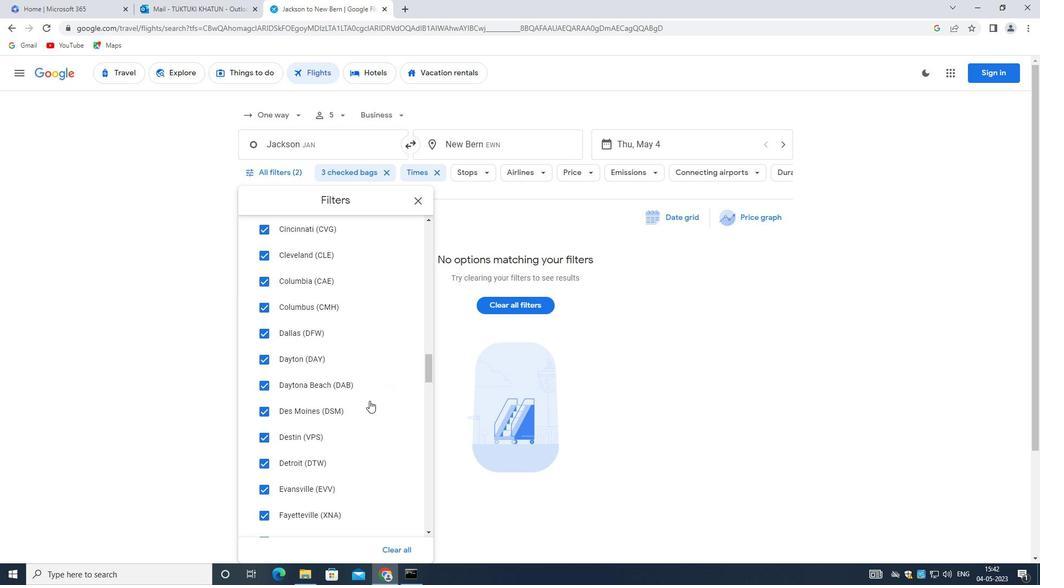 
Action: Mouse moved to (359, 419)
Screenshot: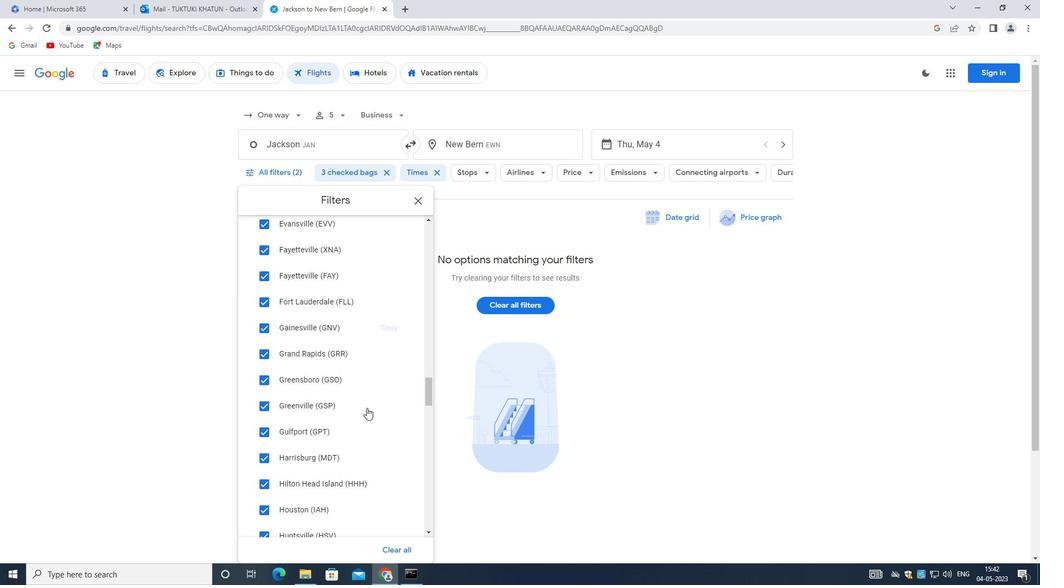 
Action: Mouse scrolled (359, 418) with delta (0, 0)
Screenshot: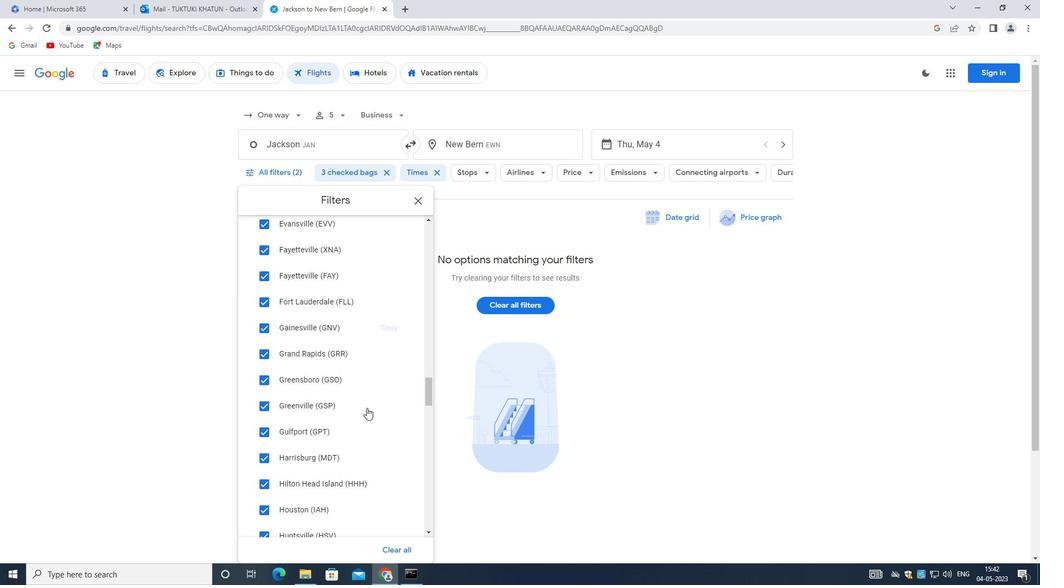 
Action: Mouse moved to (358, 420)
Screenshot: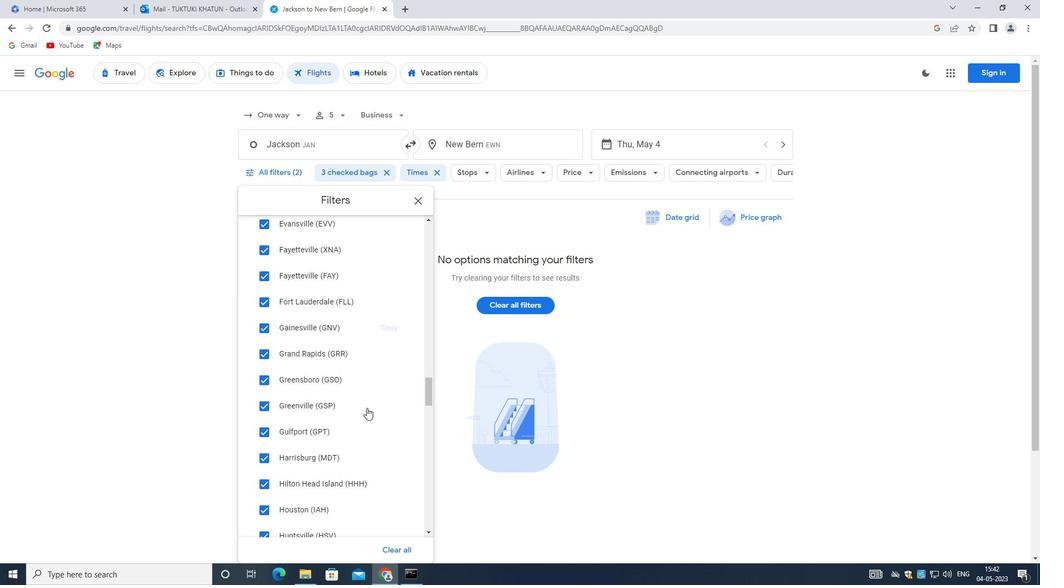 
Action: Mouse scrolled (358, 419) with delta (0, 0)
Screenshot: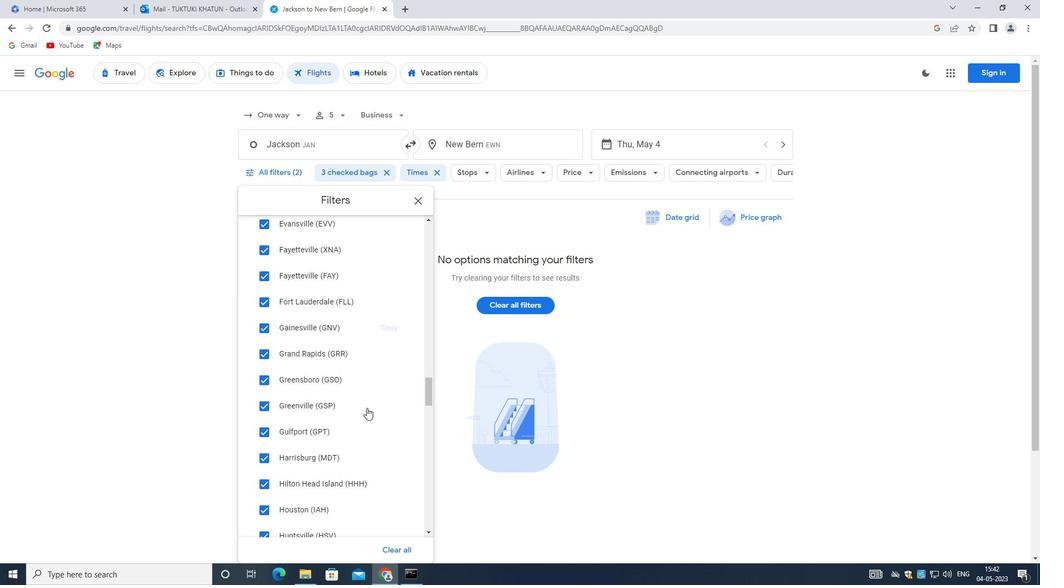 
Action: Mouse moved to (358, 420)
Screenshot: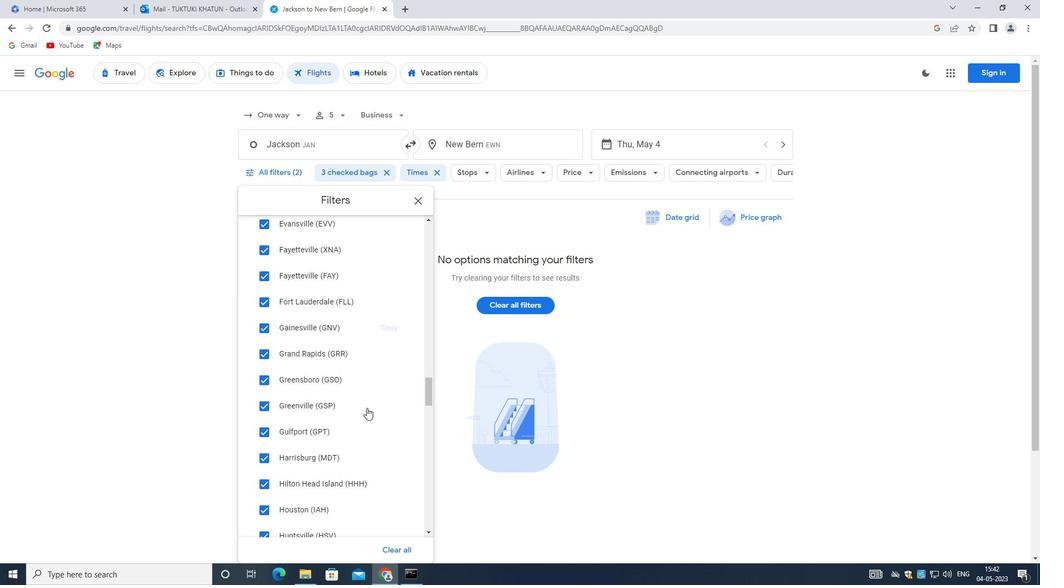 
Action: Mouse scrolled (358, 420) with delta (0, 0)
Screenshot: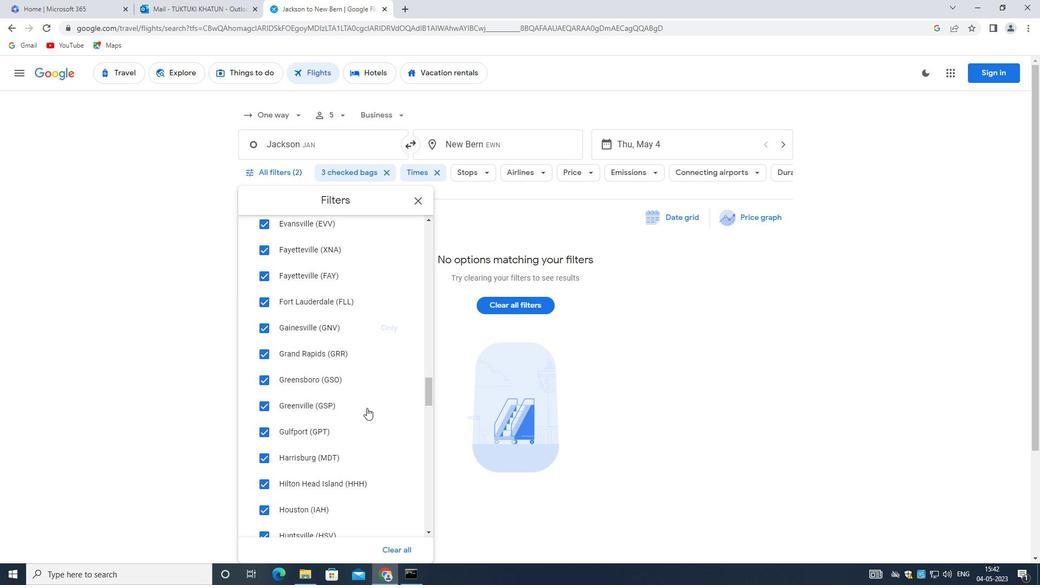 
Action: Mouse scrolled (358, 420) with delta (0, 0)
Screenshot: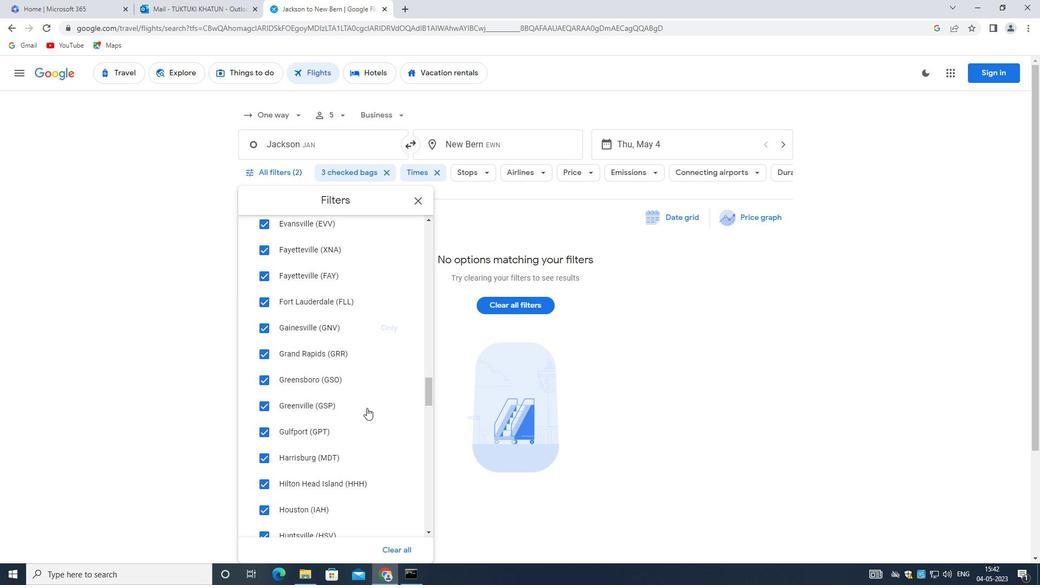 
Action: Mouse moved to (355, 420)
Screenshot: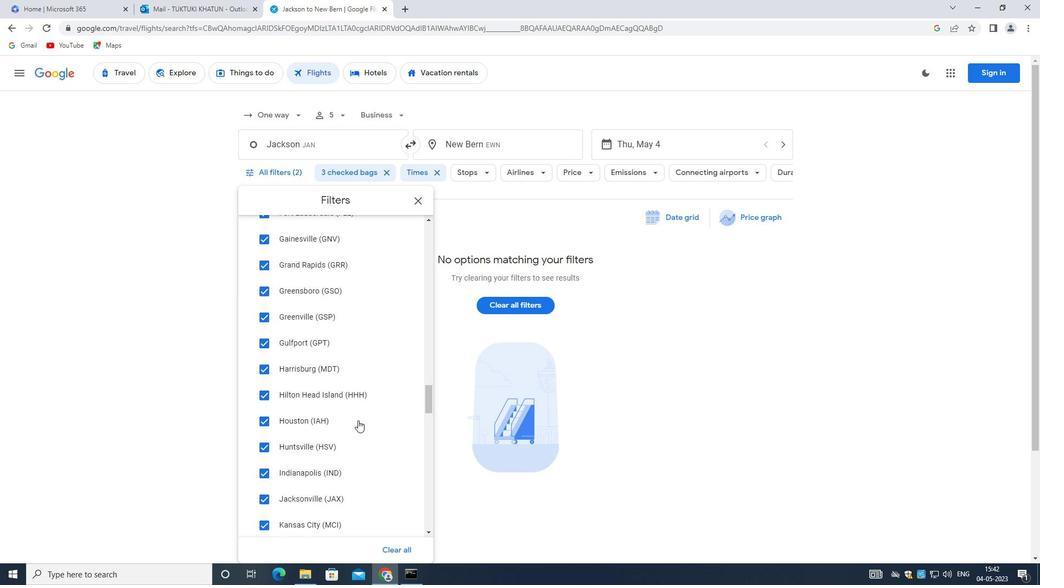 
Action: Mouse scrolled (355, 420) with delta (0, 0)
Screenshot: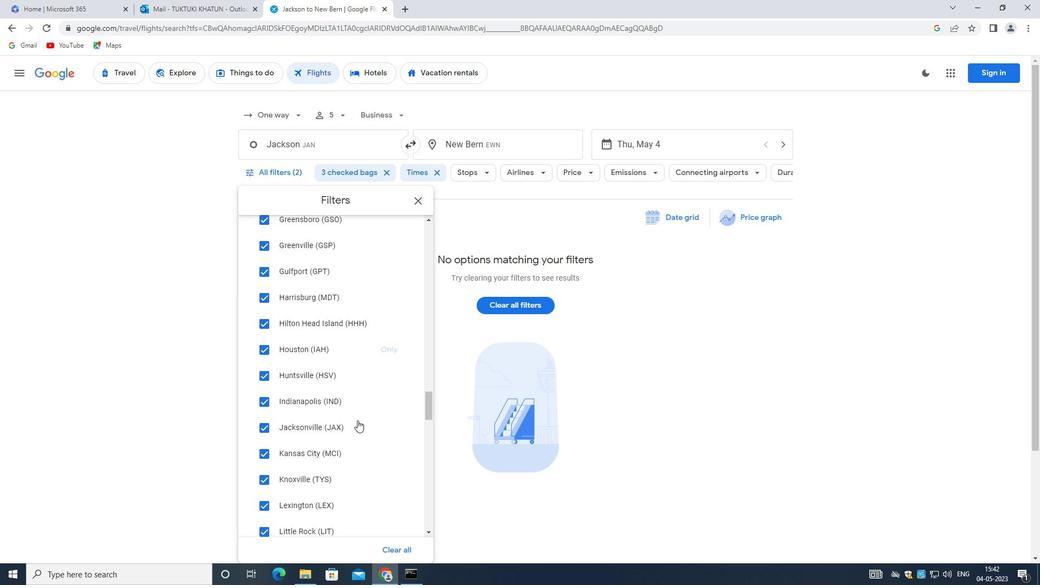 
Action: Mouse moved to (355, 420)
Screenshot: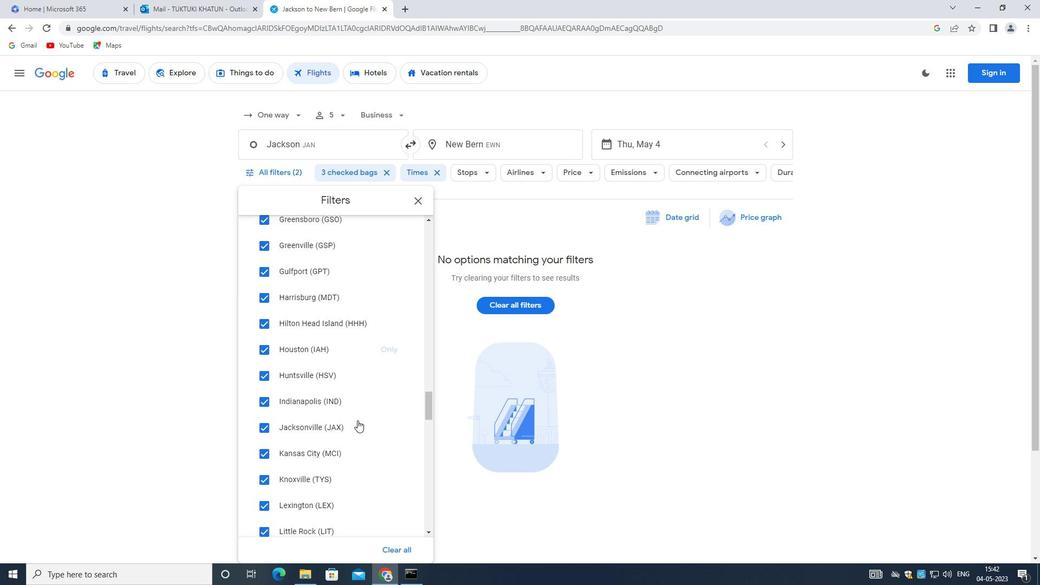 
Action: Mouse scrolled (355, 420) with delta (0, 0)
Screenshot: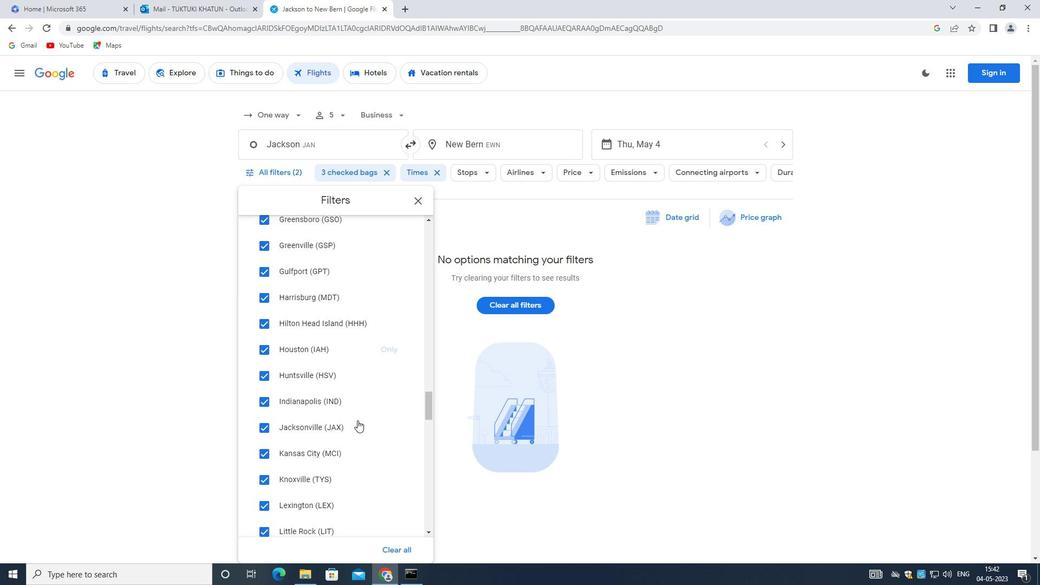 
Action: Mouse scrolled (355, 420) with delta (0, 0)
Screenshot: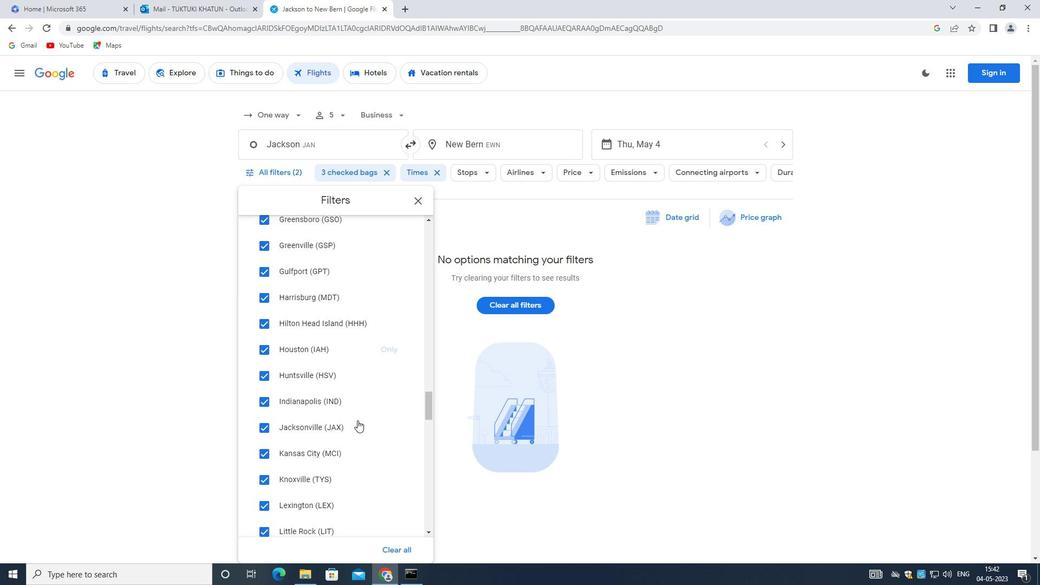 
Action: Mouse scrolled (355, 420) with delta (0, 0)
Screenshot: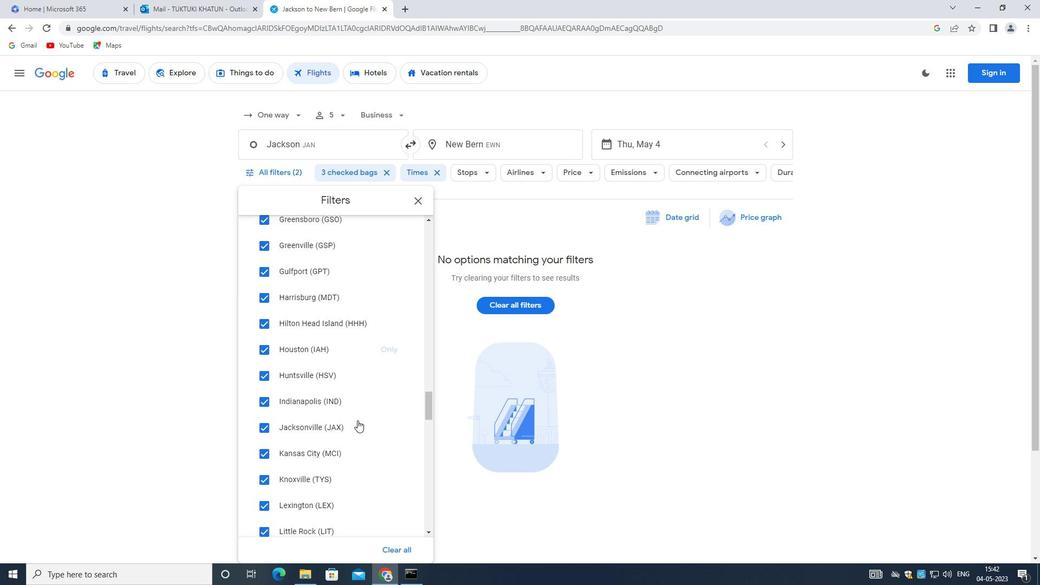 
Action: Mouse scrolled (355, 420) with delta (0, 0)
Screenshot: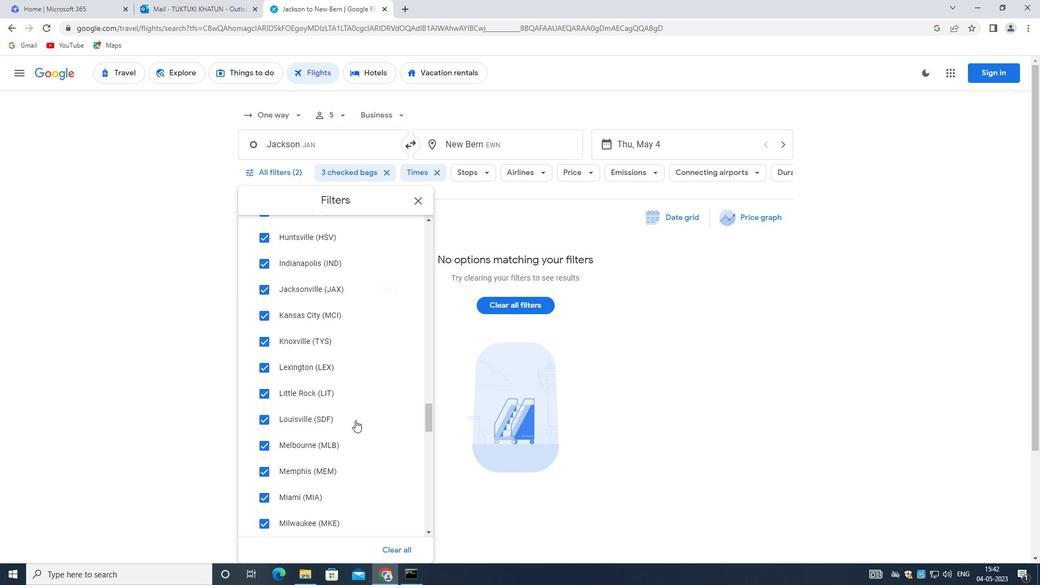 
Action: Mouse moved to (355, 420)
Screenshot: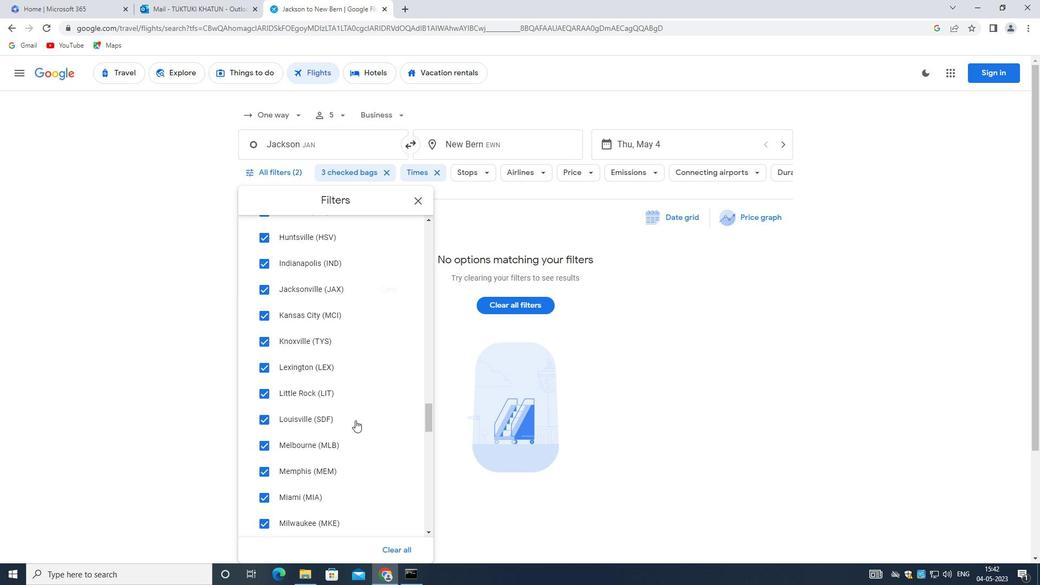 
Action: Mouse scrolled (355, 420) with delta (0, 0)
Screenshot: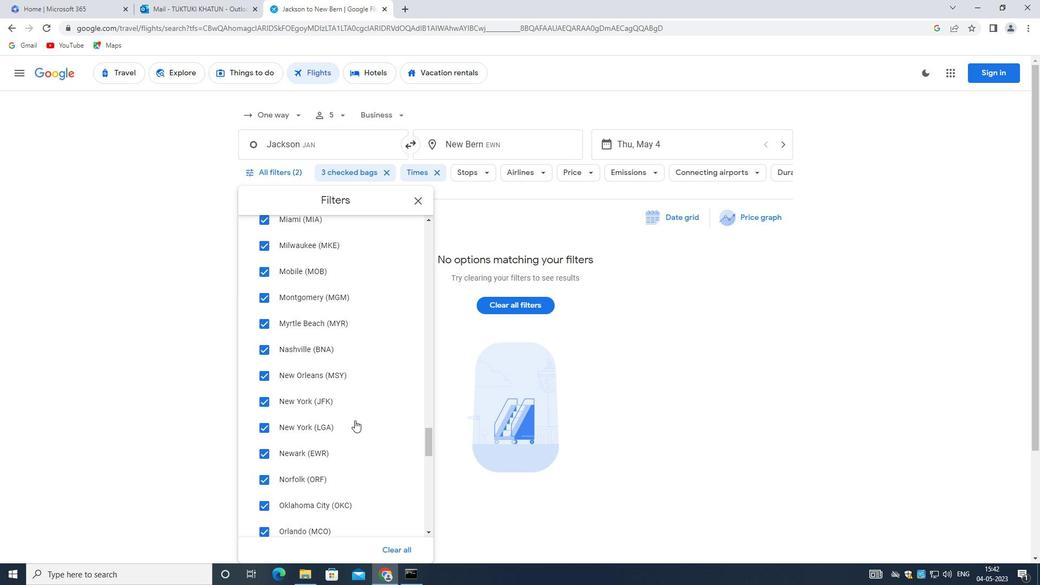 
Action: Mouse scrolled (355, 420) with delta (0, 0)
Screenshot: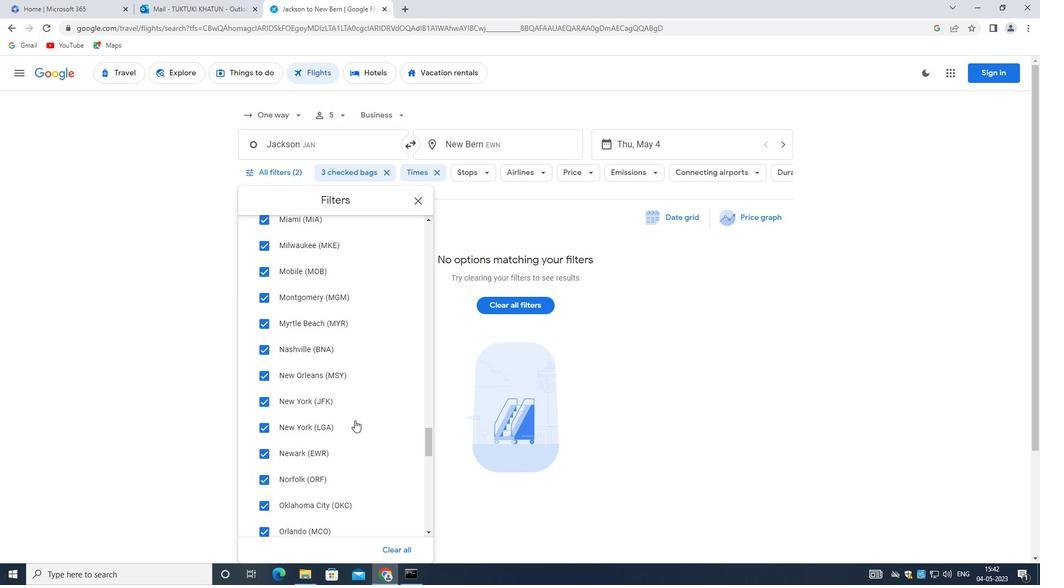 
Action: Mouse scrolled (355, 420) with delta (0, 0)
Screenshot: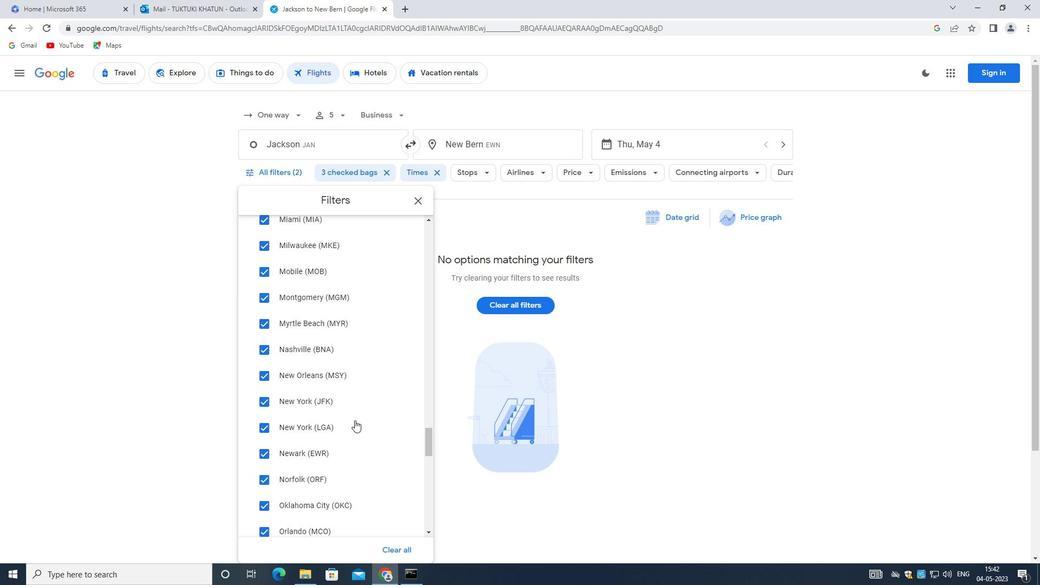 
Action: Mouse scrolled (355, 420) with delta (0, 0)
Screenshot: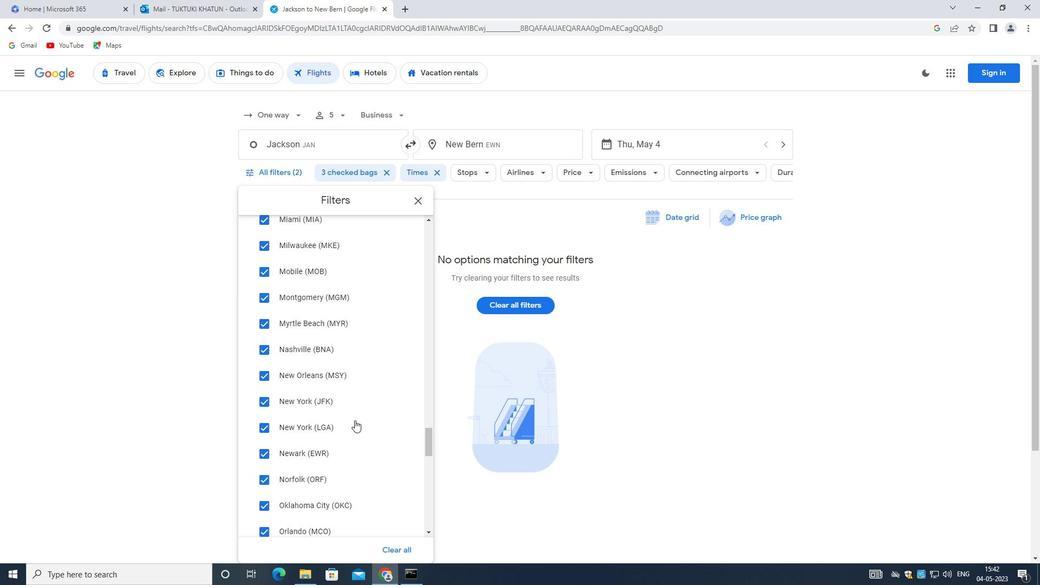 
Action: Mouse scrolled (355, 420) with delta (0, 0)
Screenshot: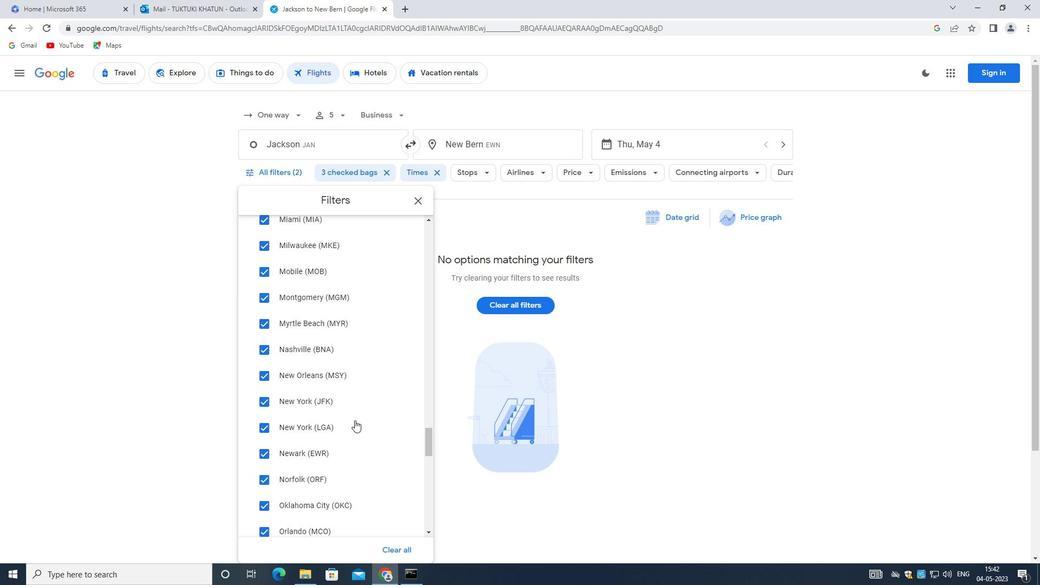 
Action: Mouse scrolled (355, 420) with delta (0, 0)
Screenshot: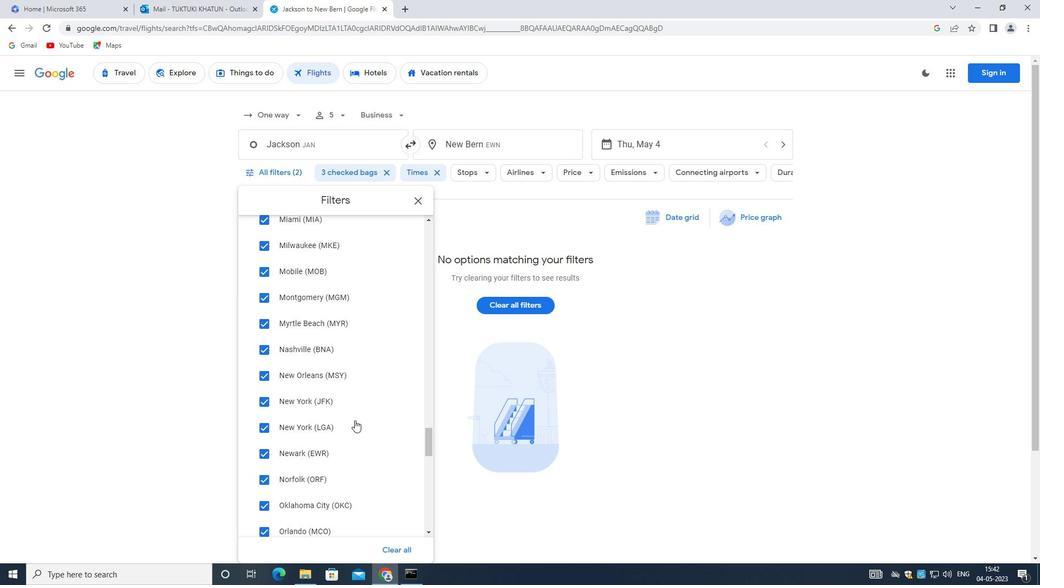 
Action: Mouse moved to (354, 420)
Screenshot: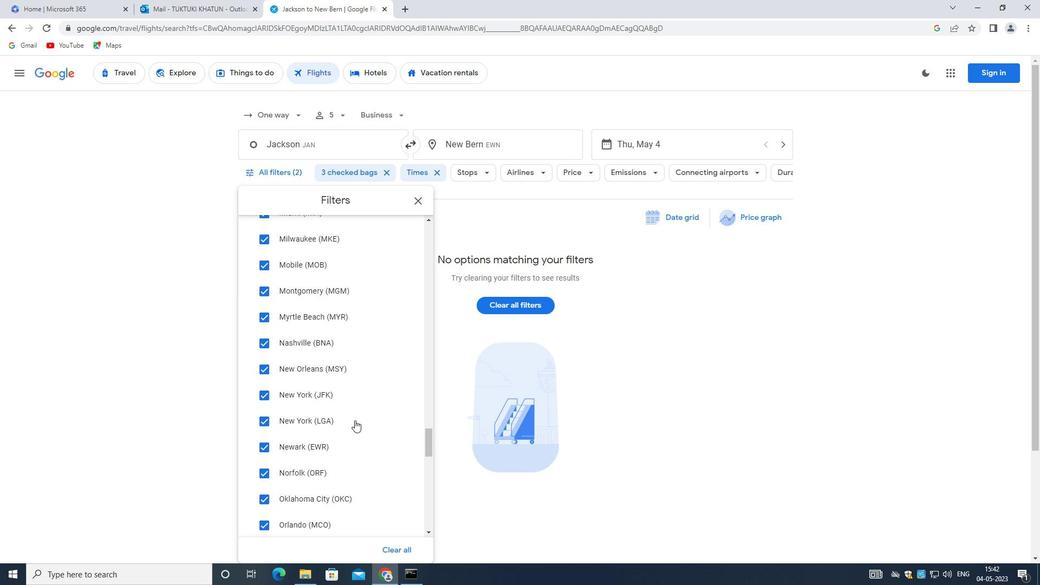 
Action: Mouse scrolled (354, 420) with delta (0, 0)
Screenshot: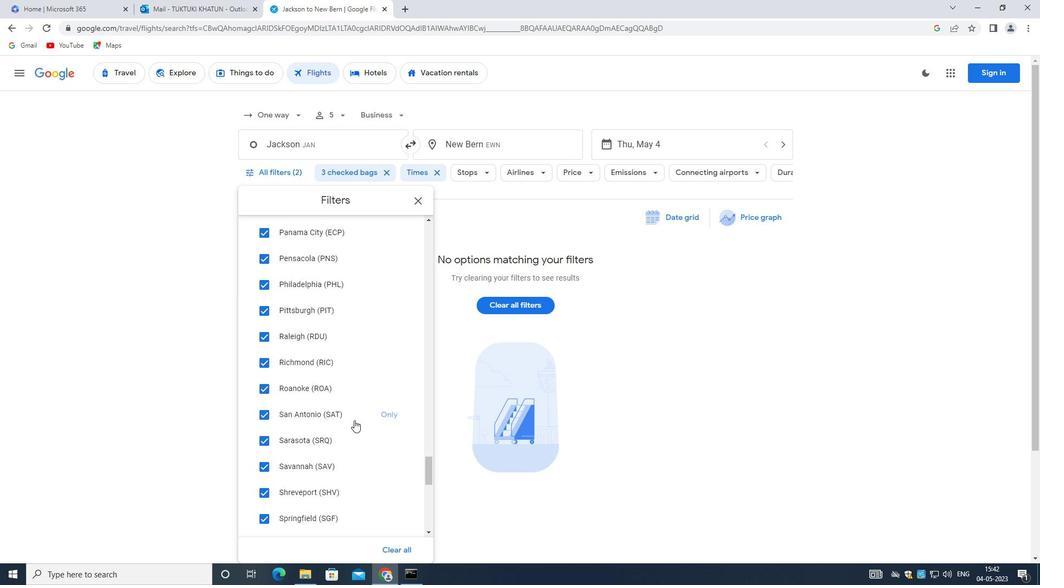 
Action: Mouse moved to (353, 421)
Screenshot: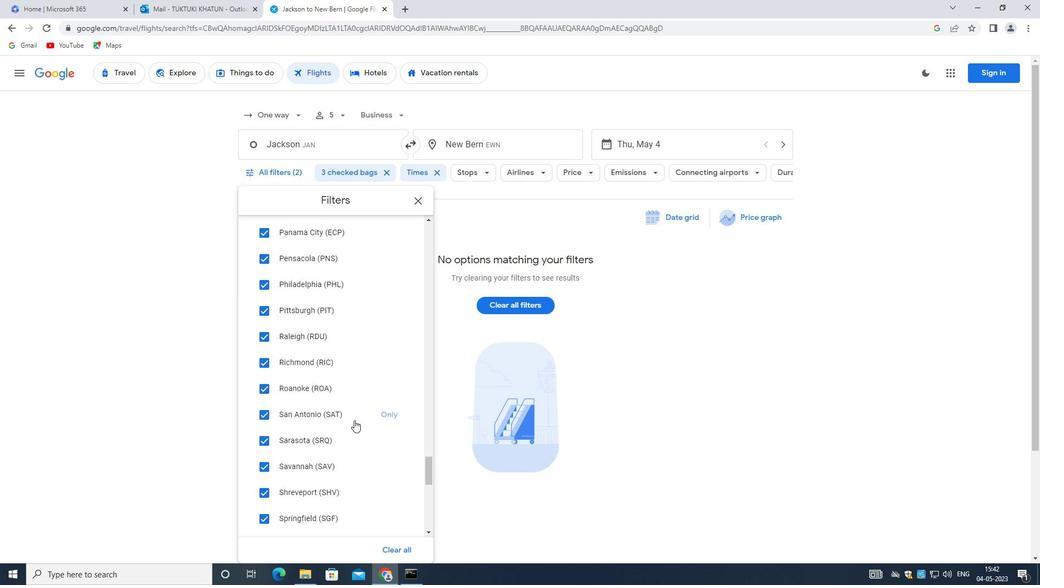 
Action: Mouse scrolled (353, 420) with delta (0, 0)
Screenshot: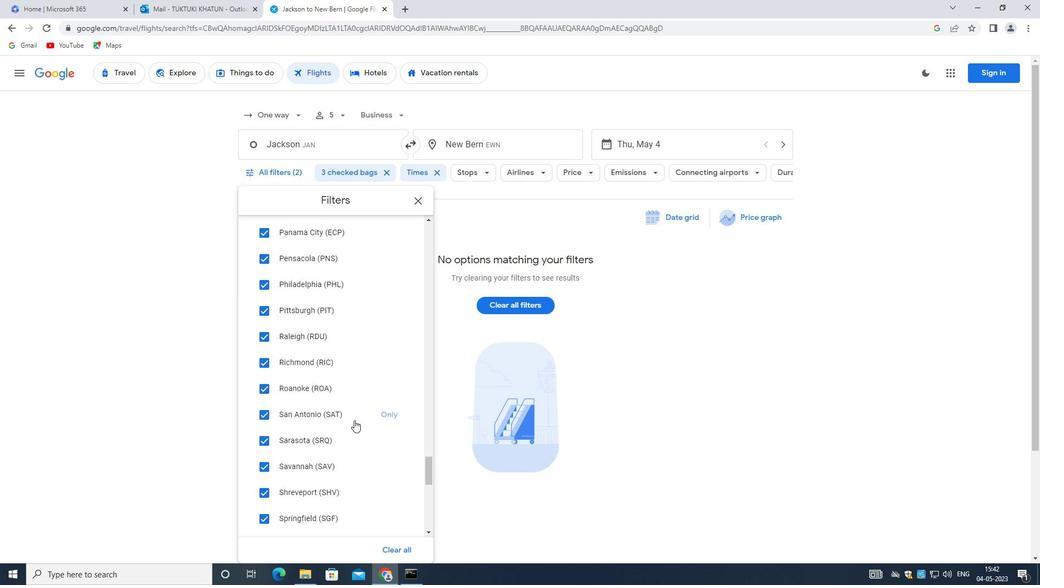 
Action: Mouse scrolled (353, 420) with delta (0, 0)
Screenshot: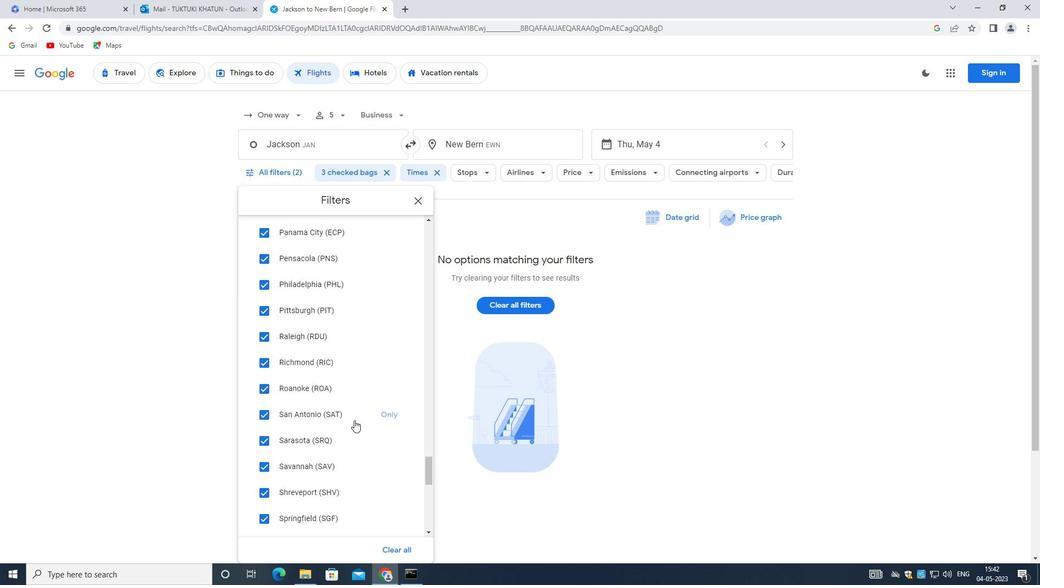 
Action: Mouse scrolled (353, 420) with delta (0, 0)
Screenshot: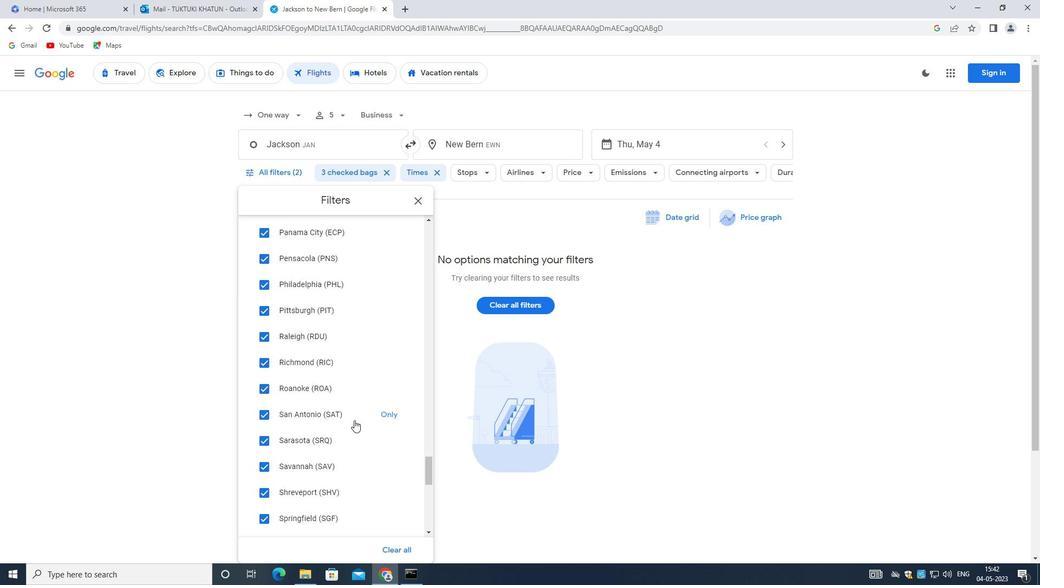 
Action: Mouse scrolled (353, 420) with delta (0, 0)
Screenshot: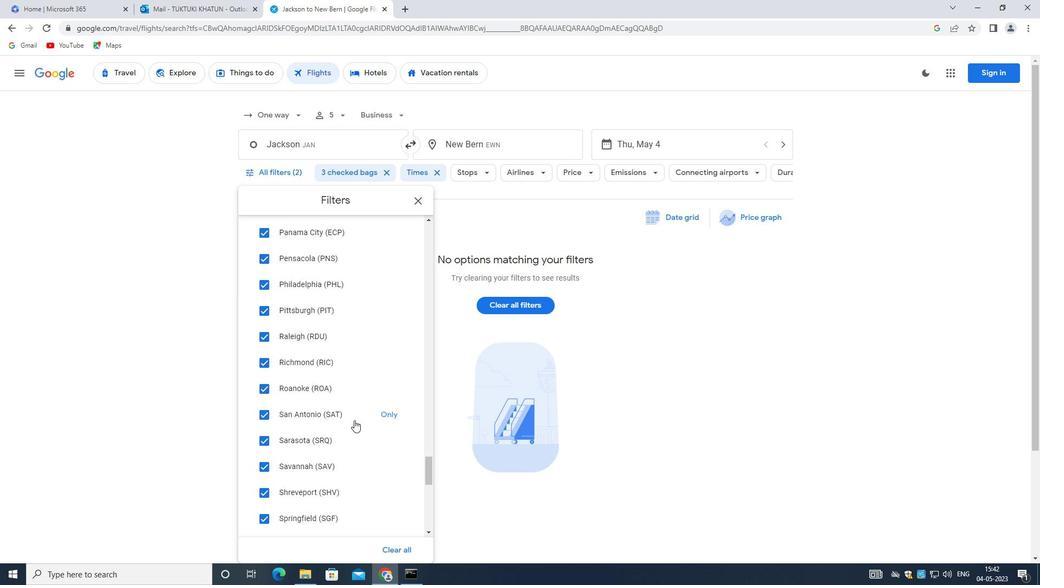
Action: Mouse moved to (353, 421)
Screenshot: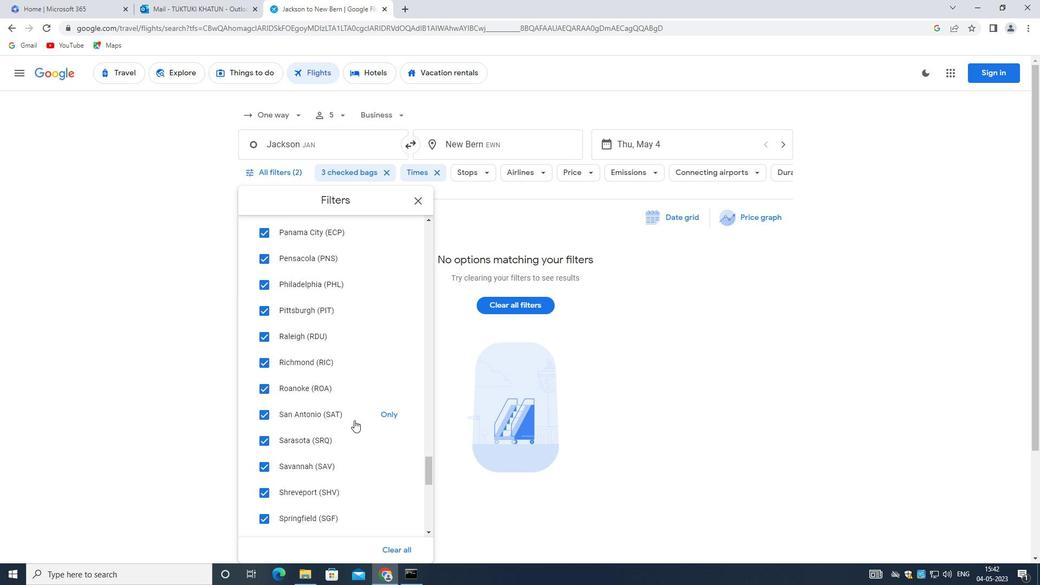 
Action: Mouse scrolled (353, 420) with delta (0, 0)
Screenshot: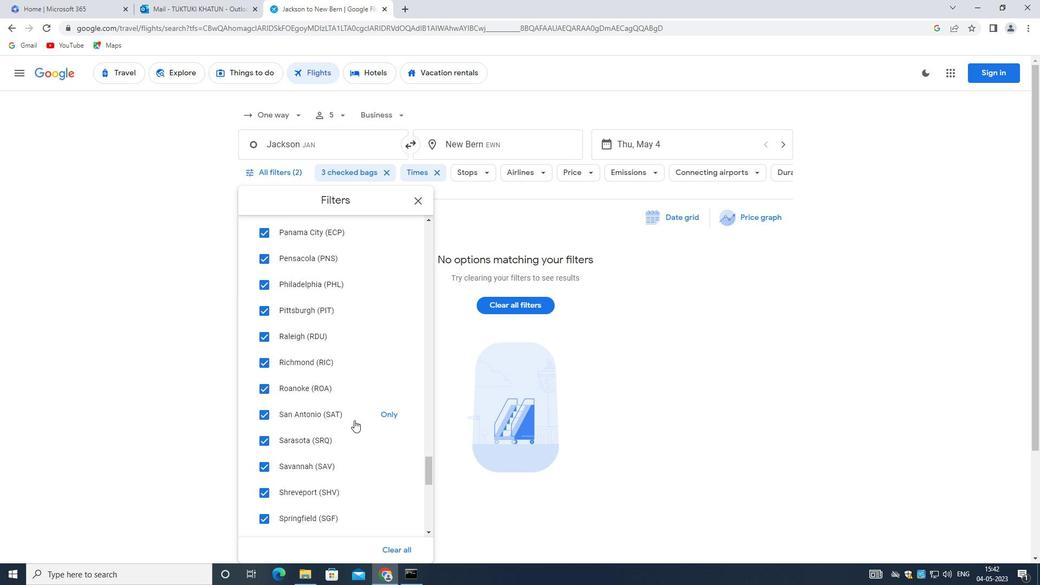 
Action: Mouse scrolled (353, 420) with delta (0, 0)
Screenshot: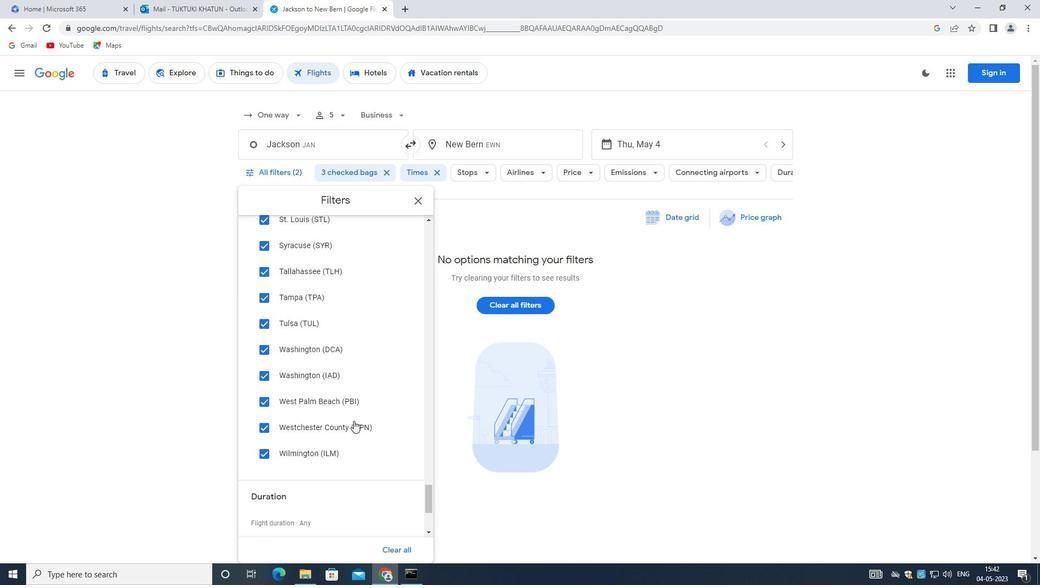 
Action: Mouse scrolled (353, 420) with delta (0, 0)
Screenshot: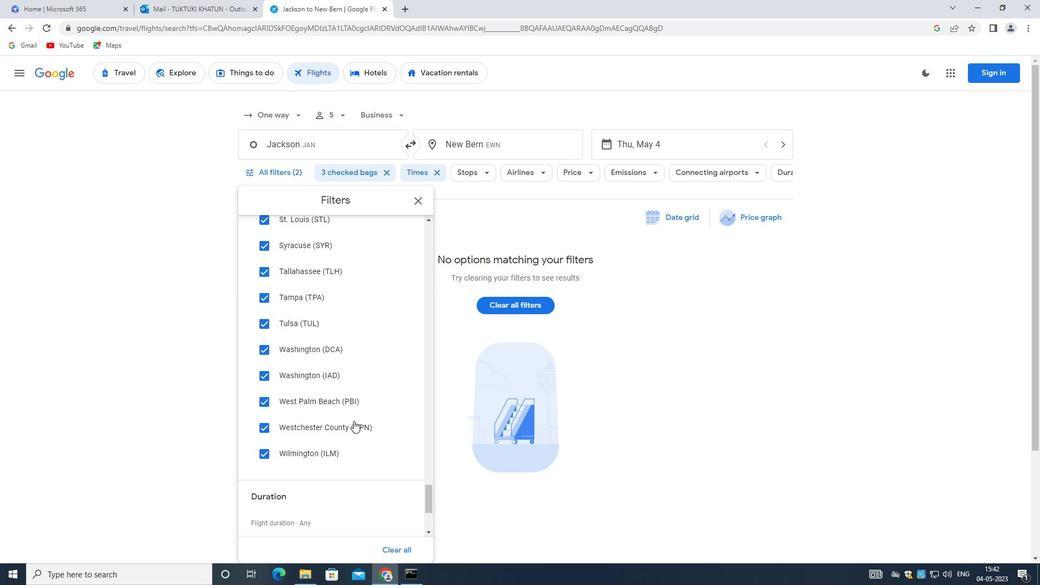 
Action: Mouse scrolled (353, 420) with delta (0, 0)
Screenshot: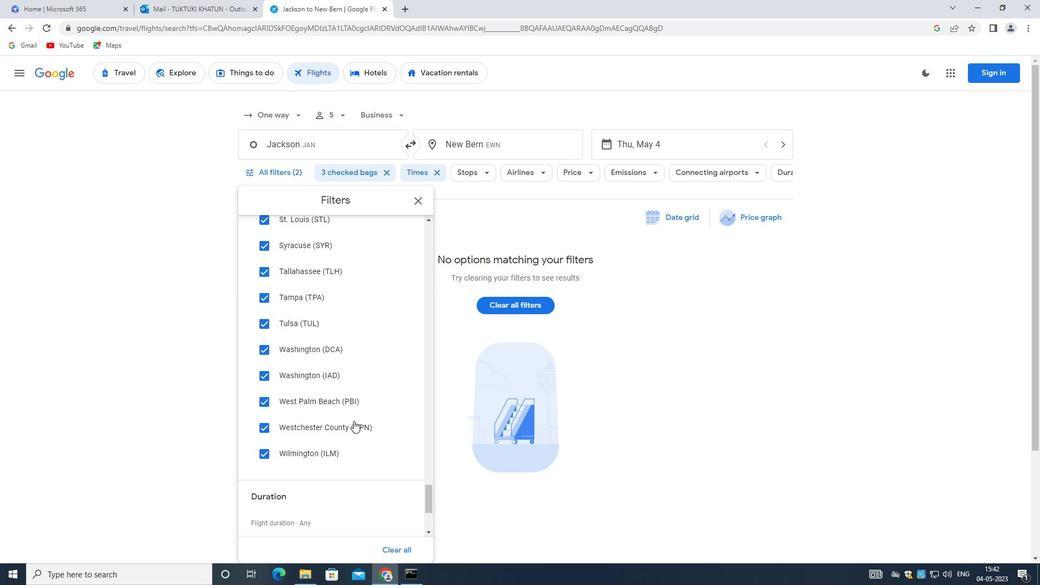 
Action: Mouse scrolled (353, 420) with delta (0, 0)
Screenshot: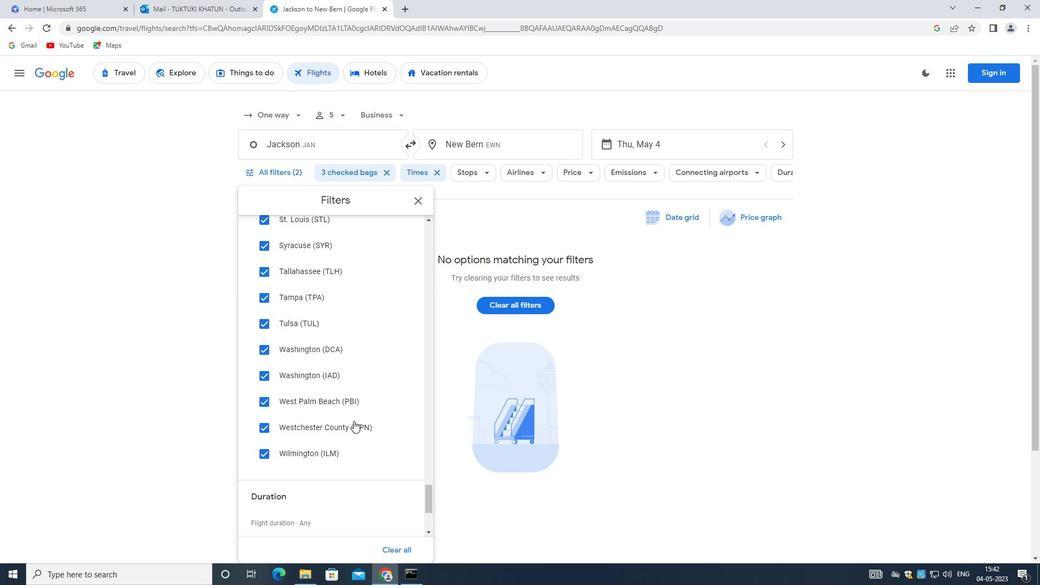 
Action: Mouse scrolled (353, 420) with delta (0, 0)
Screenshot: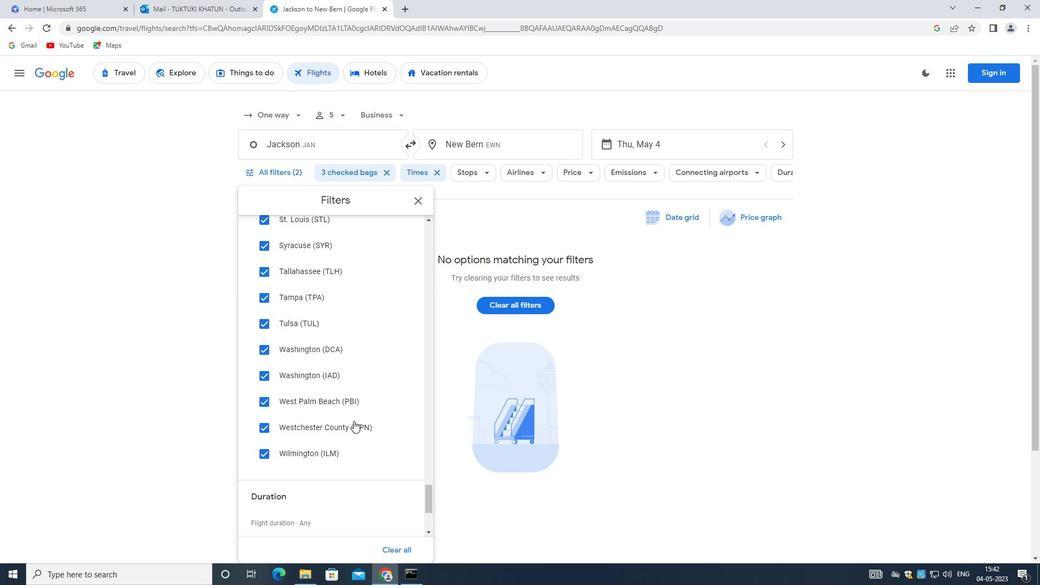 
Action: Mouse scrolled (353, 420) with delta (0, 0)
Screenshot: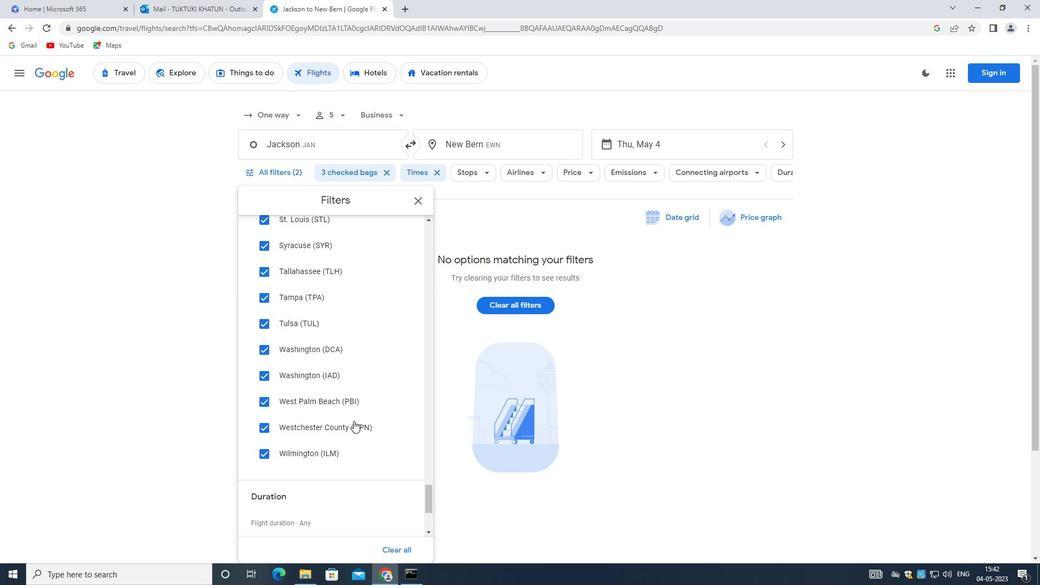 
Action: Mouse moved to (352, 421)
Screenshot: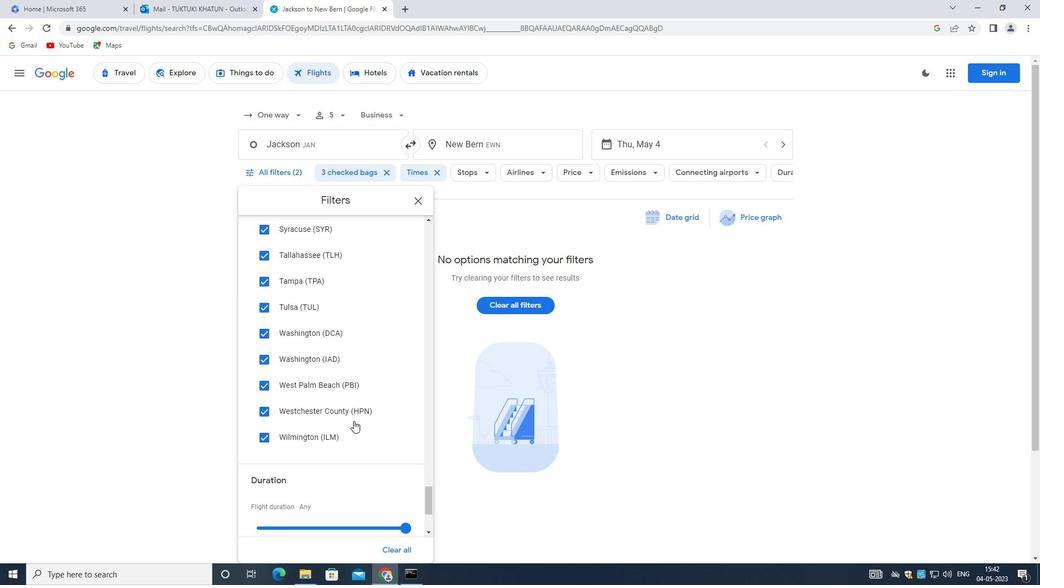 
Action: Mouse scrolled (352, 420) with delta (0, 0)
Screenshot: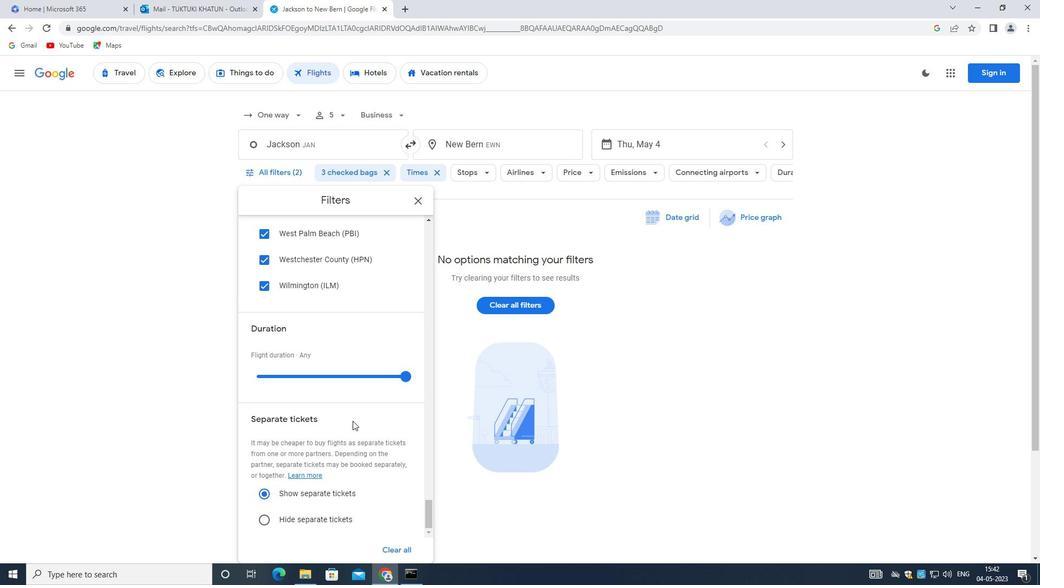 
Action: Mouse scrolled (352, 420) with delta (0, 0)
Screenshot: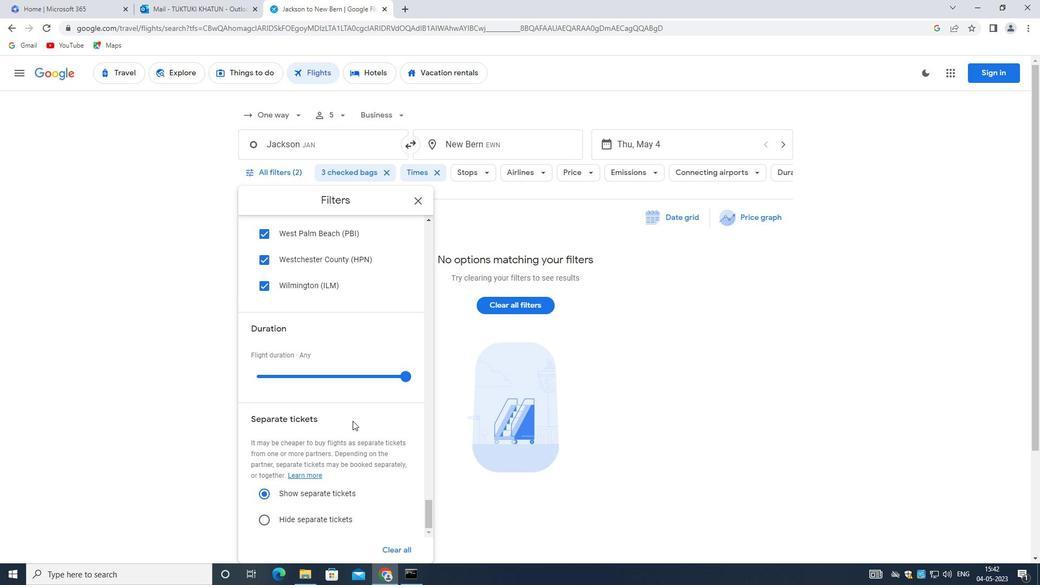 
Action: Mouse scrolled (352, 420) with delta (0, 0)
Screenshot: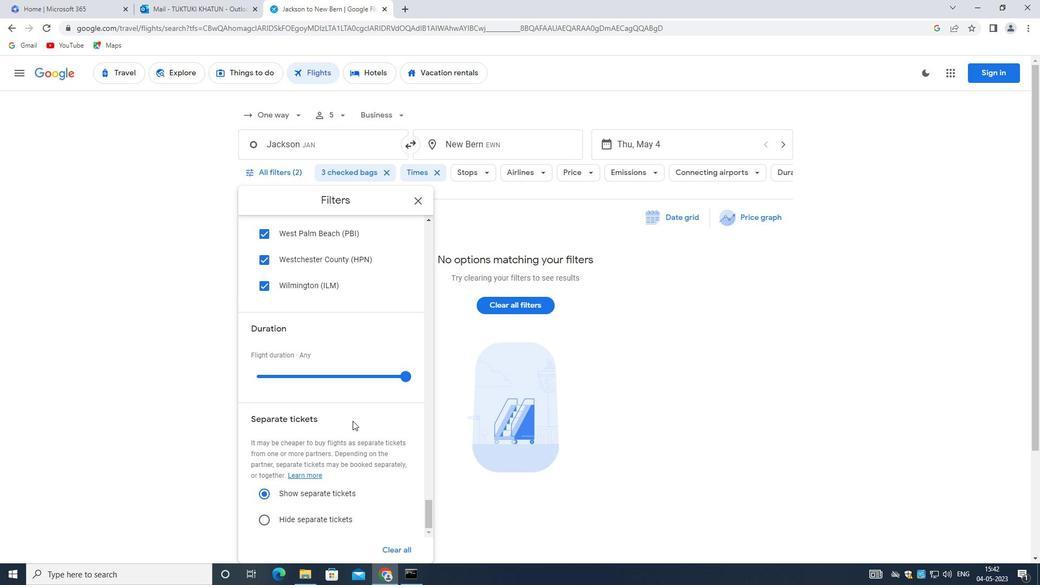 
Action: Mouse scrolled (352, 420) with delta (0, 0)
Screenshot: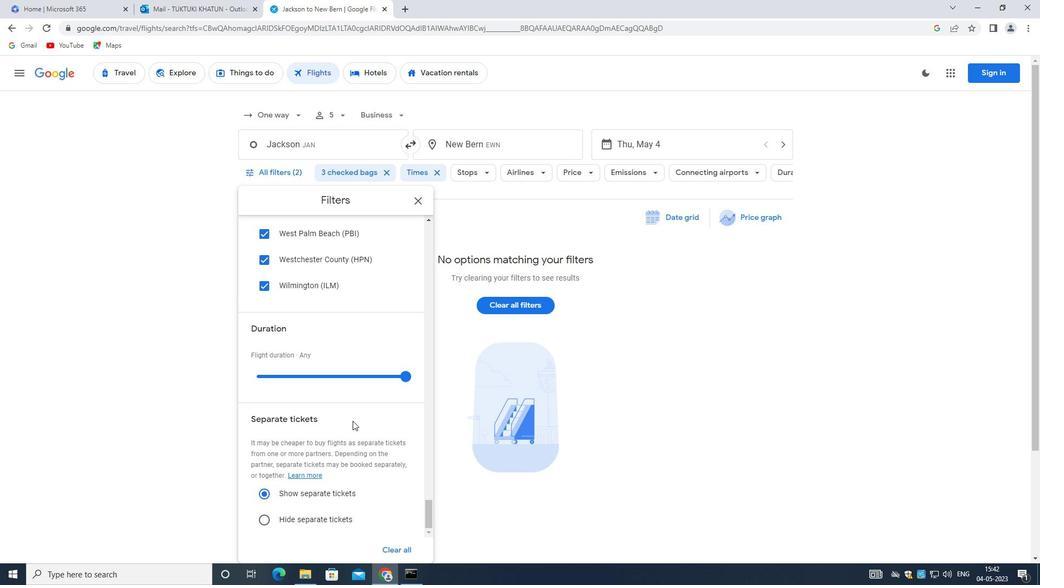 
Action: Mouse scrolled (352, 420) with delta (0, 0)
Screenshot: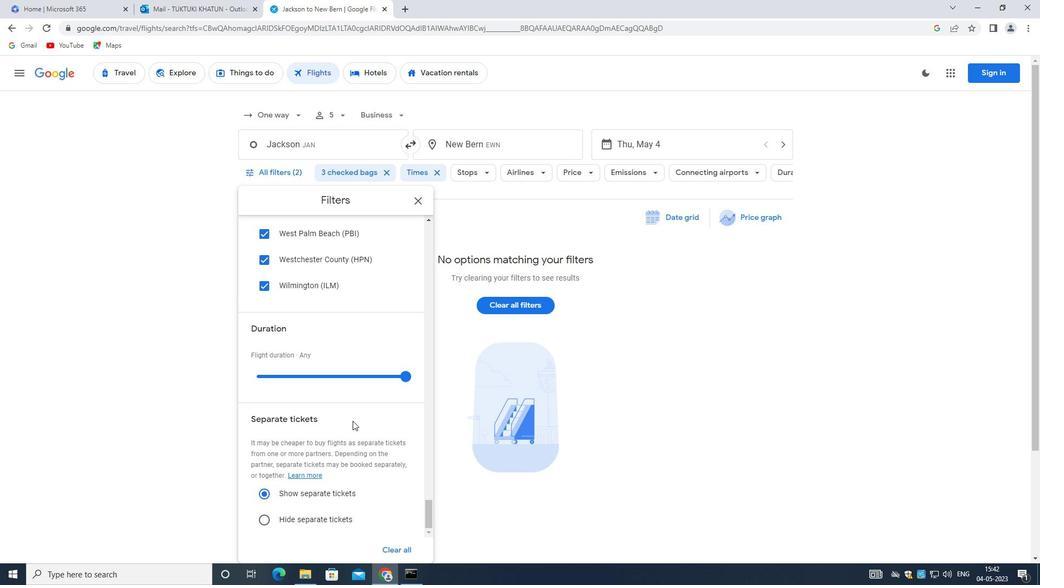 
Action: Mouse scrolled (352, 420) with delta (0, 0)
Screenshot: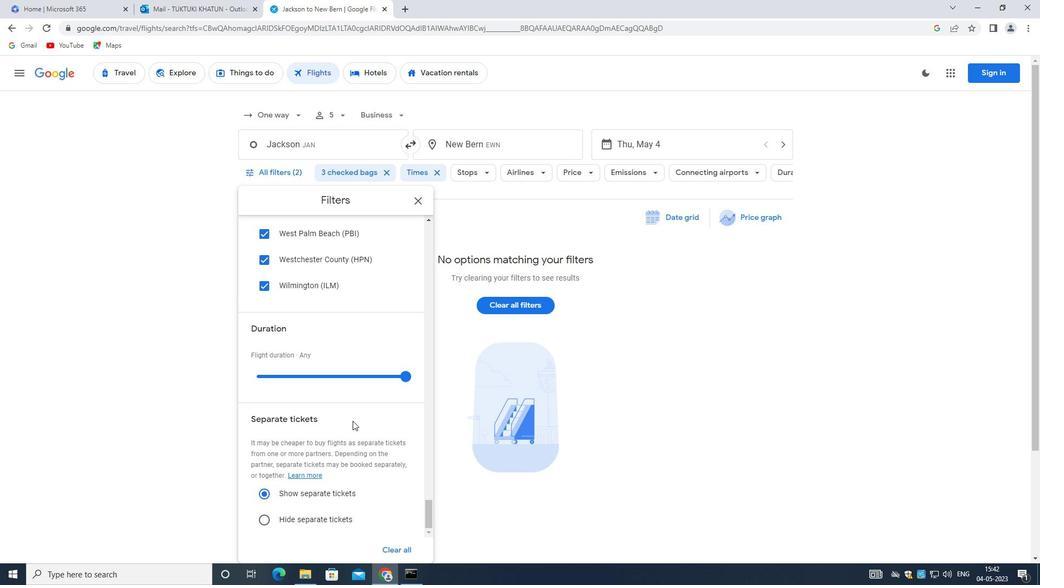 
Action: Mouse scrolled (352, 420) with delta (0, 0)
Screenshot: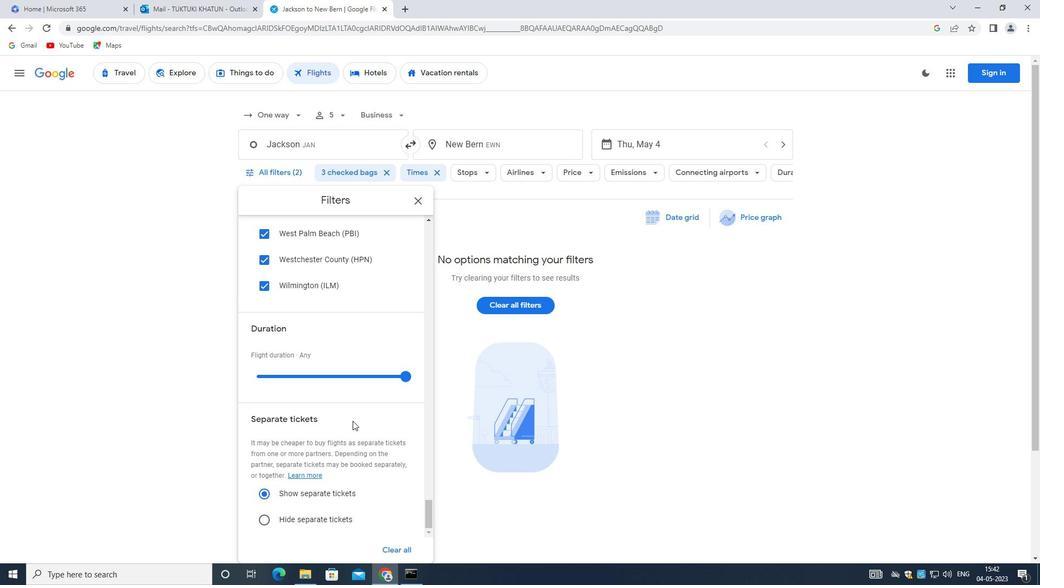 
Action: Mouse scrolled (352, 420) with delta (0, 0)
Screenshot: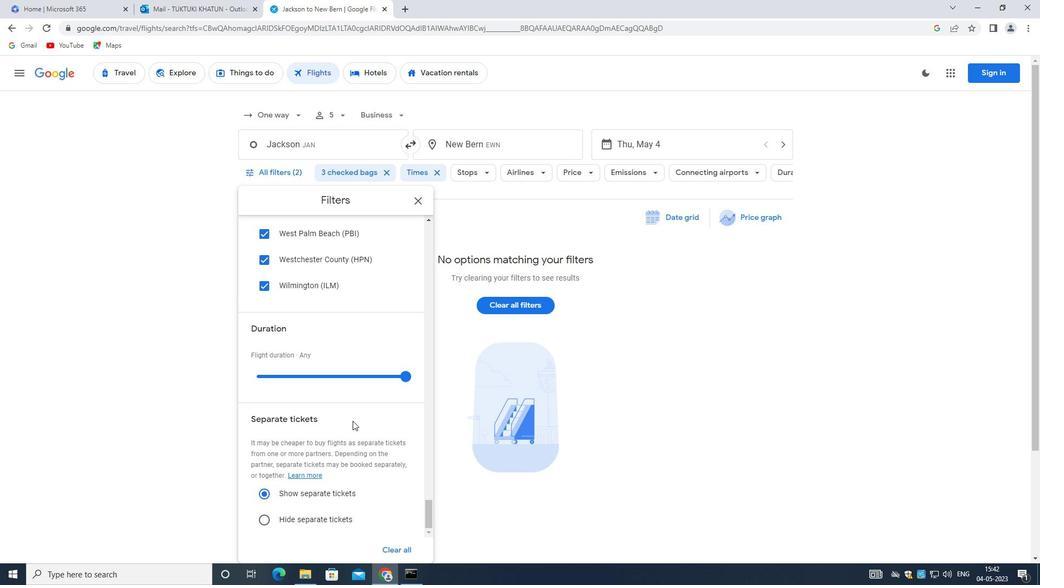 
Action: Mouse scrolled (352, 420) with delta (0, 0)
Screenshot: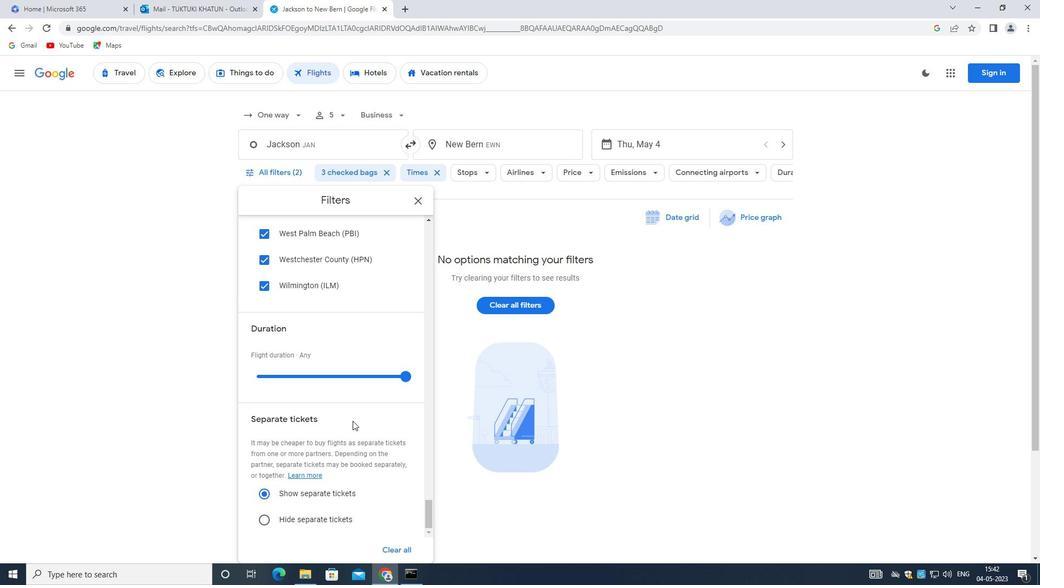 
Action: Mouse moved to (351, 422)
Screenshot: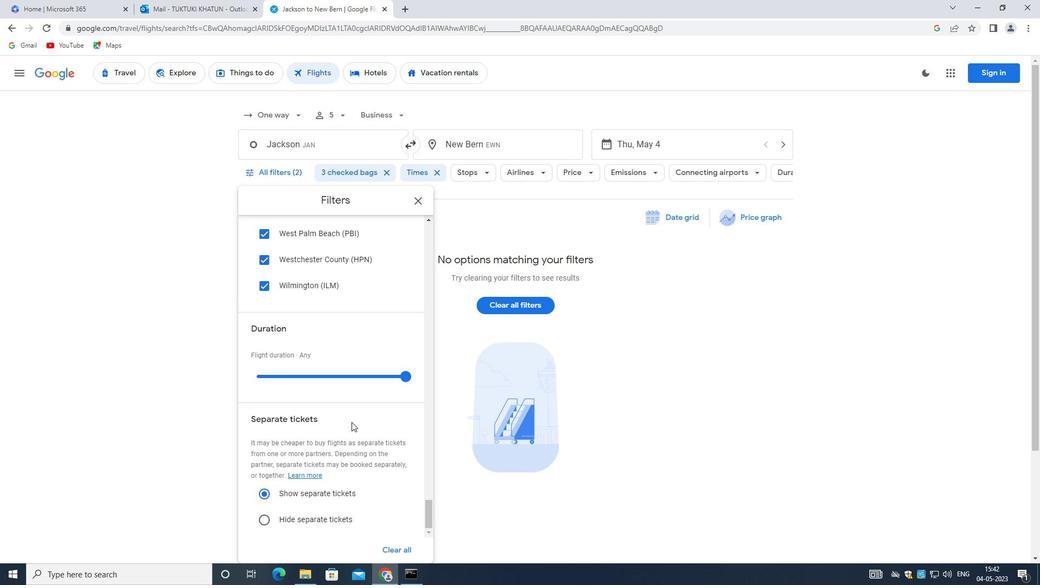 
